 Task: Format the 'Budget Tracker' spreadsheet by applying conditional formatting to highlight values less than 10 and change the header's font style, size, and color.
Action: Mouse moved to (168, 141)
Screenshot: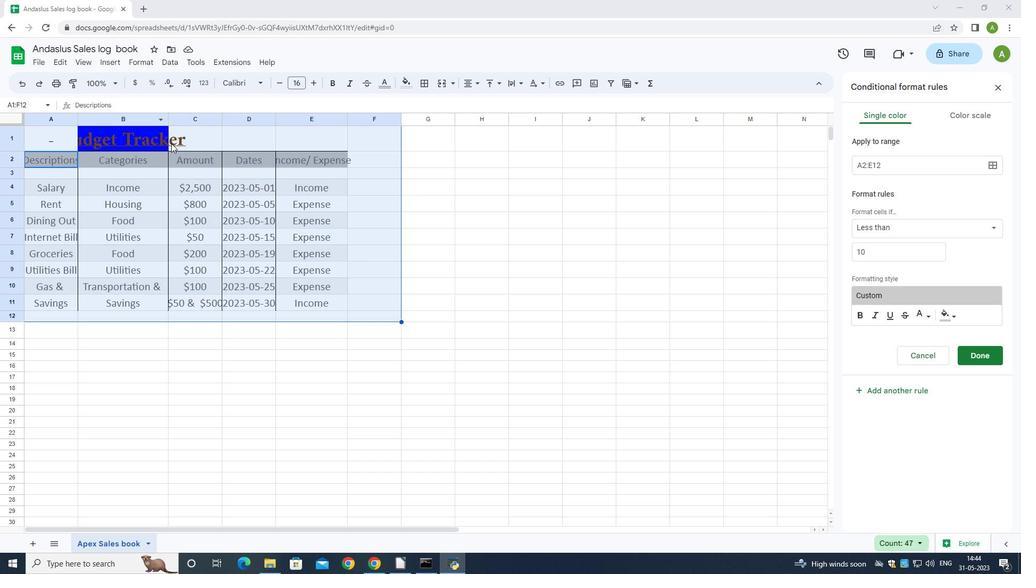 
Action: Mouse pressed left at (168, 141)
Screenshot: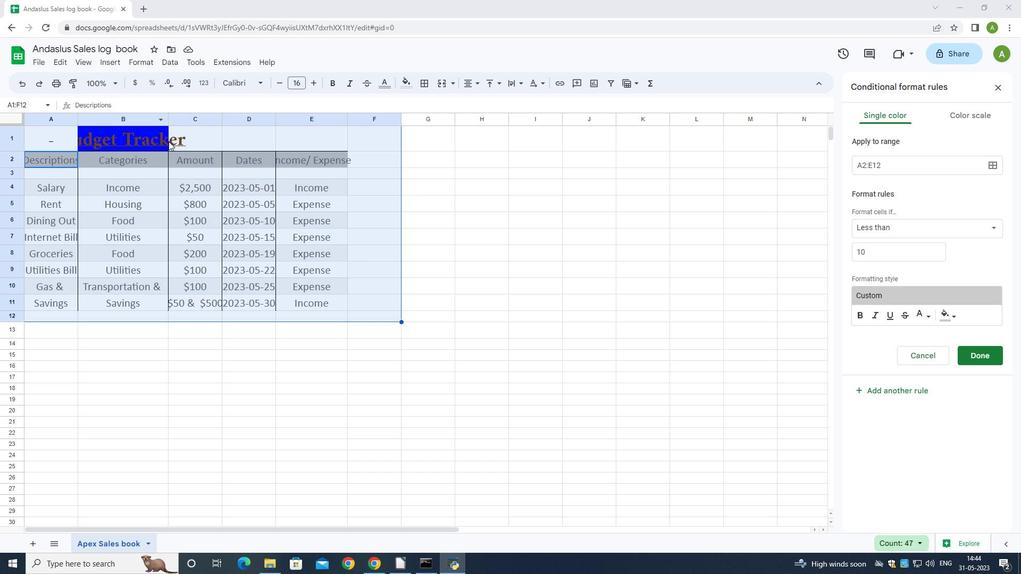 
Action: Mouse moved to (76, 120)
Screenshot: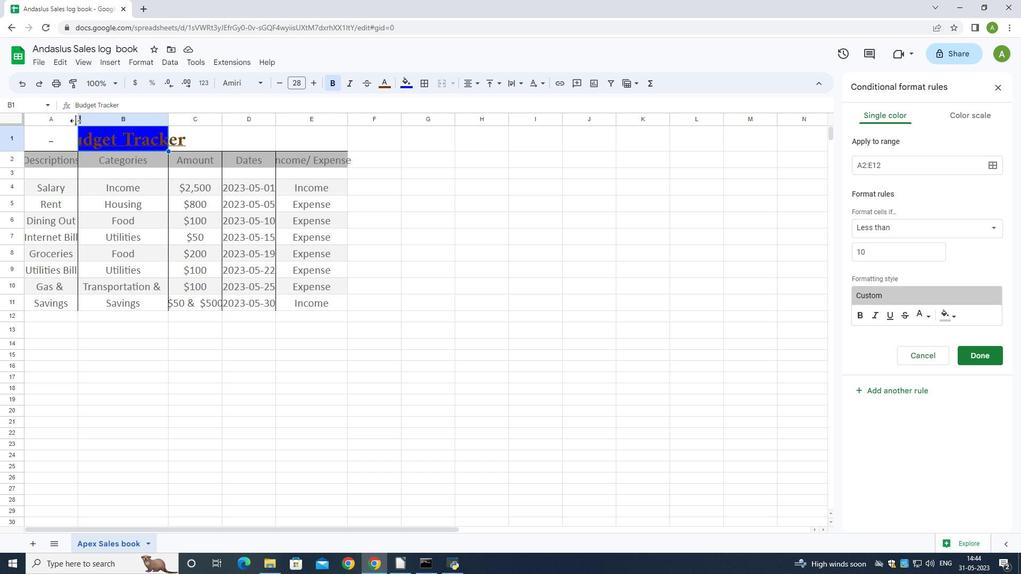 
Action: Mouse pressed left at (76, 120)
Screenshot: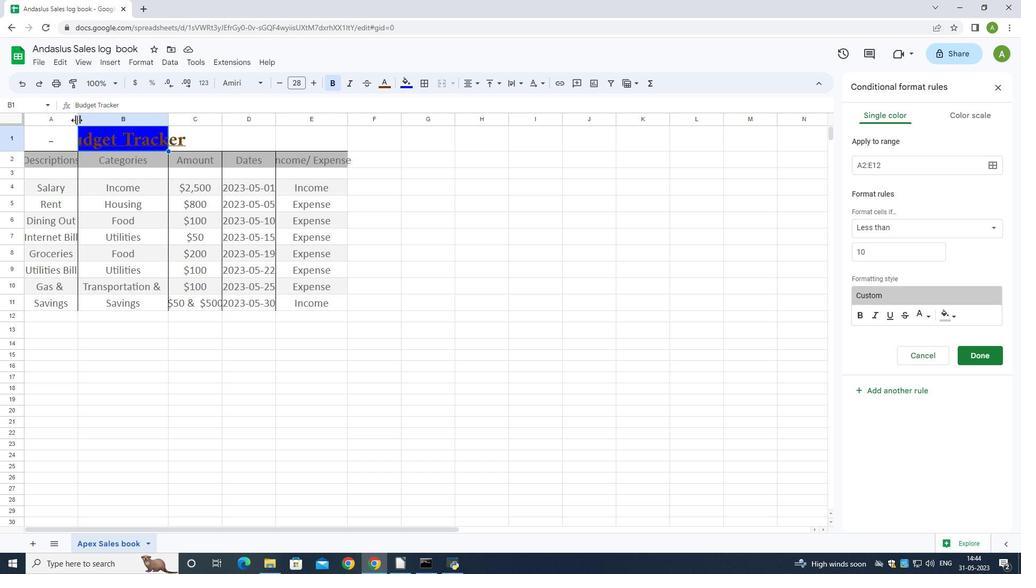 
Action: Mouse moved to (128, 112)
Screenshot: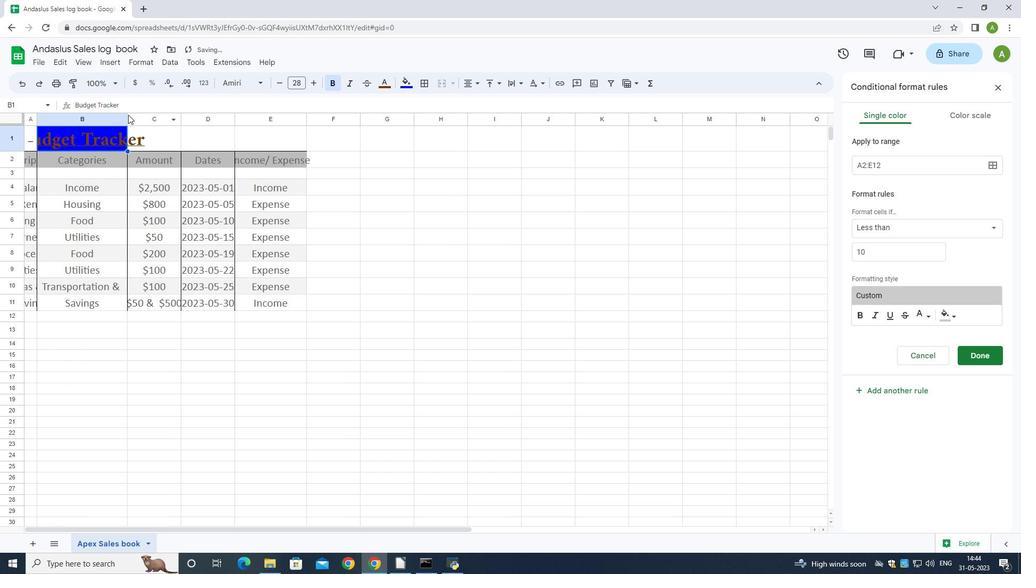 
Action: Mouse pressed left at (128, 112)
Screenshot: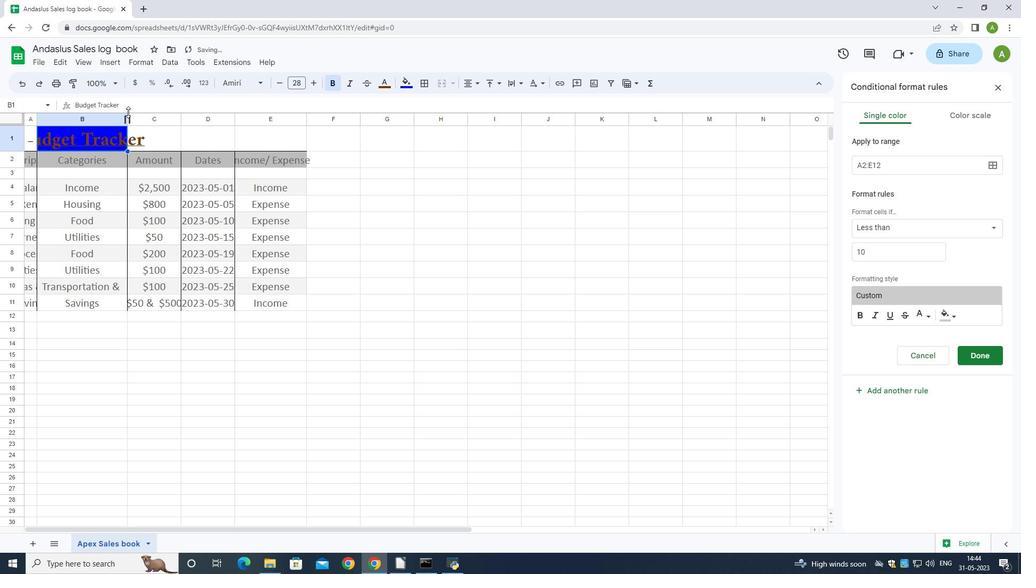 
Action: Mouse moved to (124, 126)
Screenshot: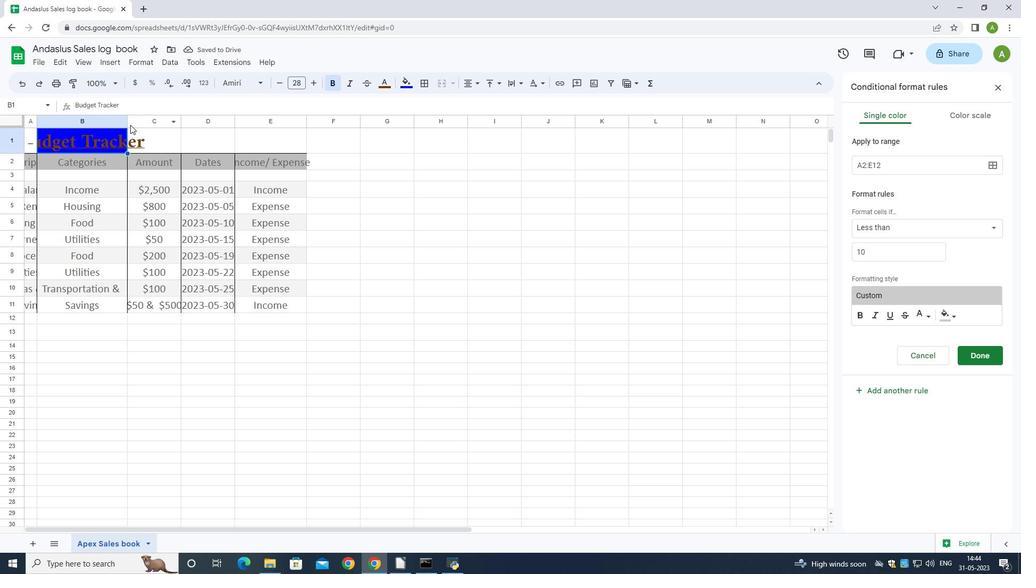 
Action: Mouse pressed left at (124, 126)
Screenshot: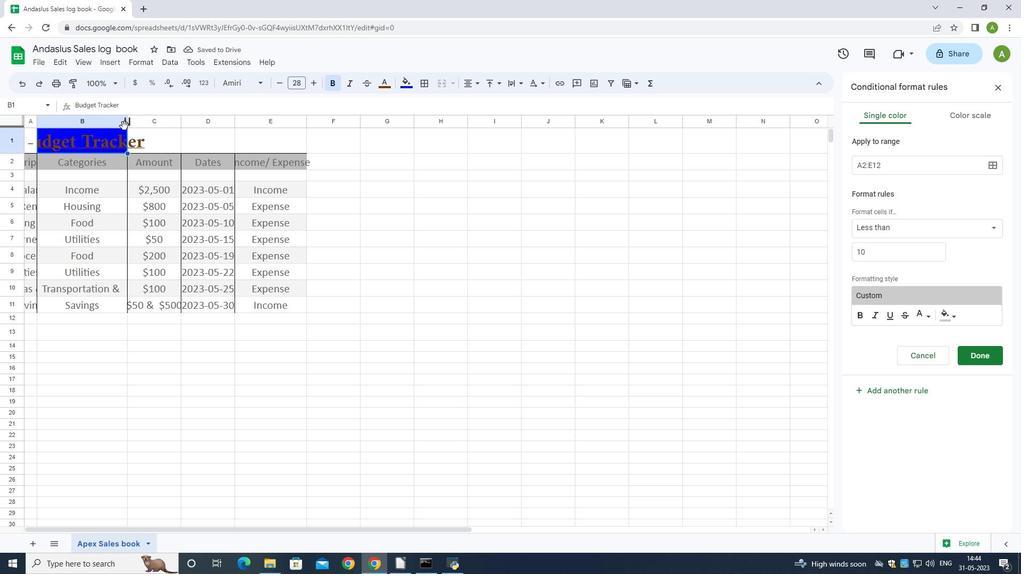 
Action: Mouse moved to (126, 128)
Screenshot: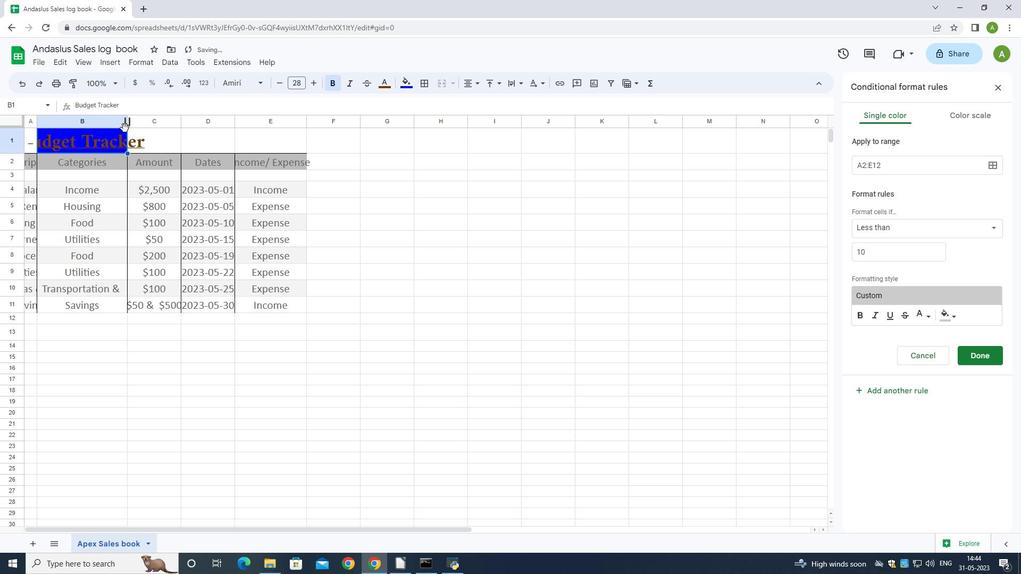 
Action: Mouse pressed left at (126, 128)
Screenshot: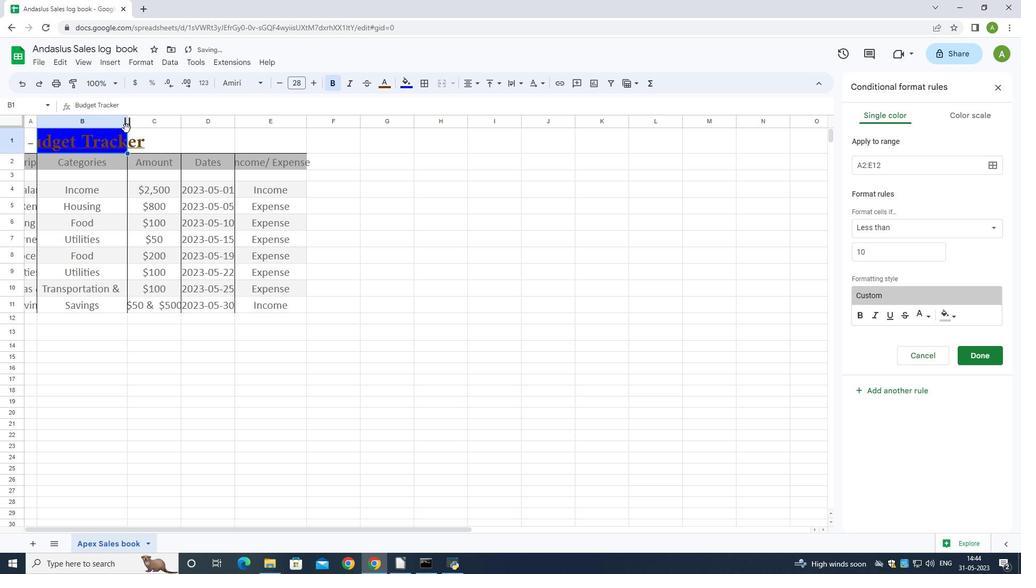 
Action: Mouse moved to (105, 136)
Screenshot: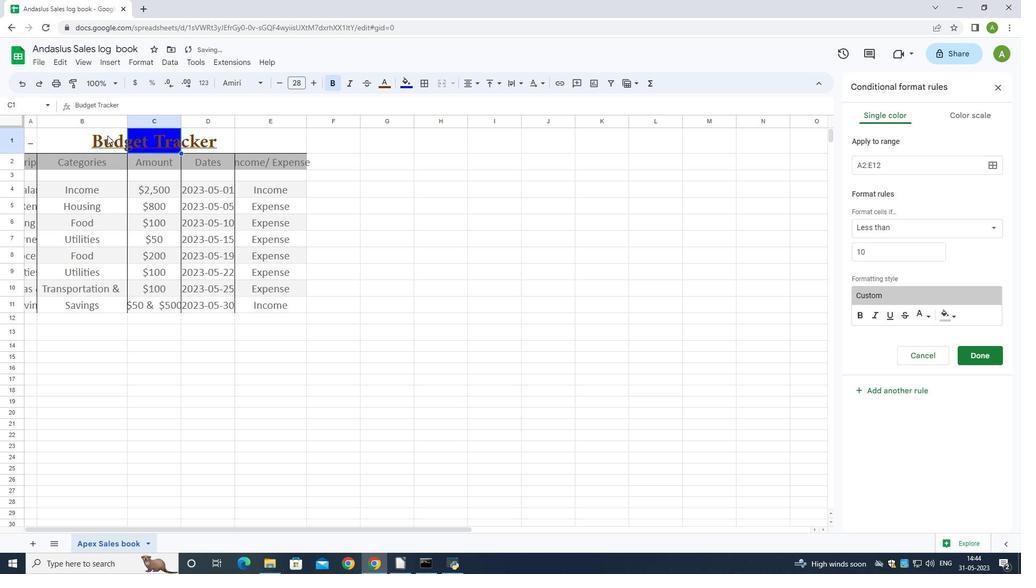 
Action: Mouse pressed left at (105, 136)
Screenshot: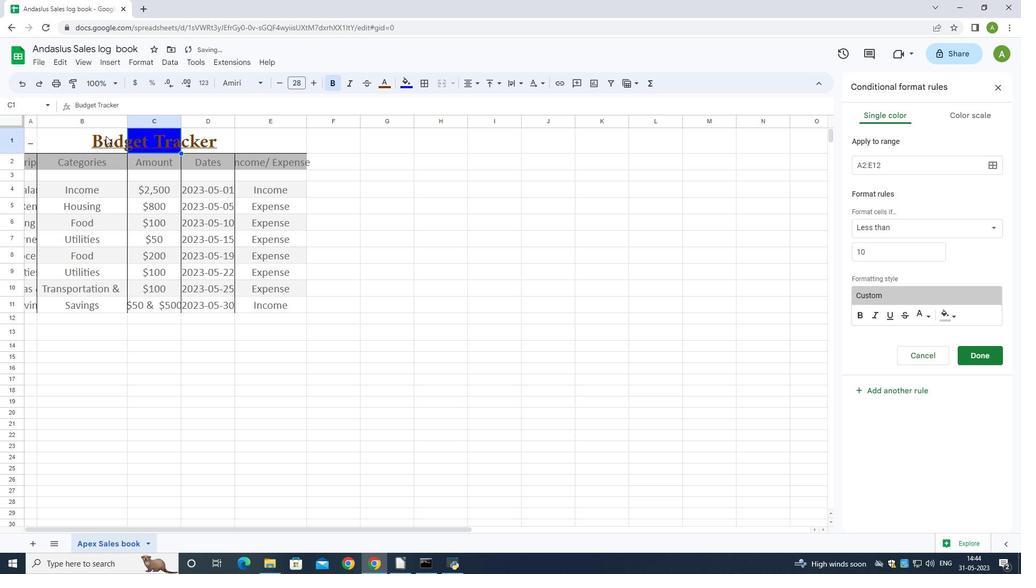 
Action: Mouse moved to (103, 138)
Screenshot: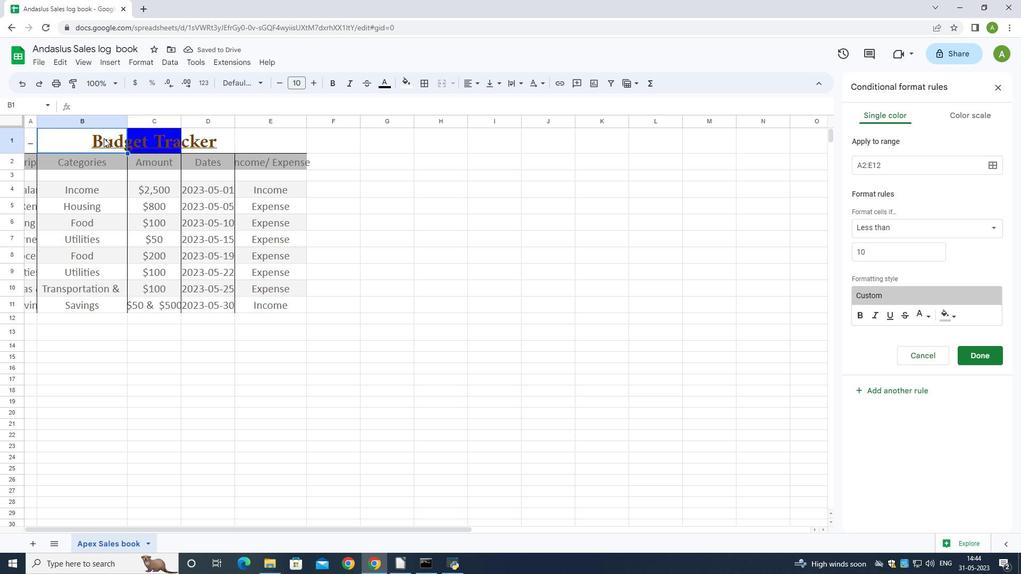 
Action: Mouse pressed left at (103, 138)
Screenshot: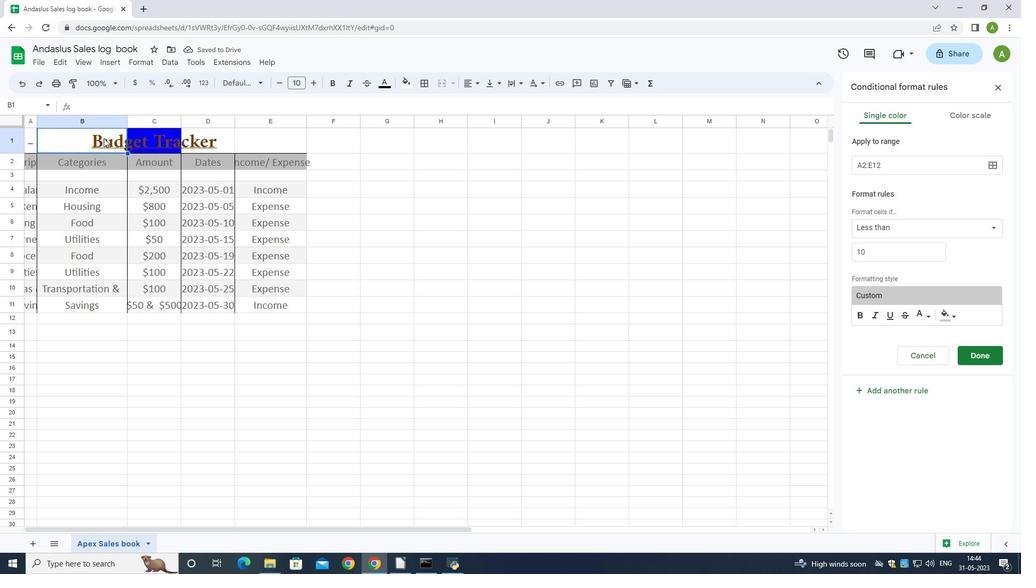 
Action: Mouse moved to (86, 138)
Screenshot: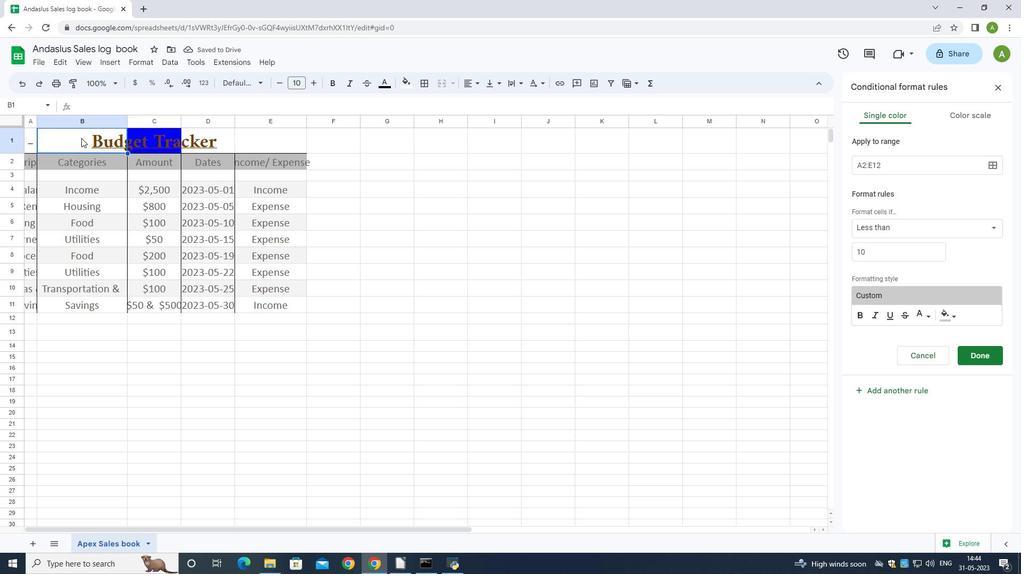 
Action: Mouse pressed left at (86, 138)
Screenshot: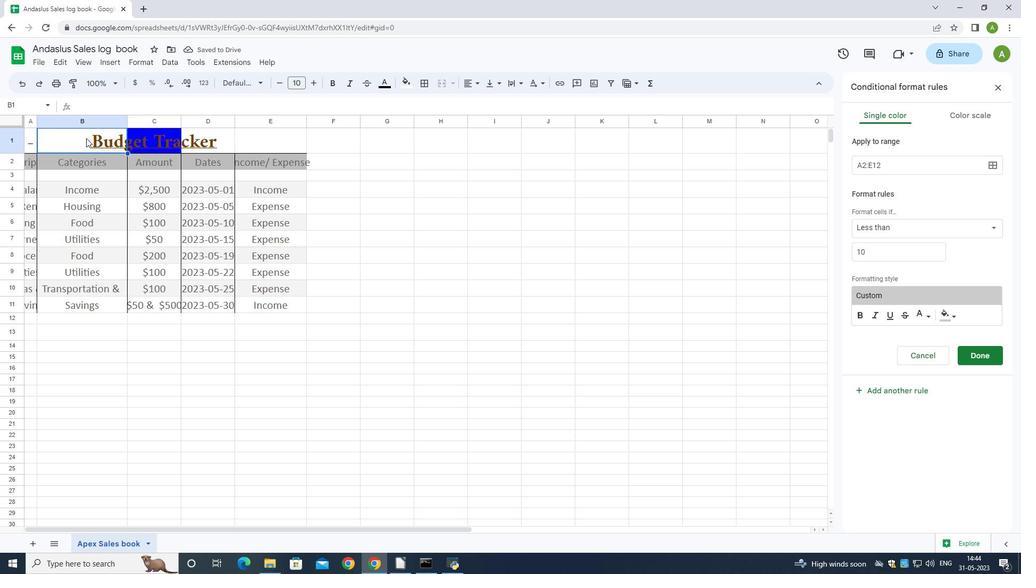 
Action: Mouse moved to (157, 136)
Screenshot: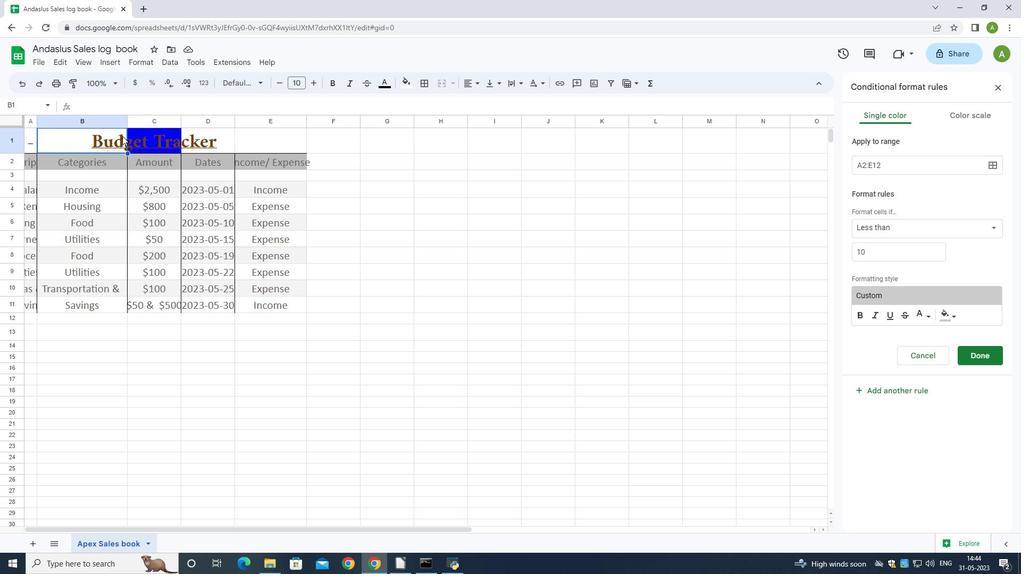 
Action: Mouse pressed left at (157, 136)
Screenshot: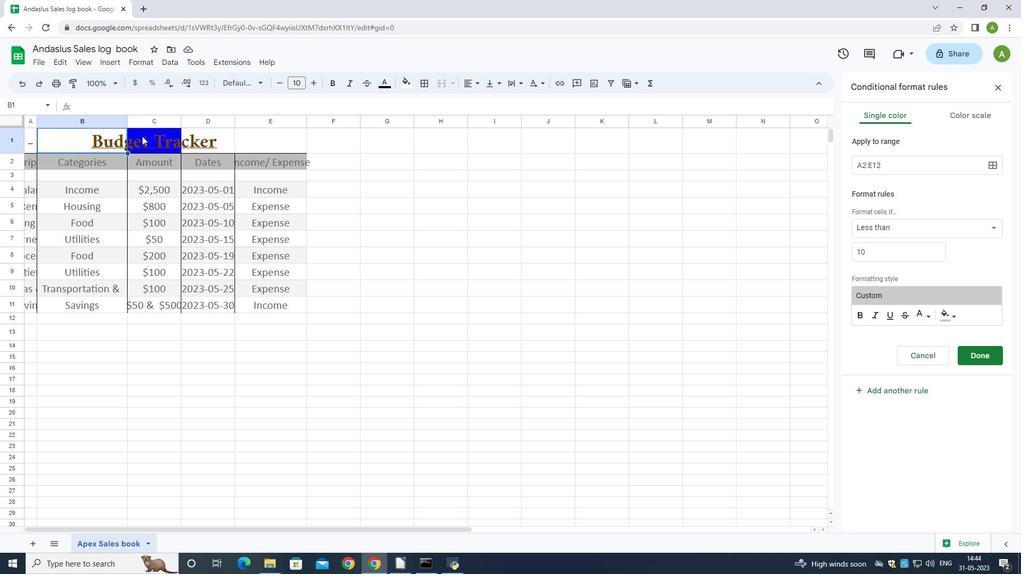 
Action: Mouse moved to (251, 83)
Screenshot: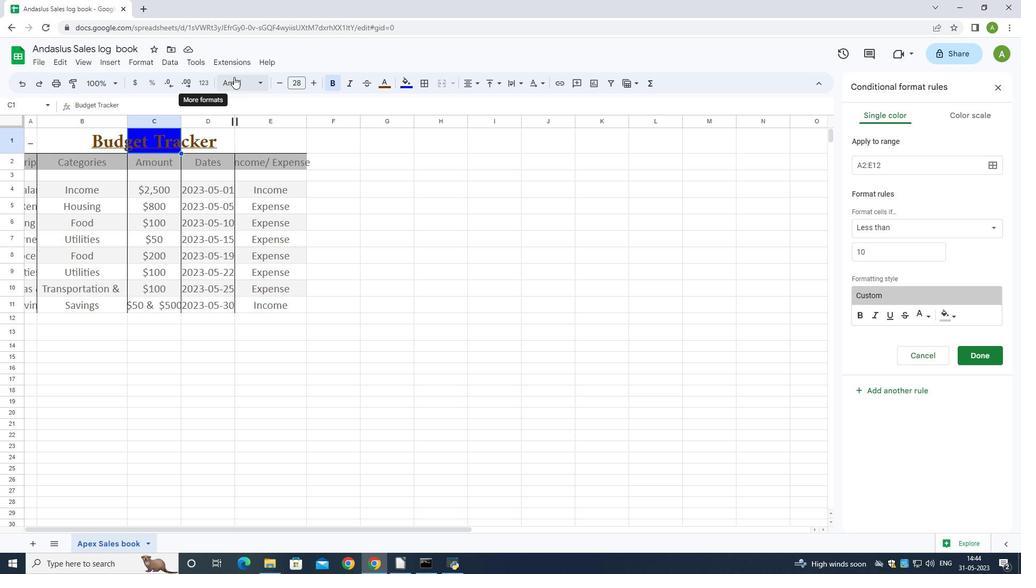 
Action: Mouse pressed left at (251, 83)
Screenshot: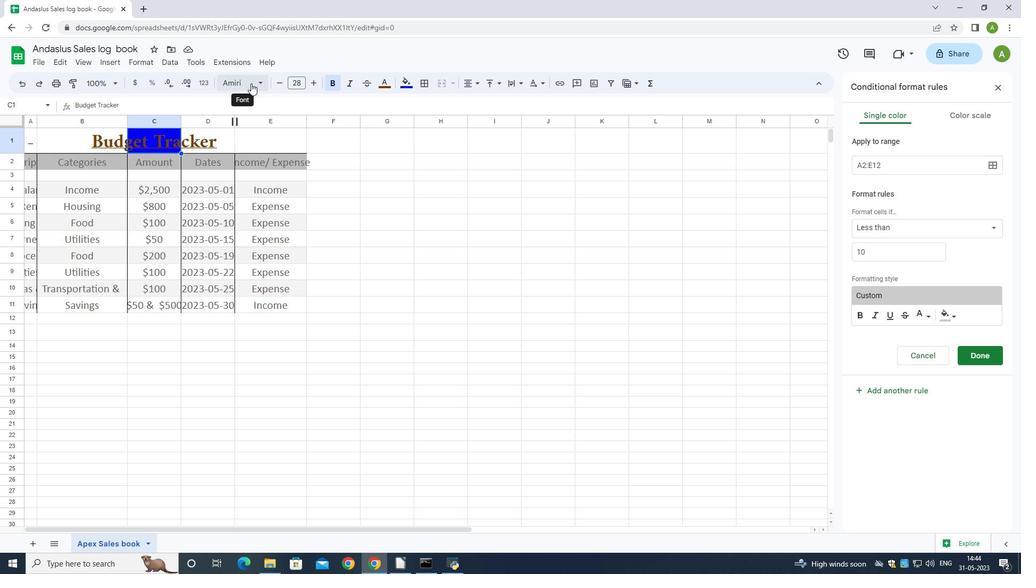 
Action: Mouse moved to (250, 102)
Screenshot: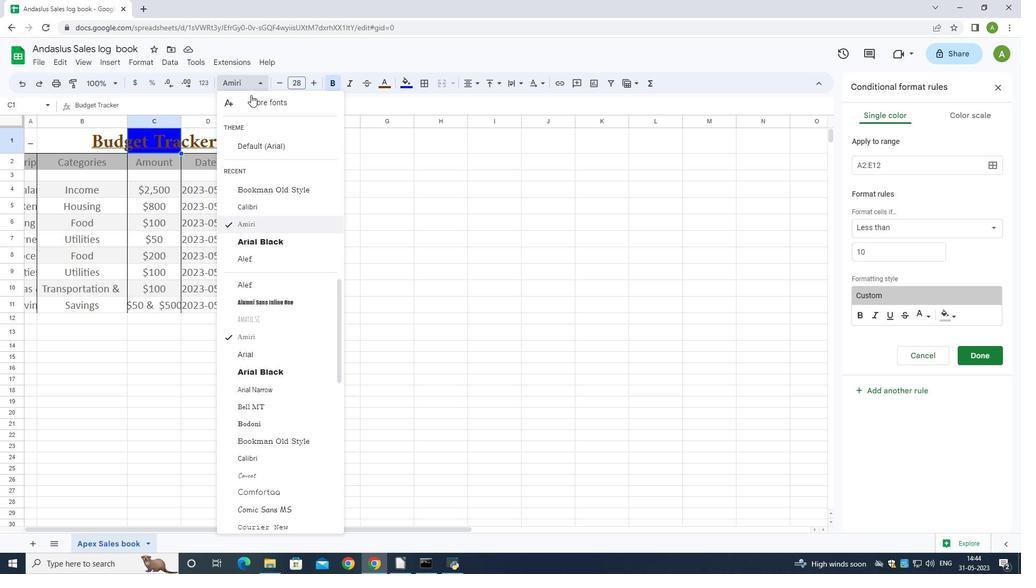 
Action: Mouse pressed left at (250, 102)
Screenshot: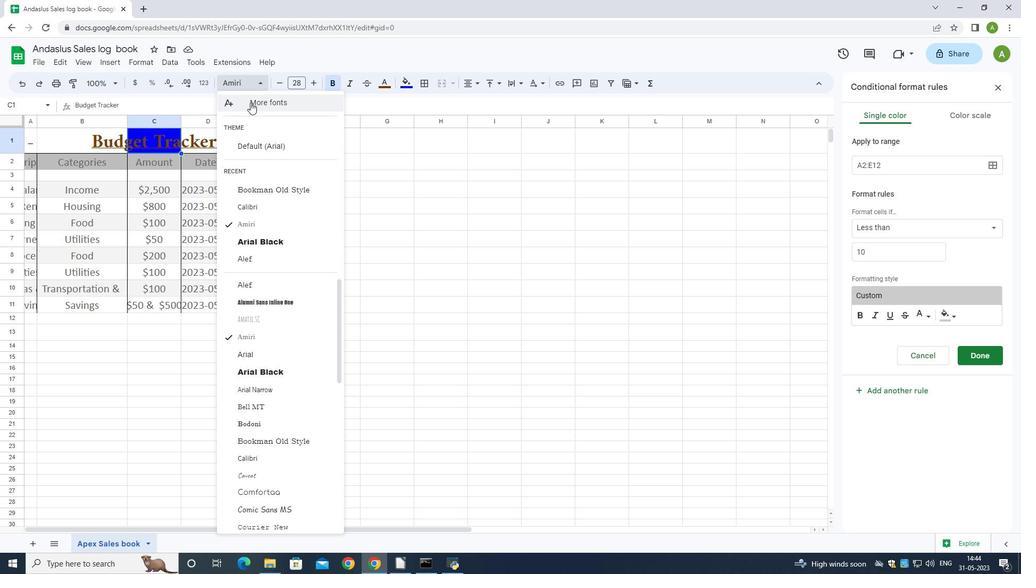 
Action: Mouse moved to (304, 453)
Screenshot: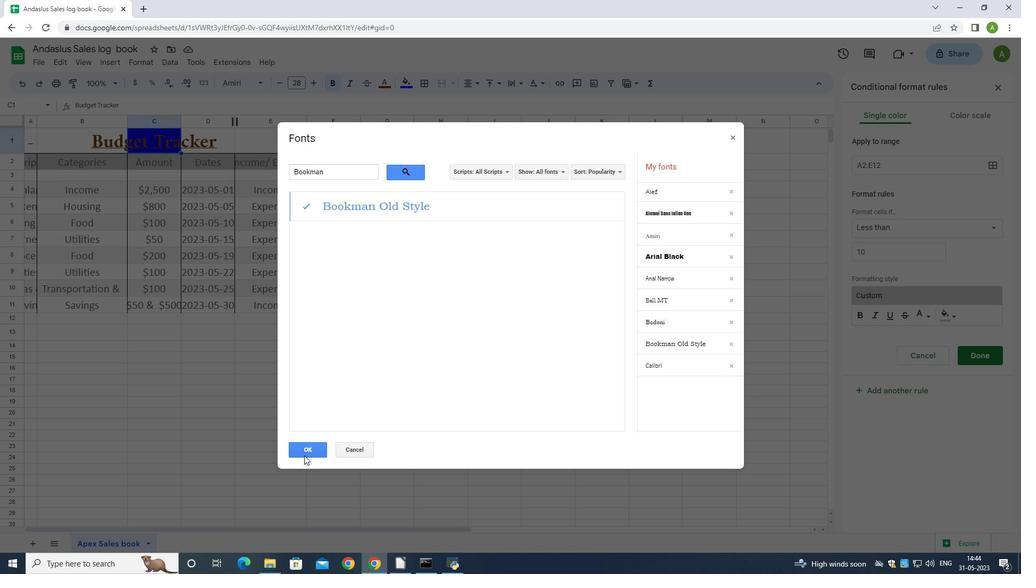 
Action: Mouse pressed left at (304, 453)
Screenshot: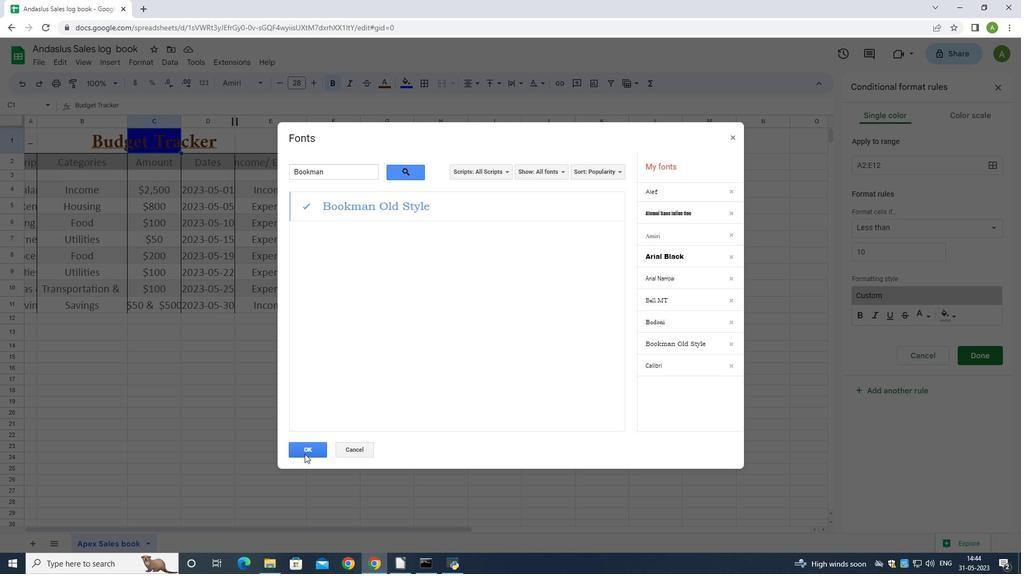 
Action: Mouse moved to (284, 84)
Screenshot: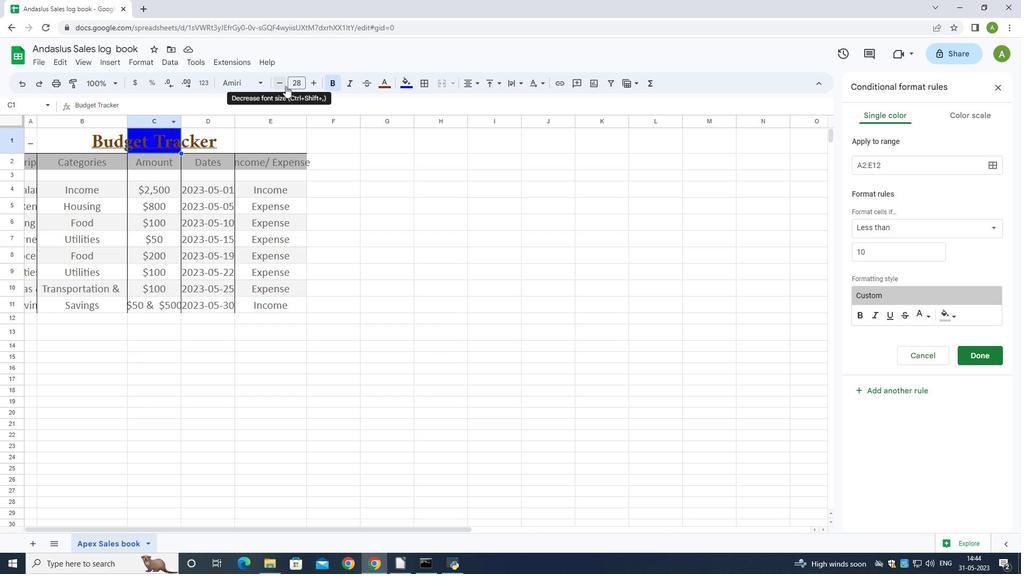 
Action: Mouse pressed left at (284, 84)
Screenshot: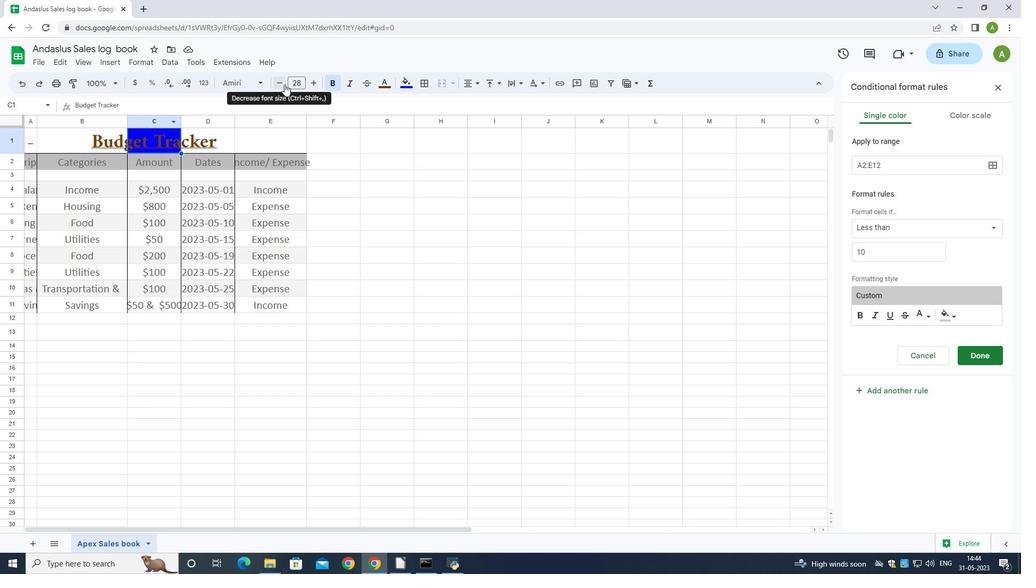 
Action: Mouse pressed left at (284, 84)
Screenshot: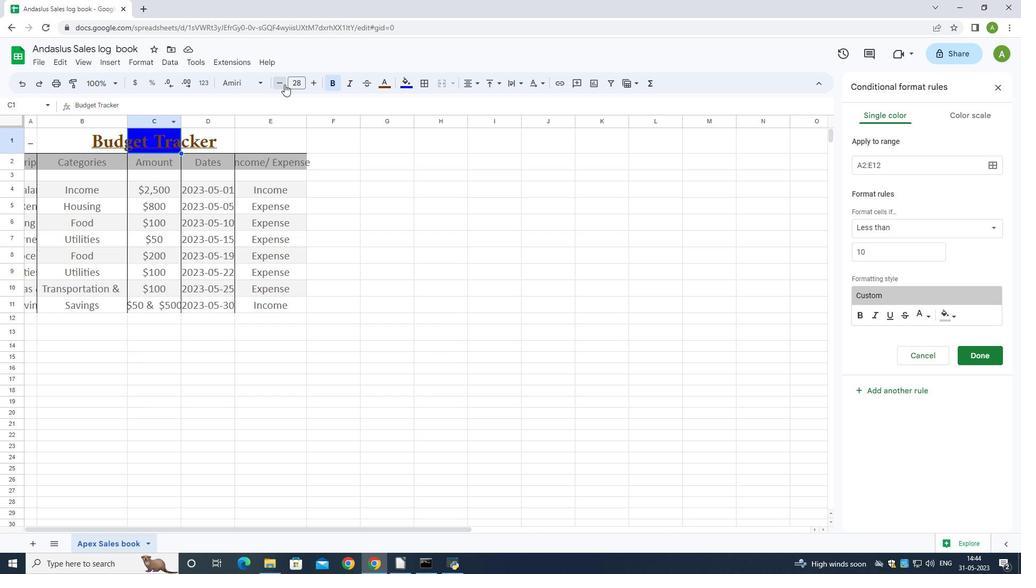 
Action: Mouse pressed left at (284, 84)
Screenshot: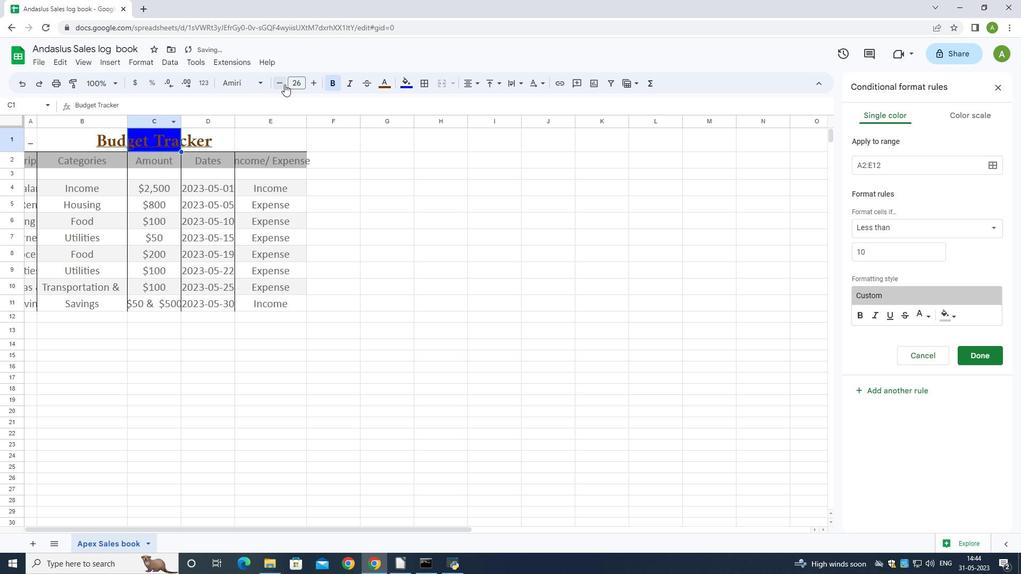 
Action: Mouse pressed left at (284, 84)
Screenshot: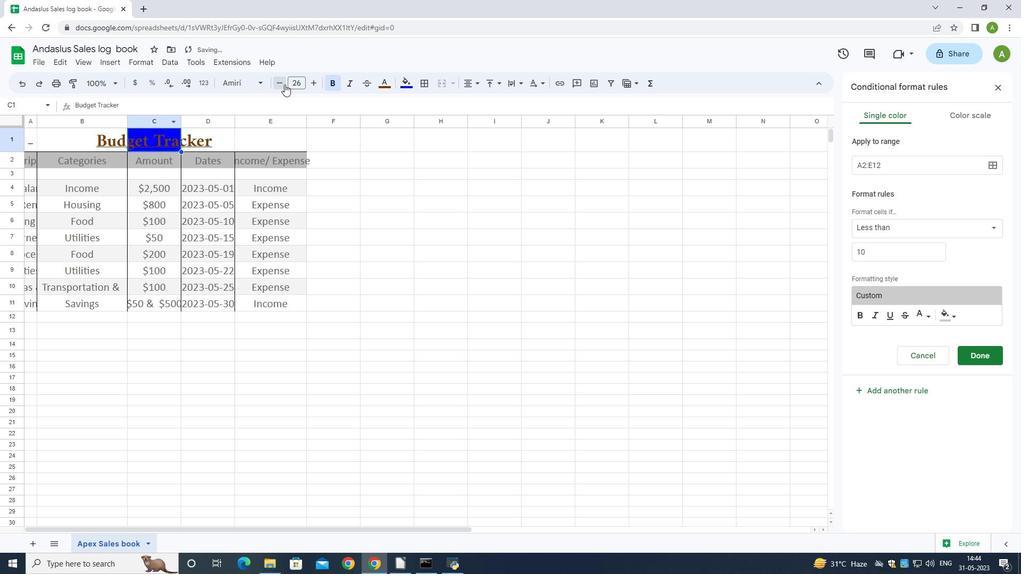 
Action: Mouse pressed left at (284, 84)
Screenshot: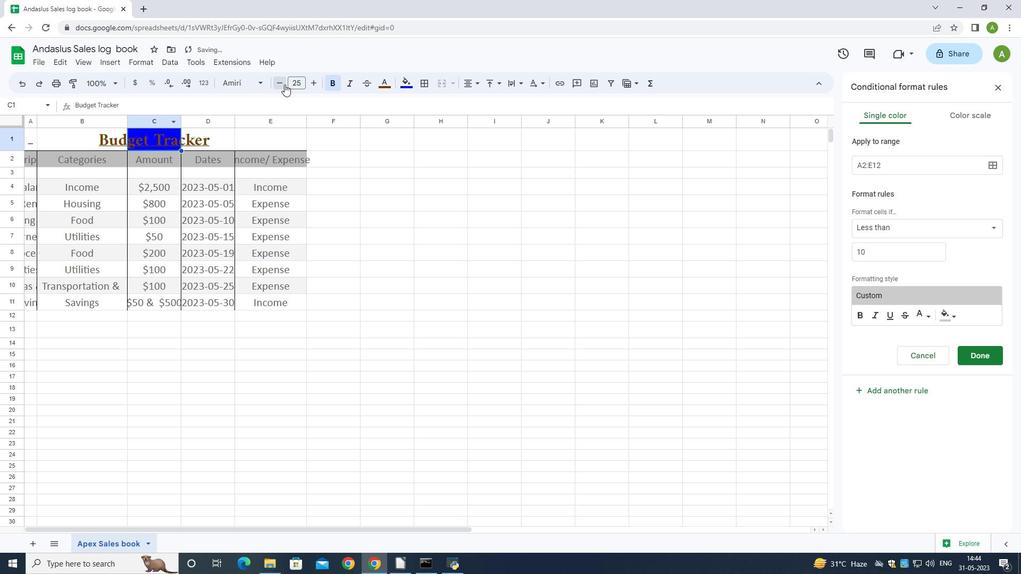 
Action: Mouse pressed left at (284, 84)
Screenshot: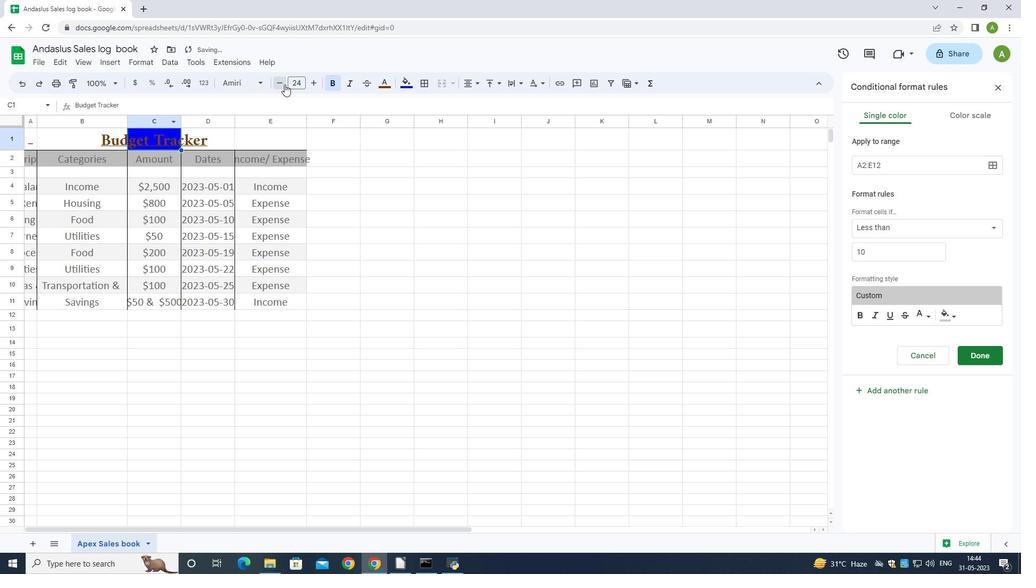 
Action: Mouse pressed left at (284, 84)
Screenshot: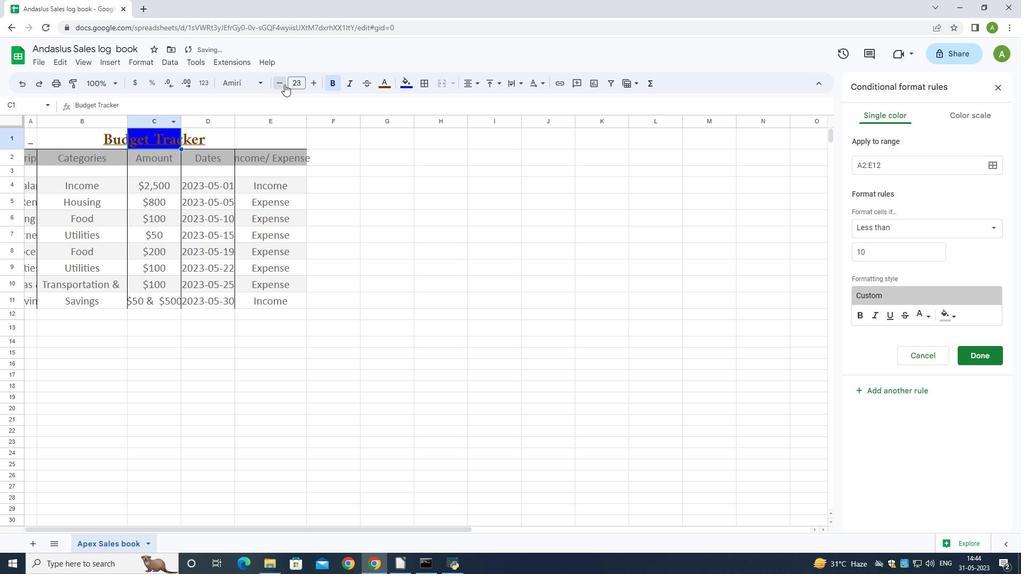 
Action: Mouse pressed left at (284, 84)
Screenshot: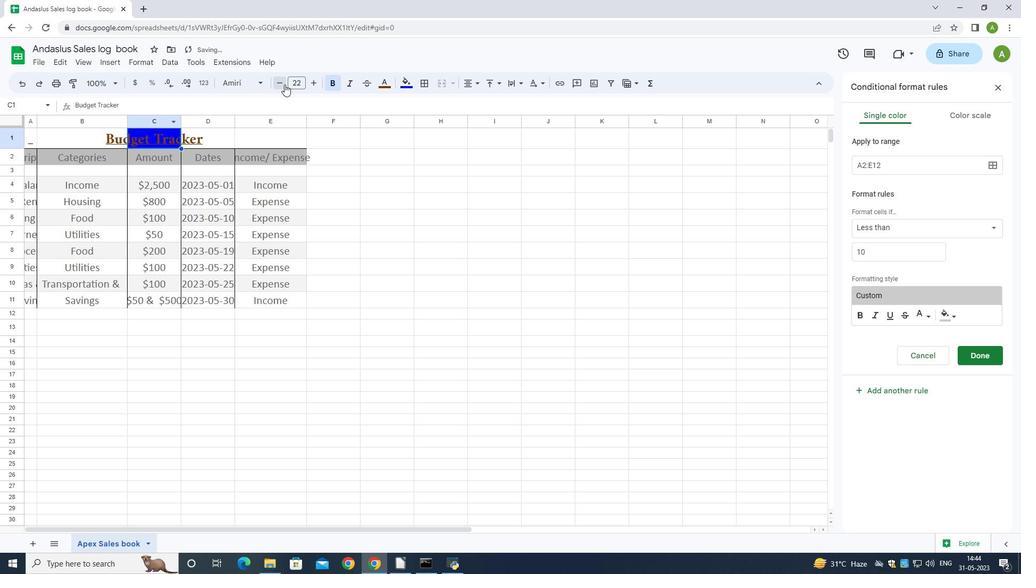 
Action: Mouse pressed left at (284, 84)
Screenshot: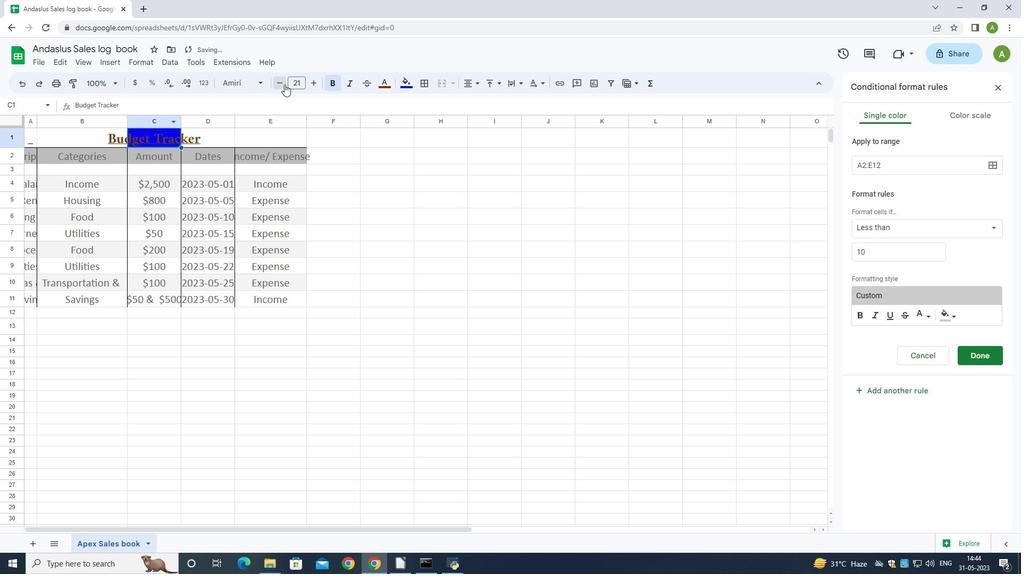
Action: Mouse pressed left at (284, 84)
Screenshot: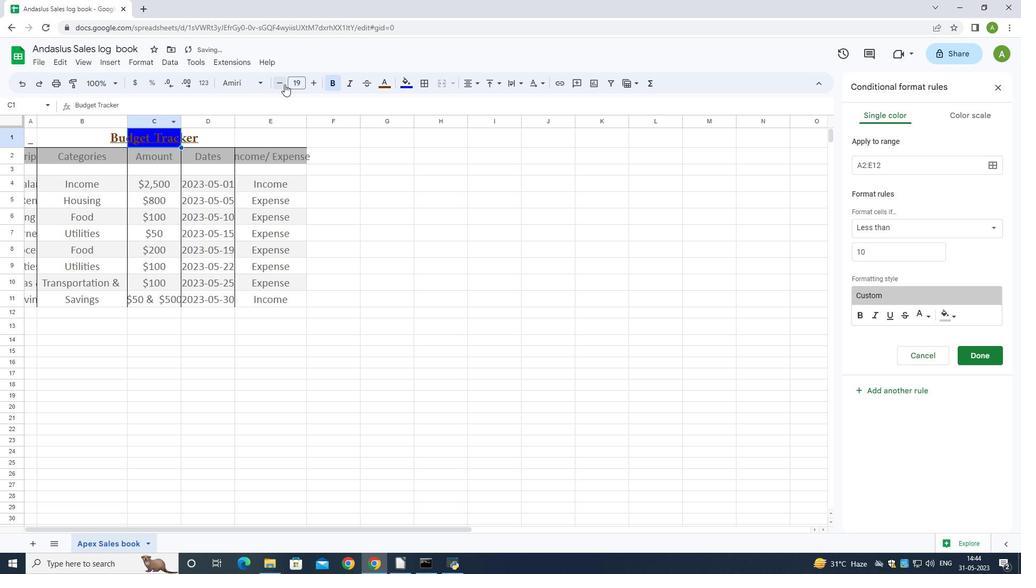 
Action: Mouse moved to (31, 156)
Screenshot: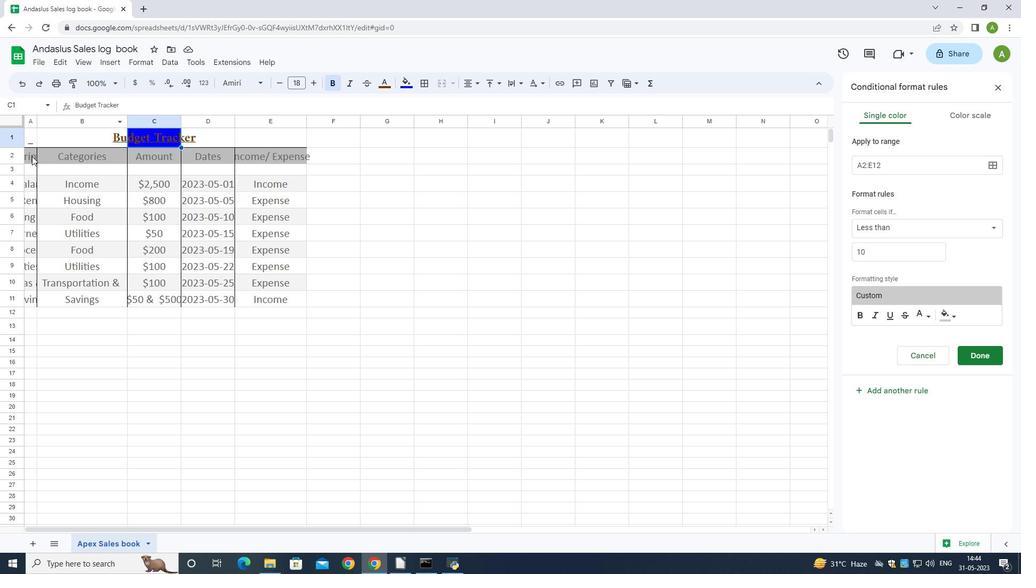 
Action: Mouse pressed left at (31, 156)
Screenshot: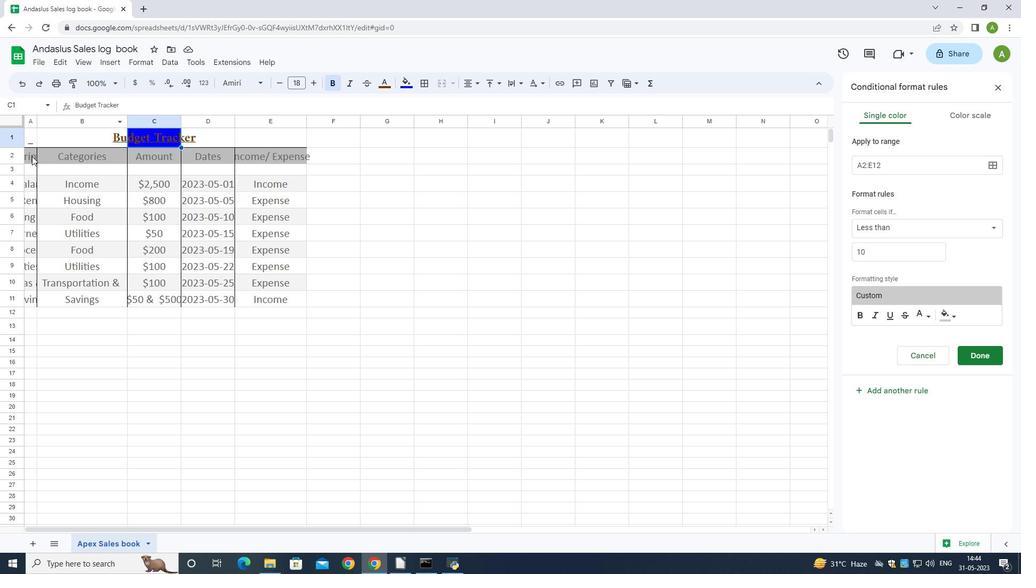 
Action: Mouse moved to (251, 80)
Screenshot: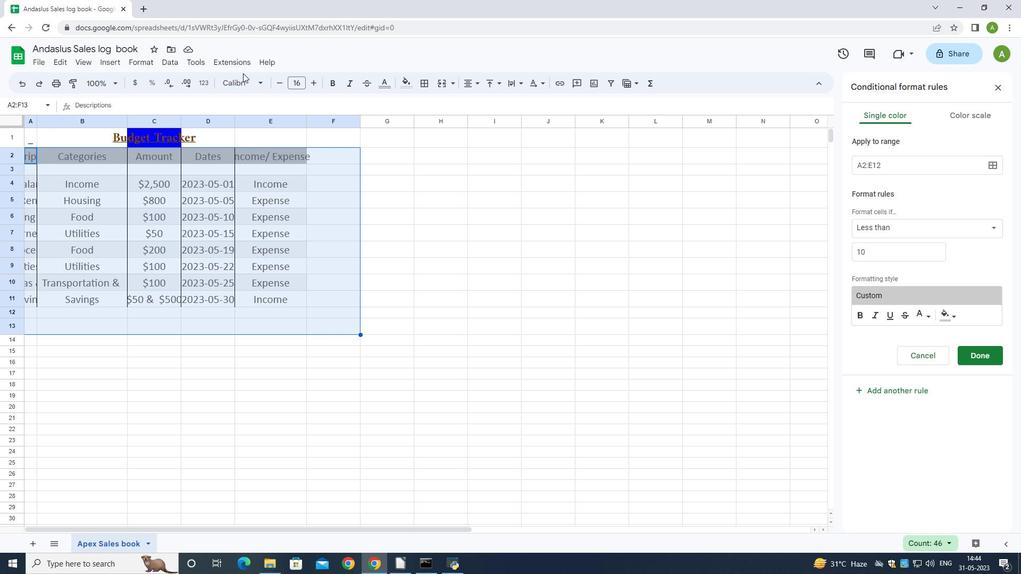 
Action: Mouse pressed left at (251, 80)
Screenshot: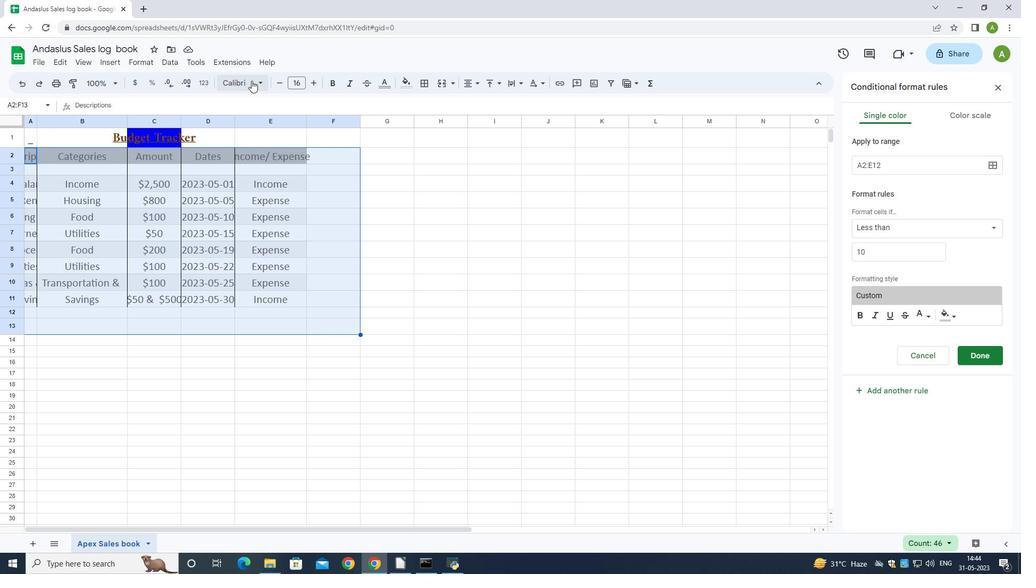 
Action: Mouse moved to (268, 211)
Screenshot: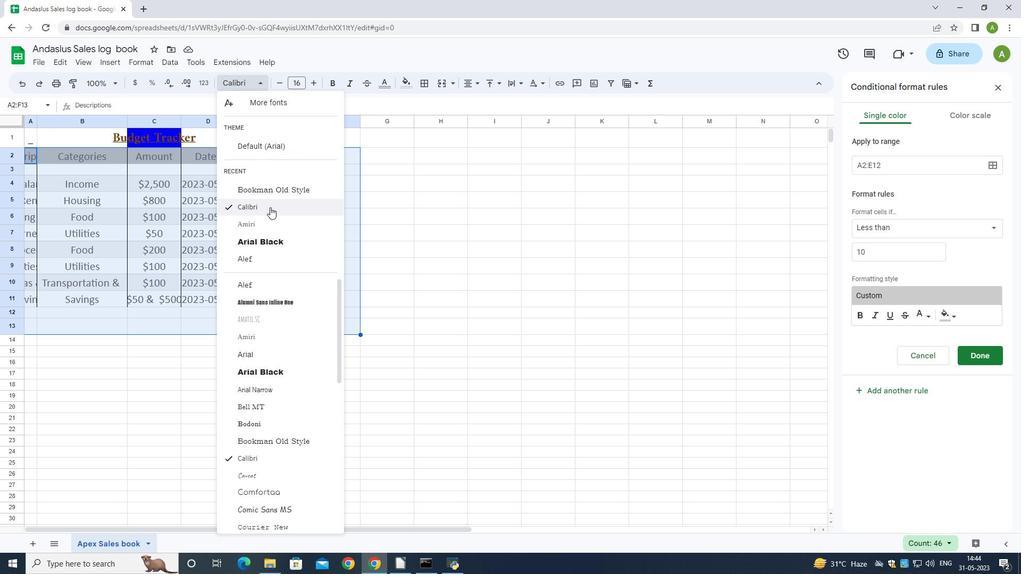 
Action: Mouse pressed left at (268, 211)
Screenshot: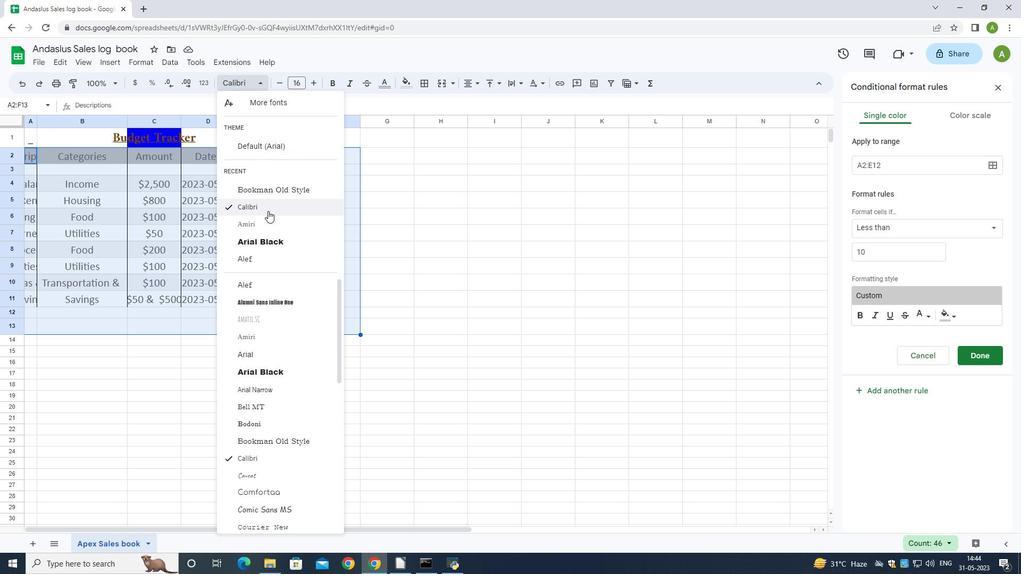 
Action: Mouse moved to (282, 82)
Screenshot: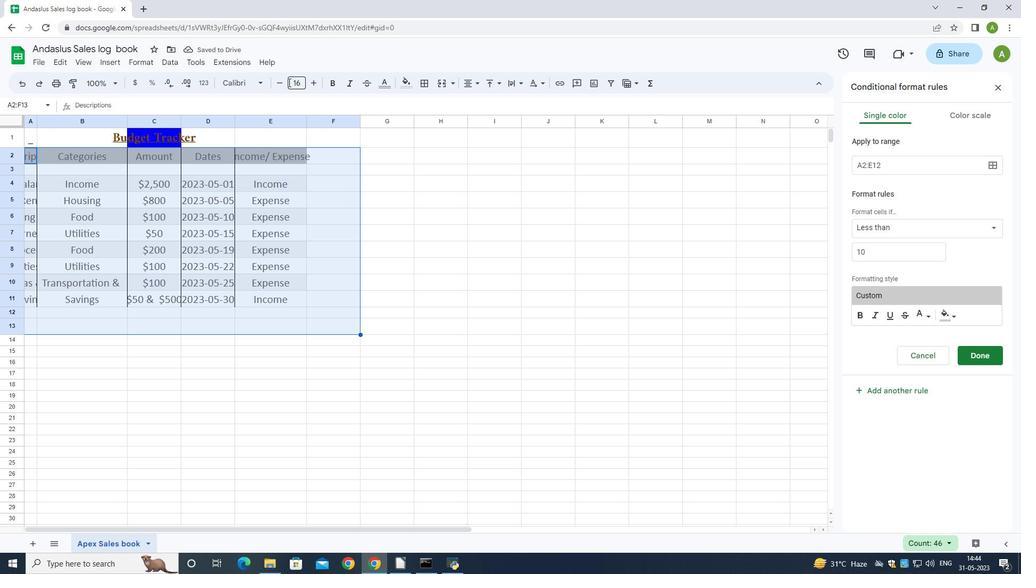 
Action: Mouse pressed left at (282, 82)
Screenshot: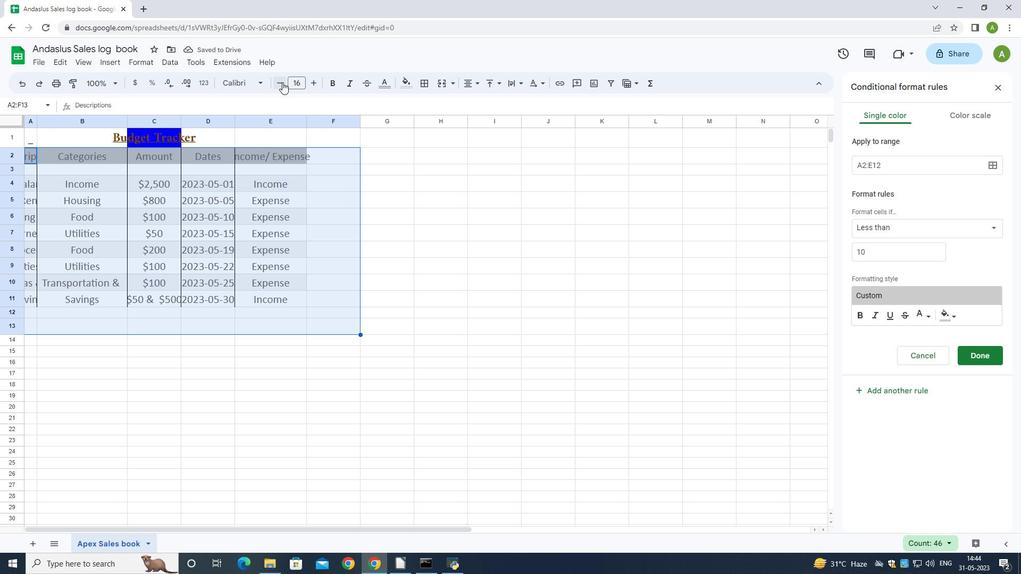
Action: Mouse pressed left at (282, 82)
Screenshot: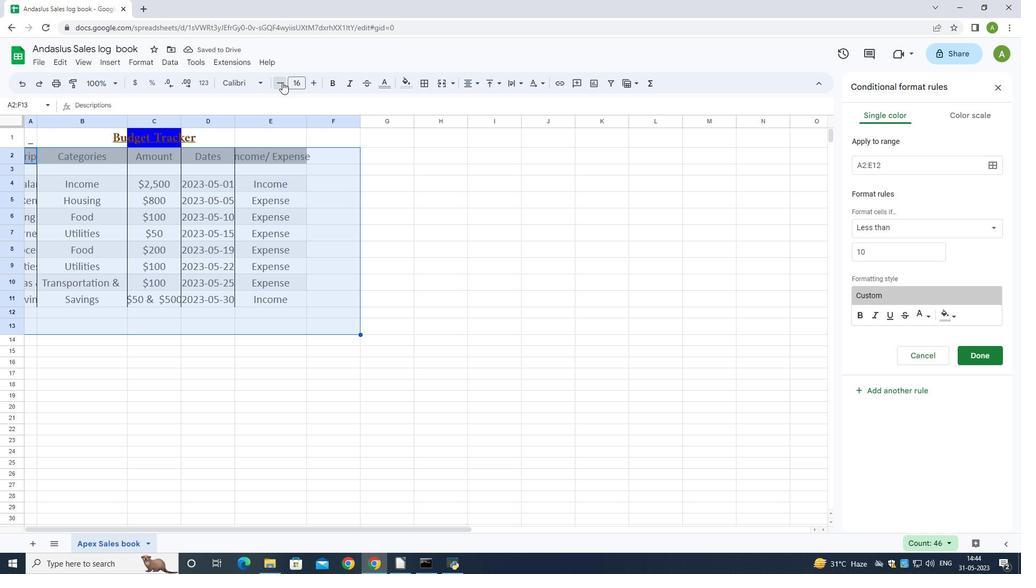 
Action: Mouse pressed left at (282, 82)
Screenshot: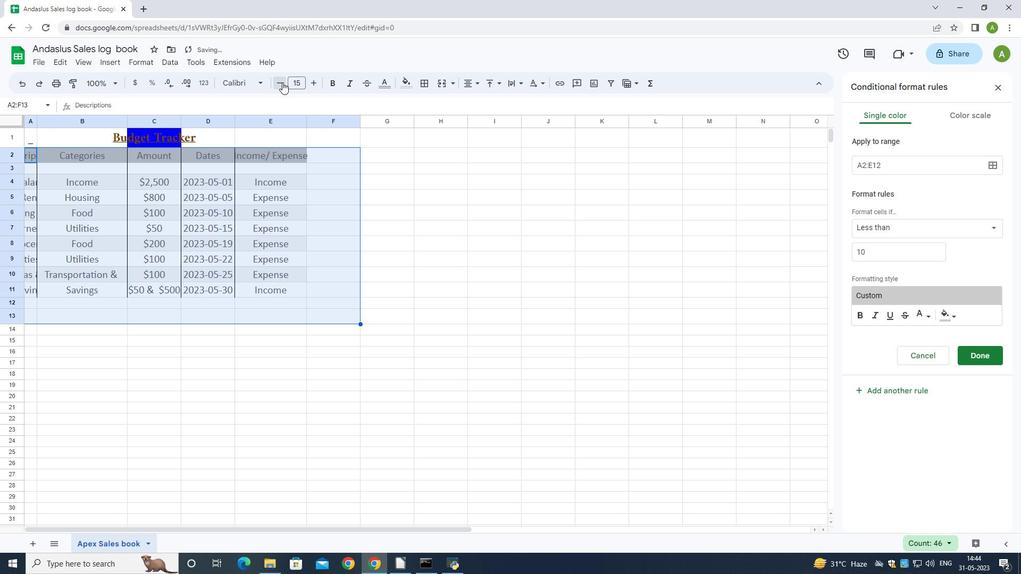 
Action: Mouse pressed left at (282, 82)
Screenshot: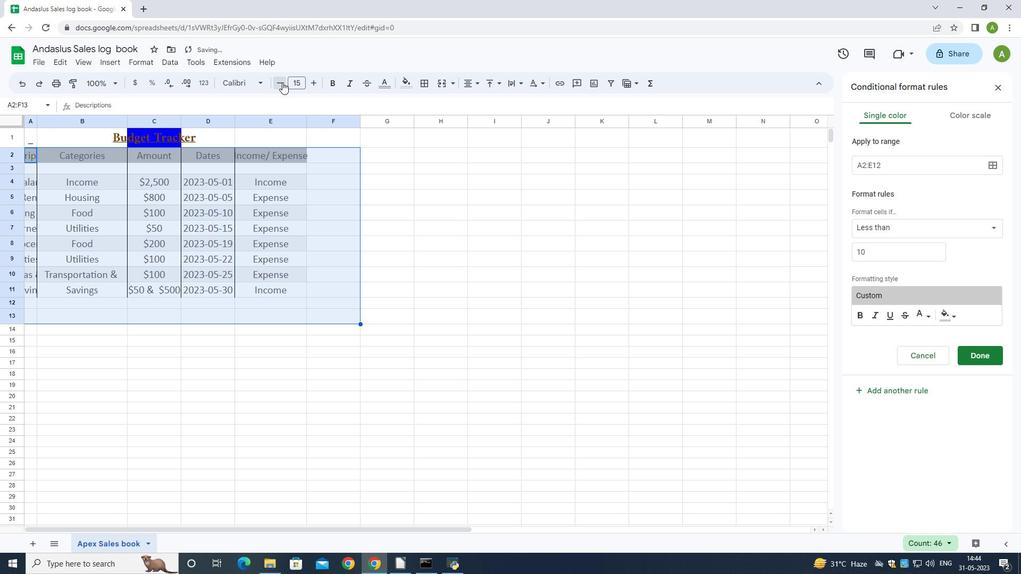 
Action: Mouse pressed left at (282, 82)
Screenshot: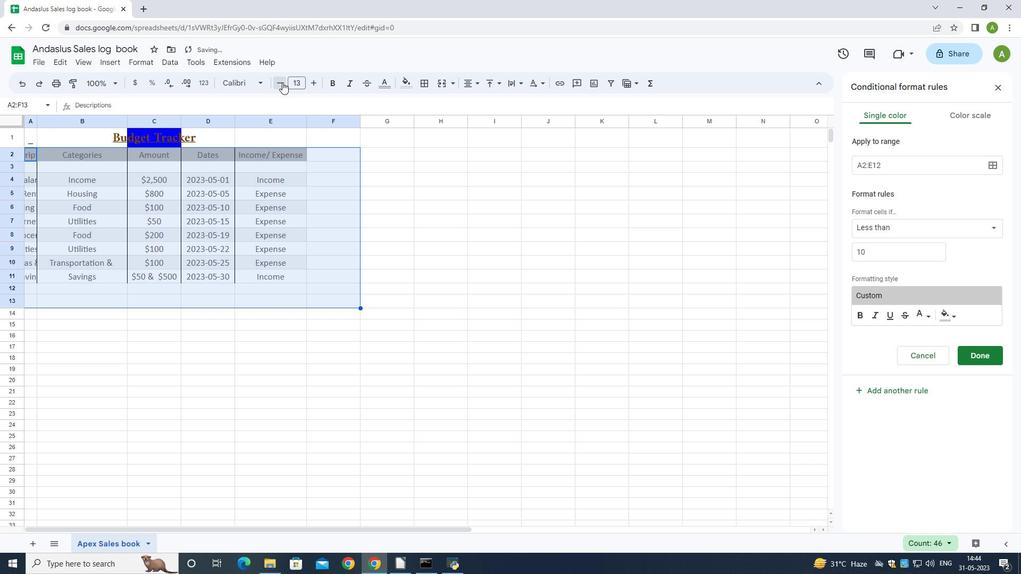 
Action: Mouse pressed left at (282, 82)
Screenshot: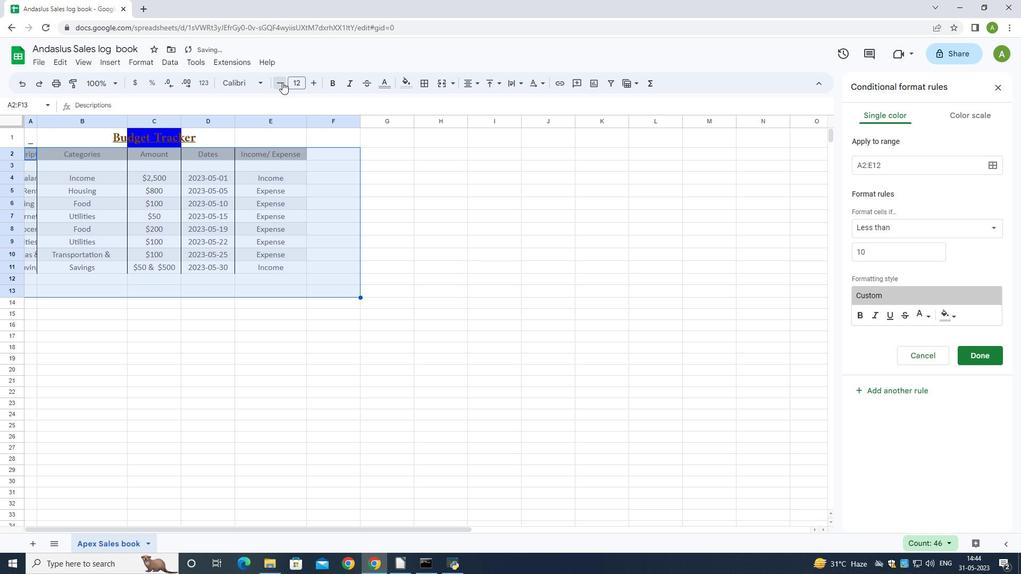 
Action: Mouse pressed left at (282, 82)
Screenshot: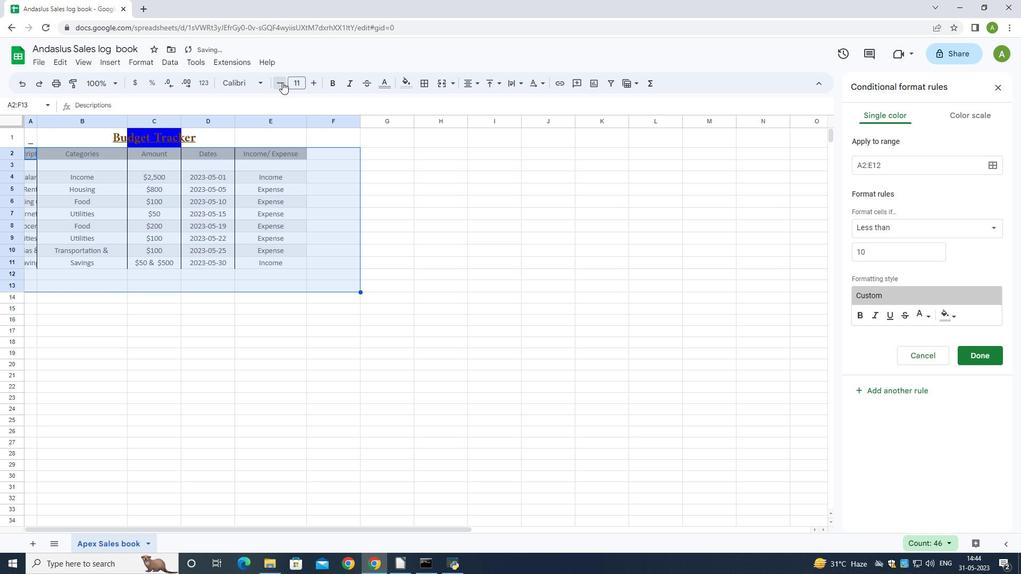 
Action: Mouse moved to (49, 134)
Screenshot: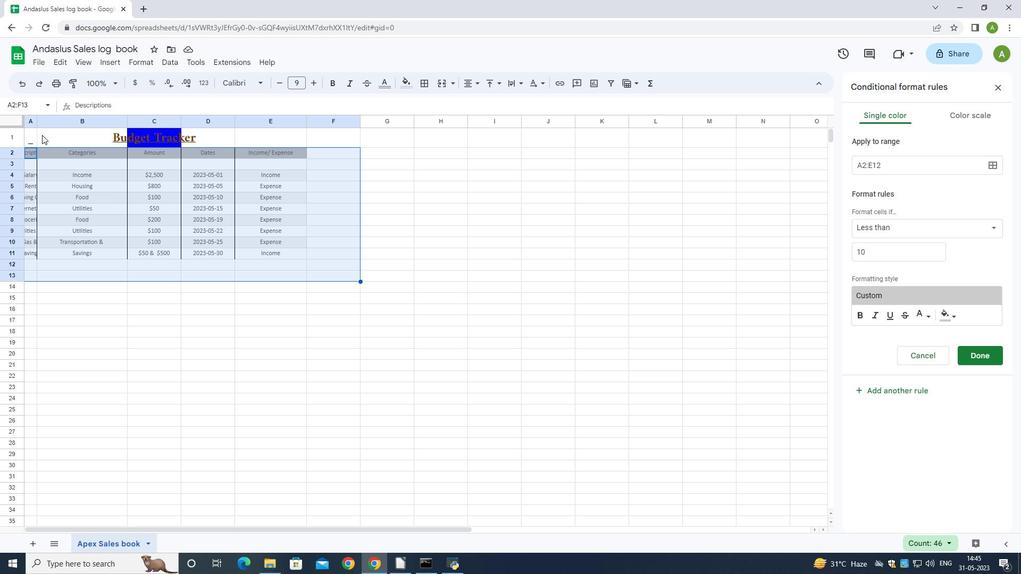 
Action: Mouse pressed left at (49, 134)
Screenshot: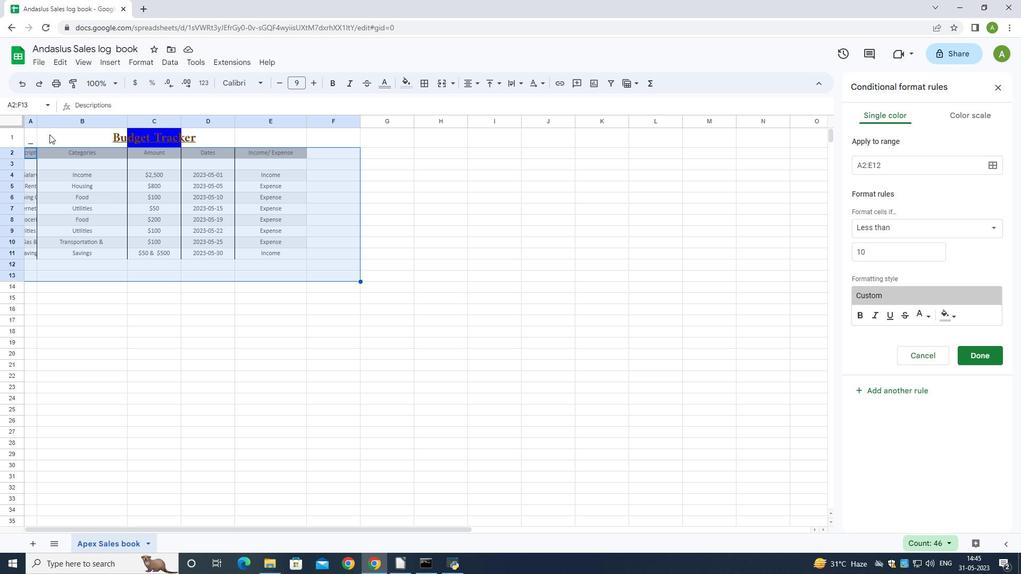 
Action: Mouse moved to (463, 83)
Screenshot: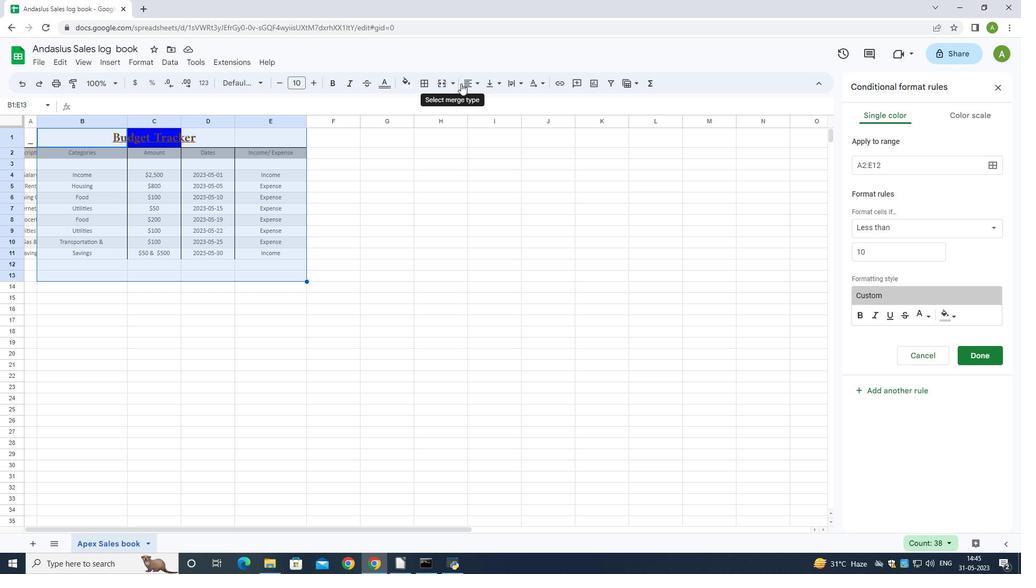 
Action: Mouse pressed left at (463, 83)
Screenshot: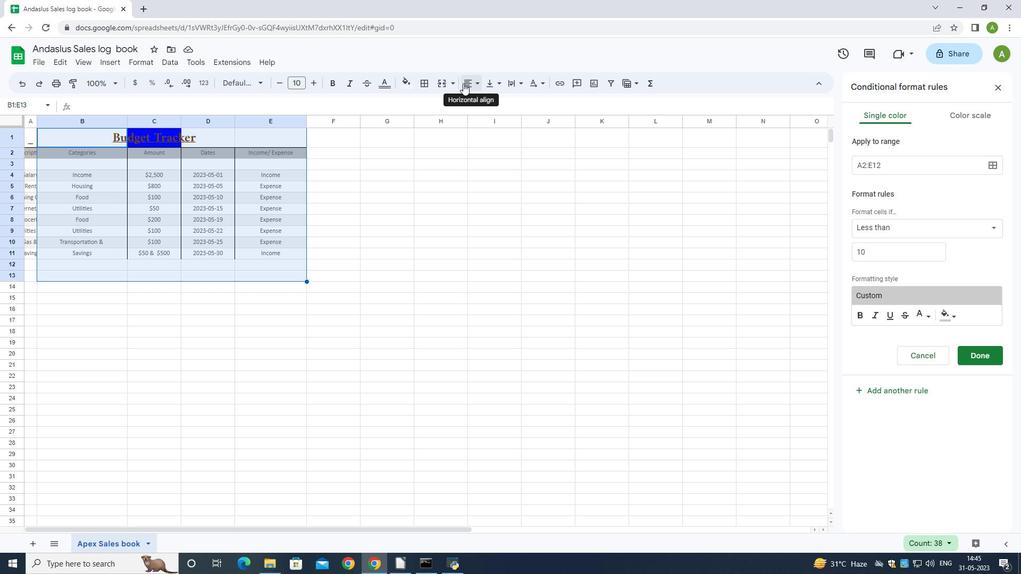 
Action: Mouse moved to (489, 108)
Screenshot: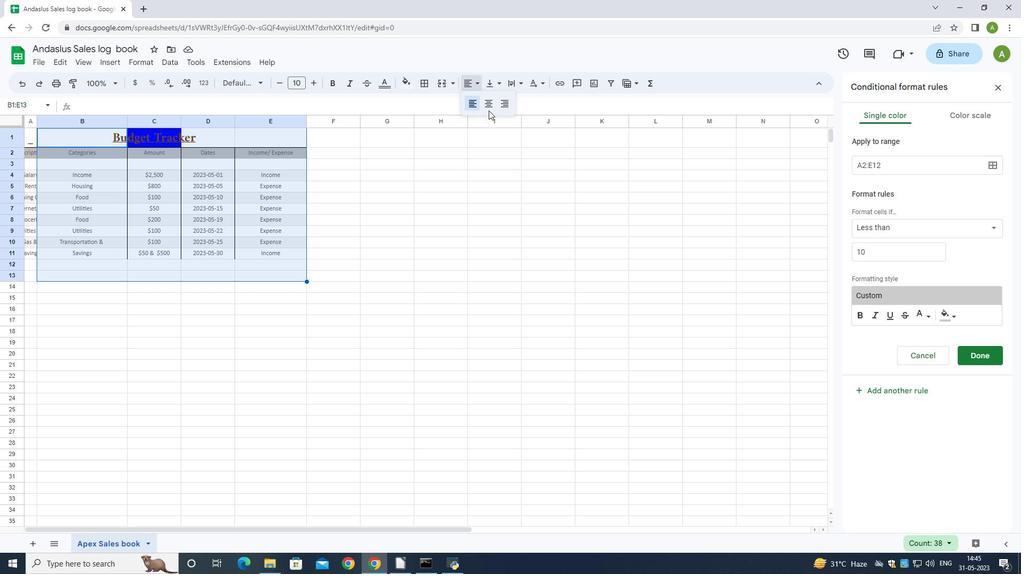 
Action: Mouse pressed left at (489, 108)
Screenshot: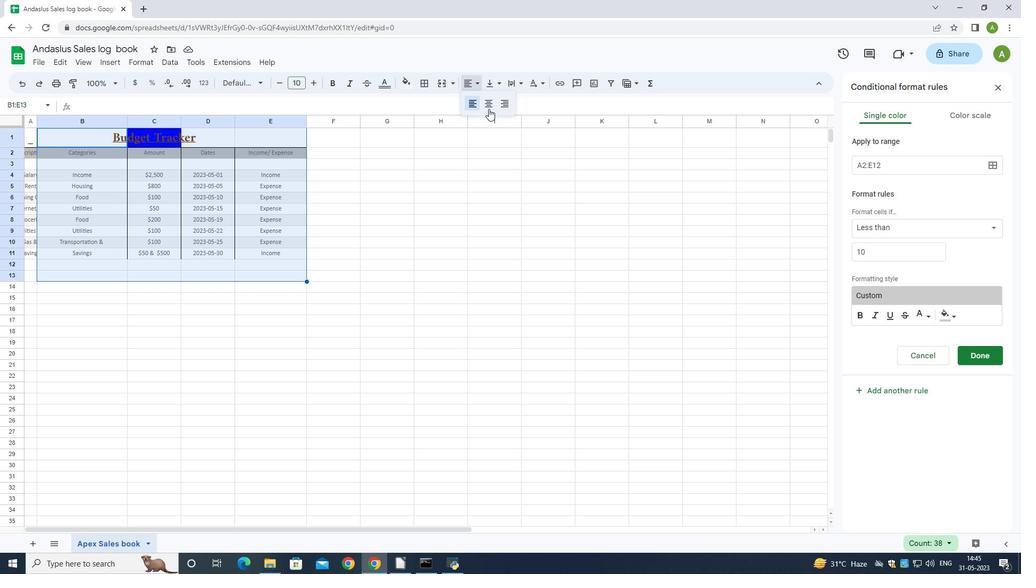 
Action: Mouse moved to (22, 137)
Screenshot: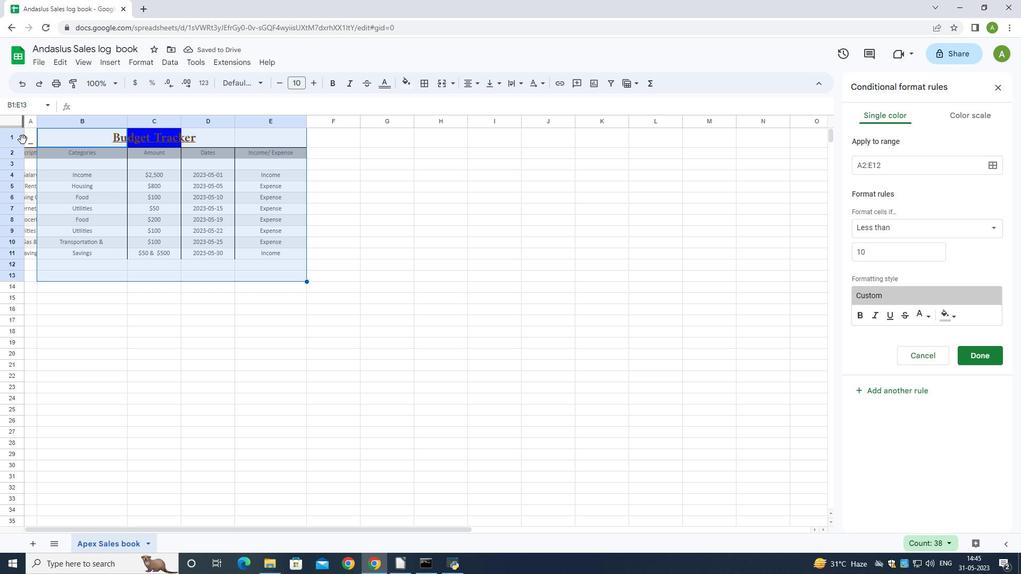 
Action: Mouse pressed left at (22, 137)
Screenshot: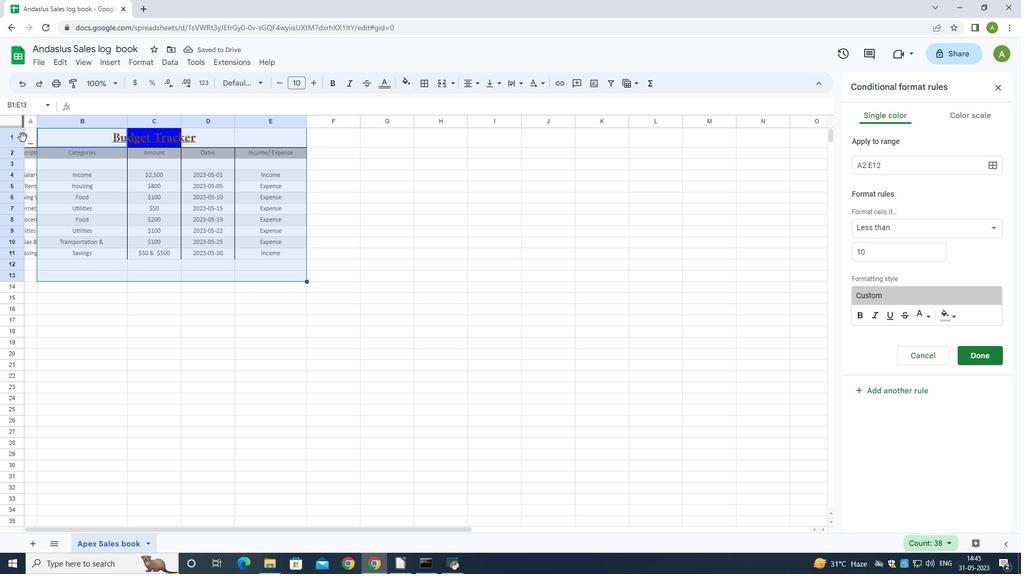 
Action: Mouse moved to (25, 129)
Screenshot: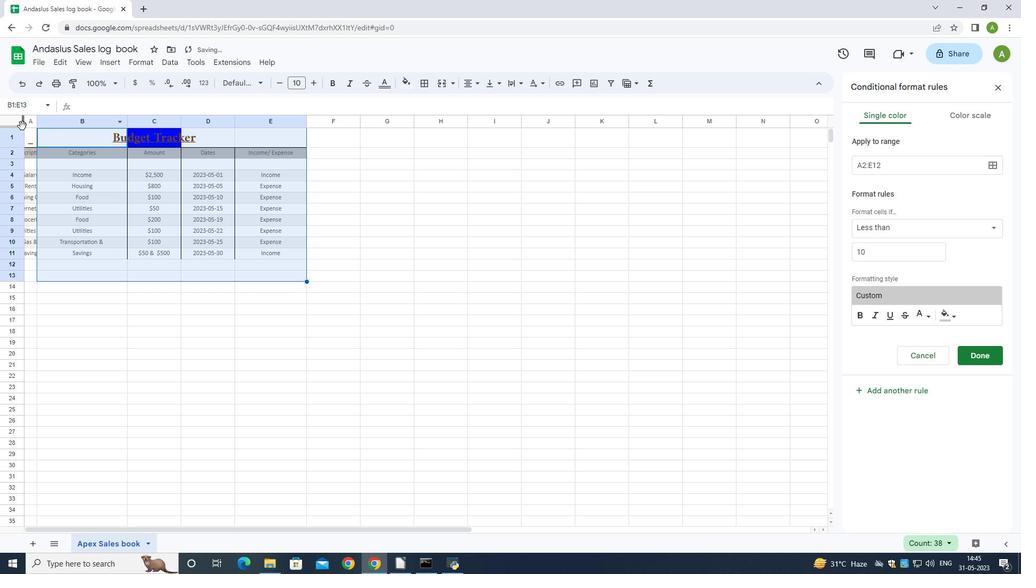 
Action: Mouse pressed left at (25, 129)
Screenshot: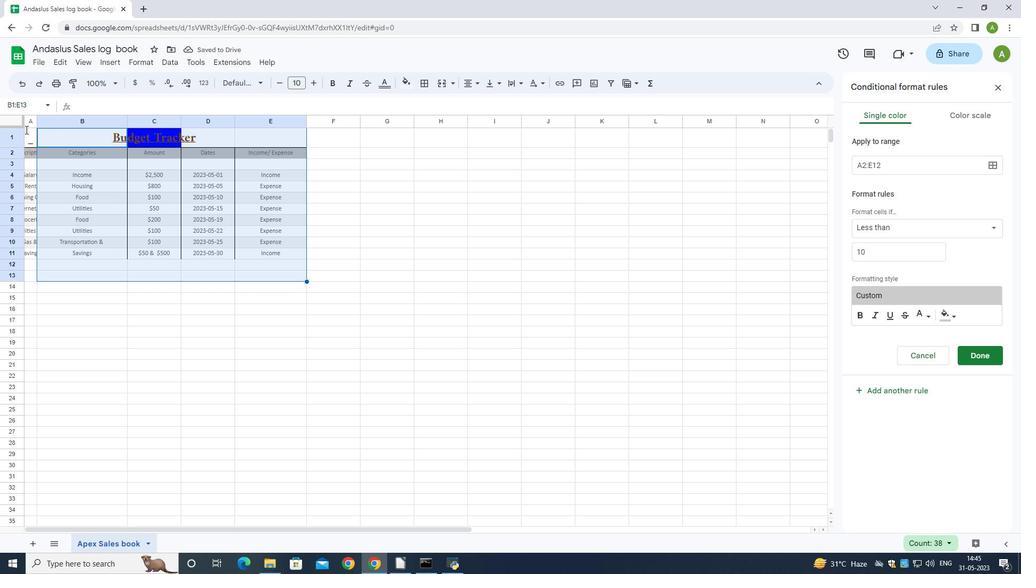 
Action: Mouse moved to (27, 136)
Screenshot: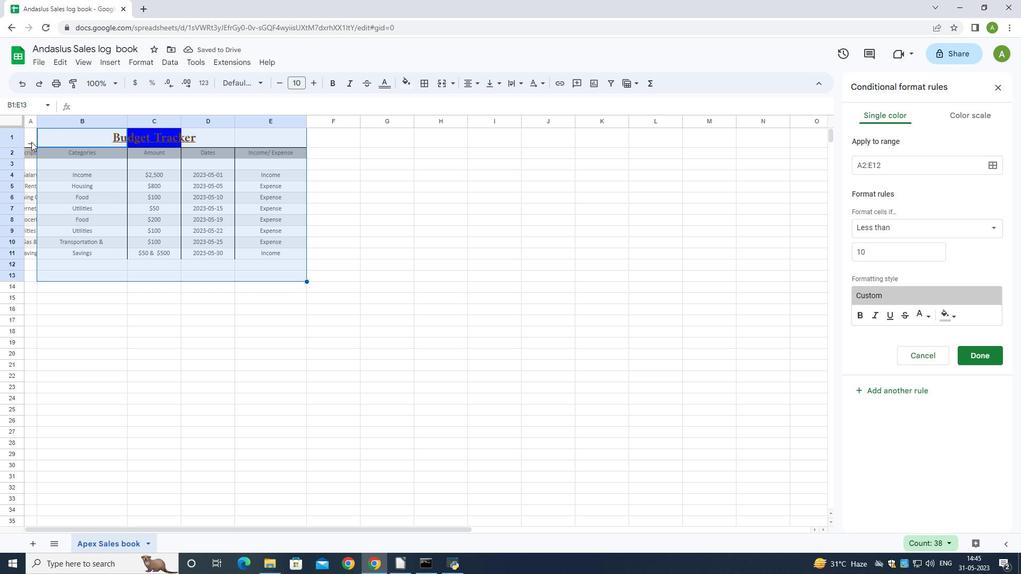 
Action: Mouse pressed left at (27, 136)
Screenshot: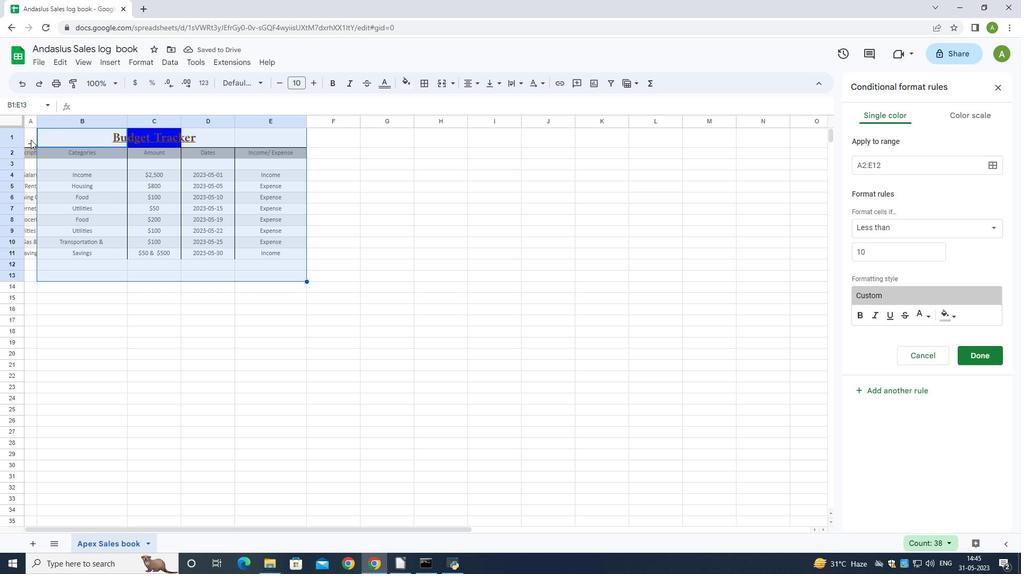 
Action: Mouse pressed left at (27, 136)
Screenshot: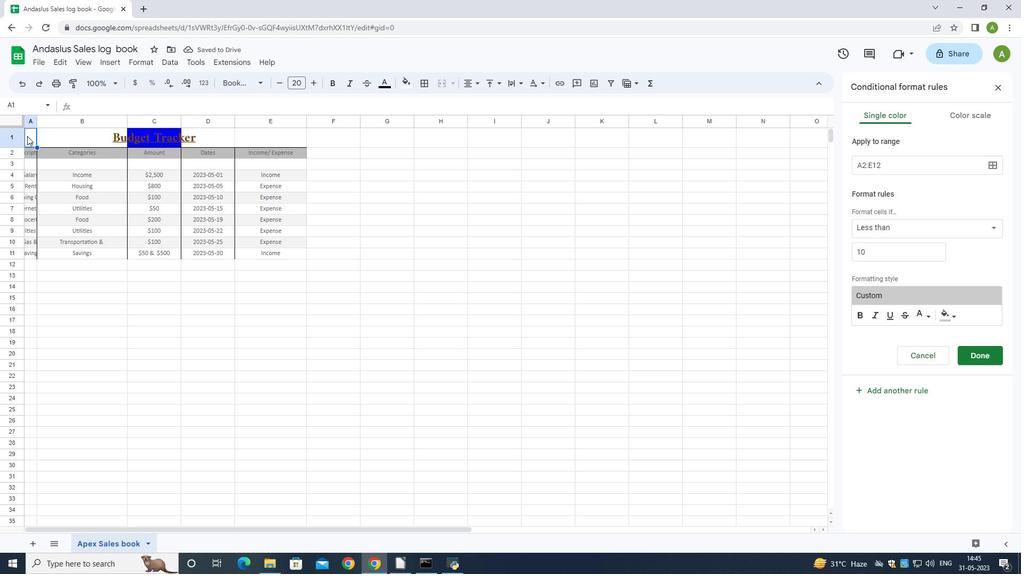 
Action: Mouse moved to (464, 79)
Screenshot: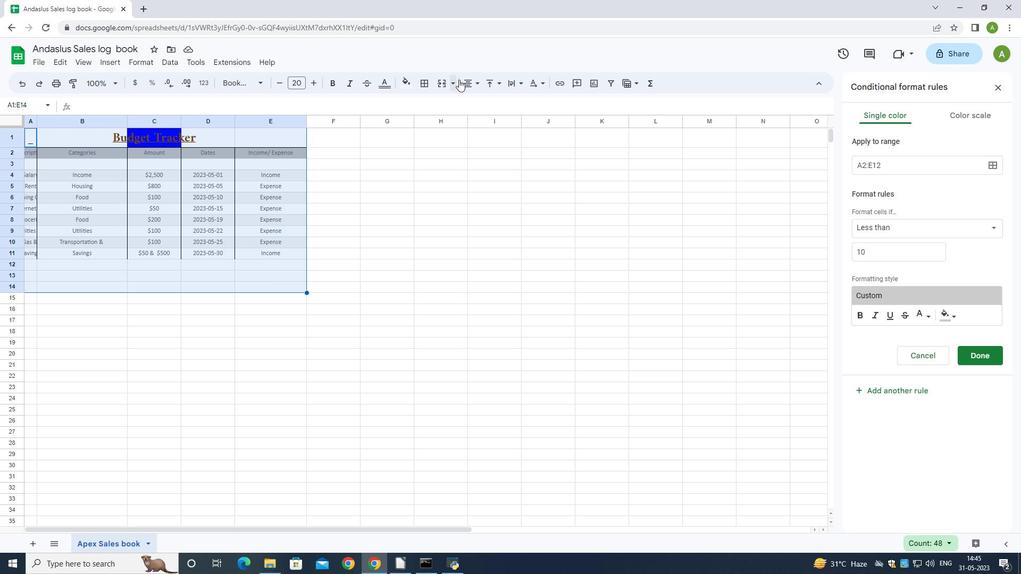 
Action: Mouse pressed left at (464, 79)
Screenshot: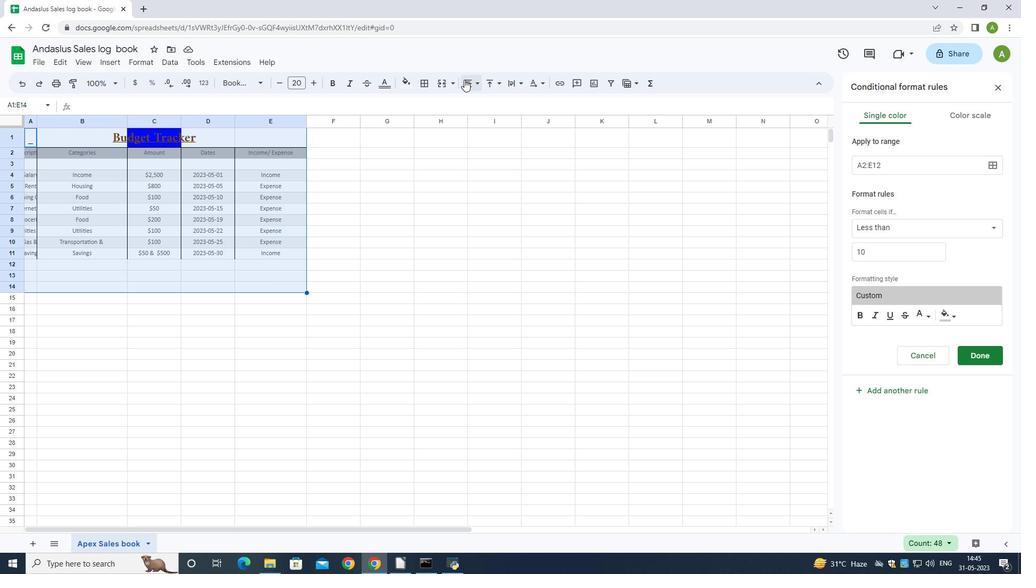 
Action: Mouse moved to (491, 110)
Screenshot: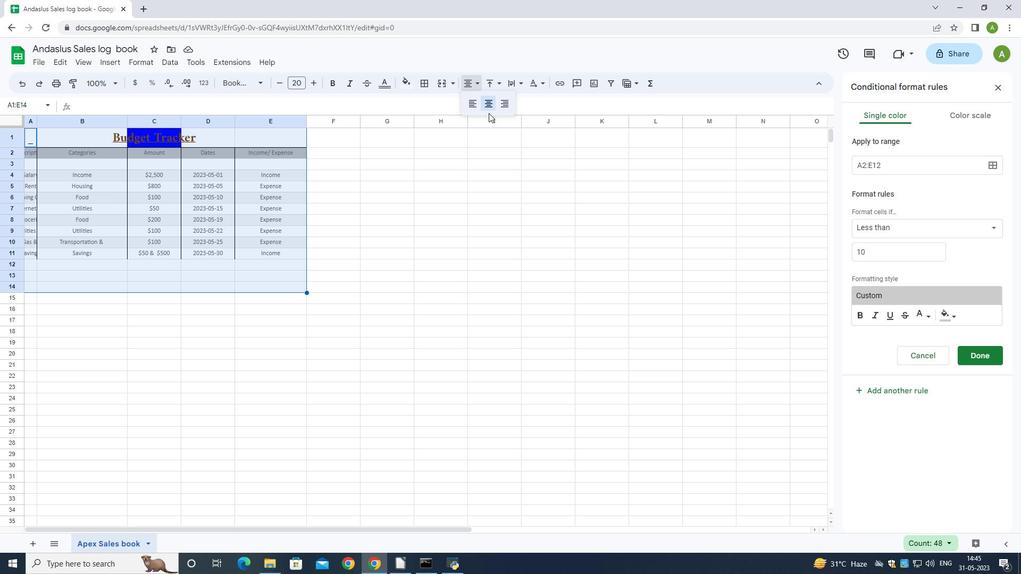 
Action: Mouse pressed left at (491, 110)
Screenshot: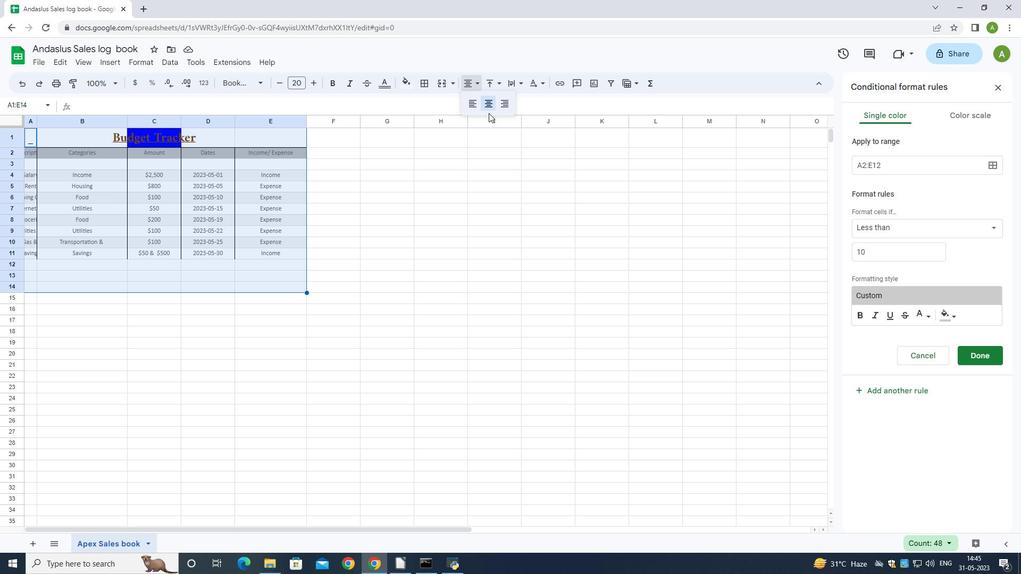 
Action: Mouse moved to (383, 83)
Screenshot: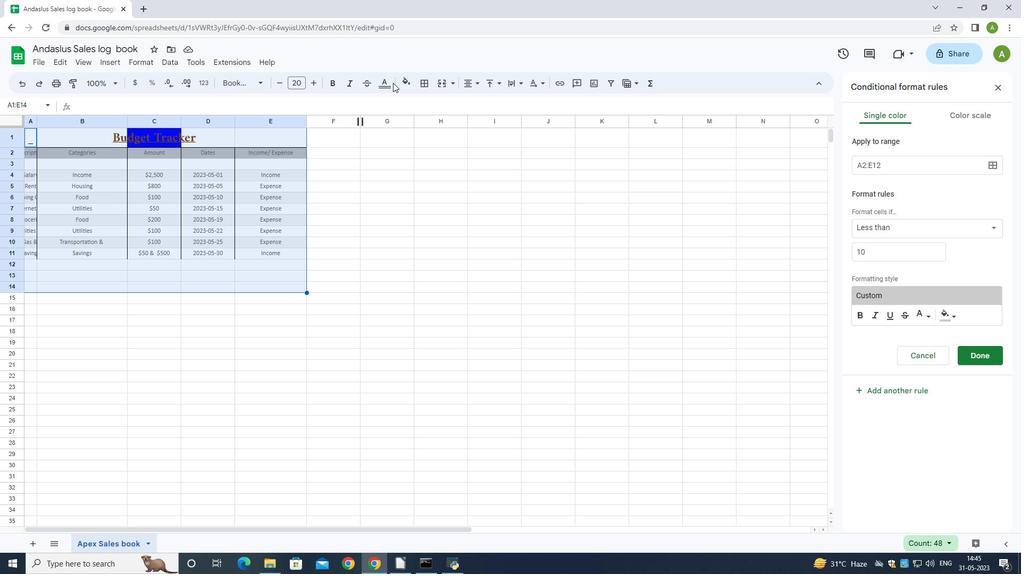 
Action: Mouse pressed left at (383, 83)
Screenshot: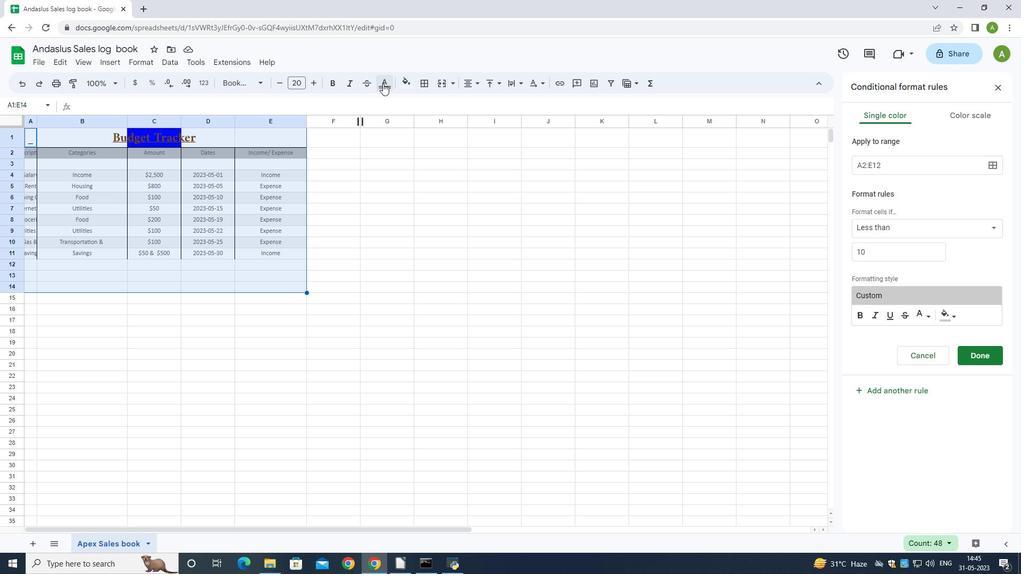 
Action: Mouse moved to (171, 134)
Screenshot: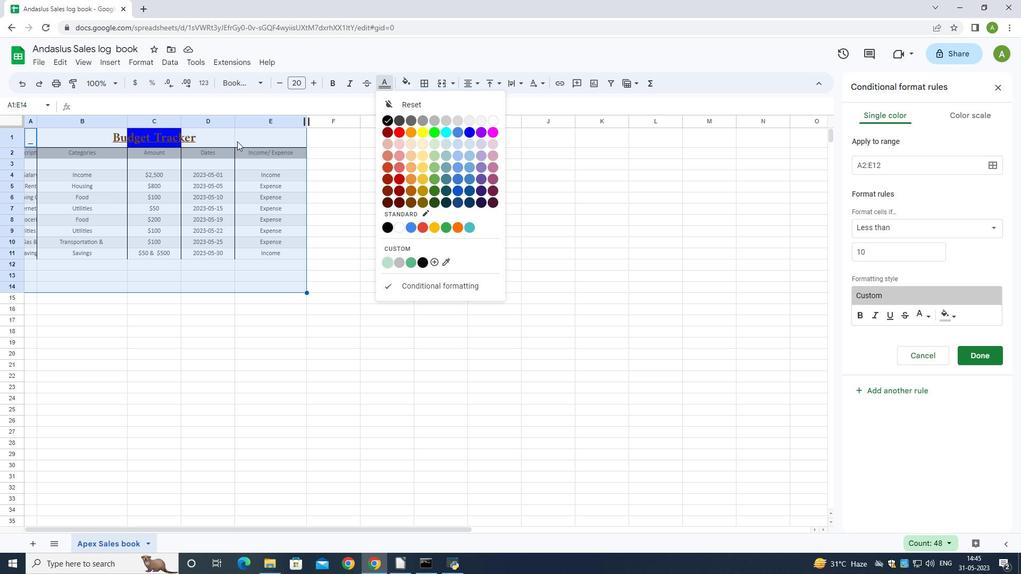 
Action: Mouse pressed left at (171, 134)
Screenshot: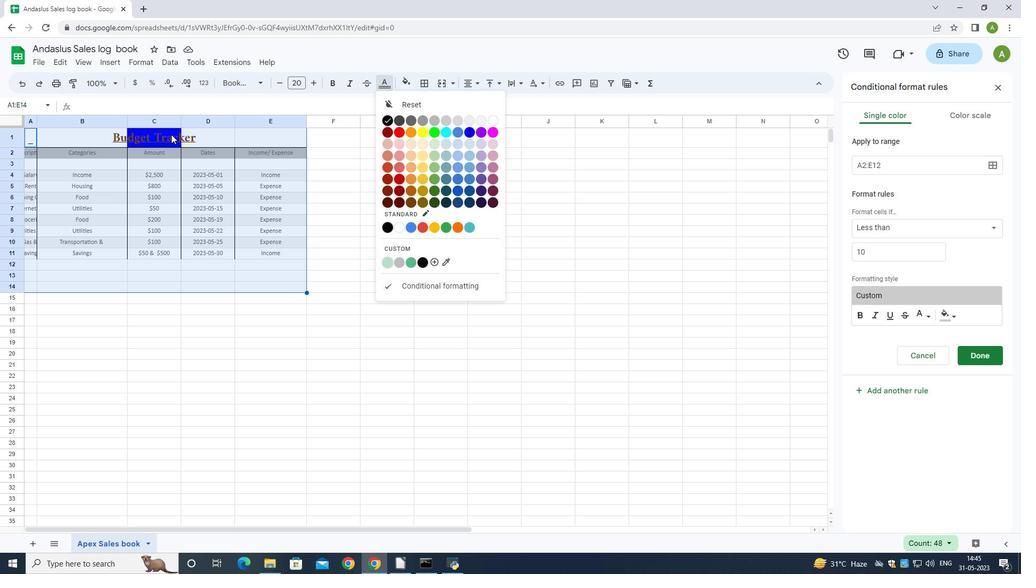 
Action: Mouse moved to (410, 86)
Screenshot: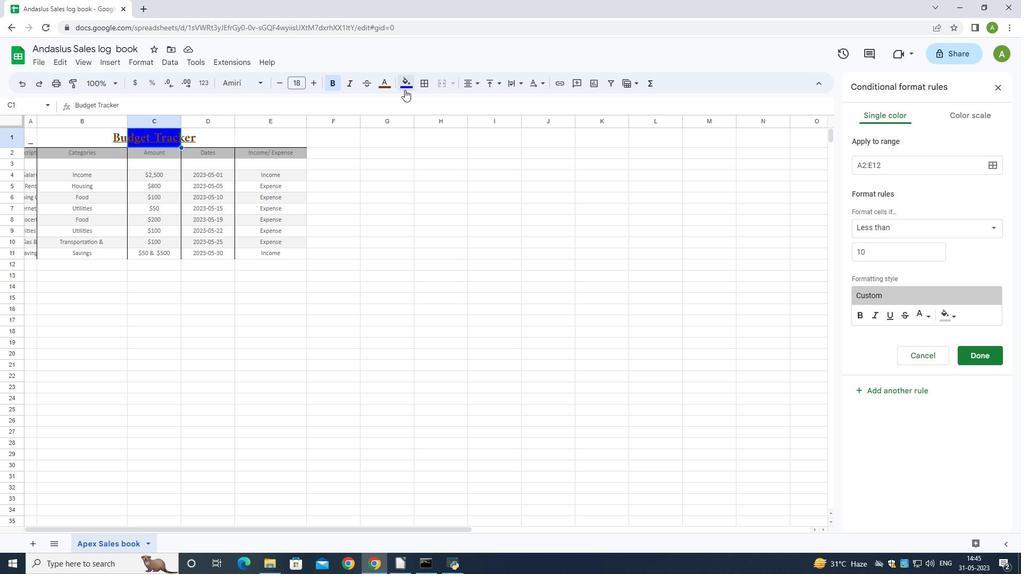 
Action: Mouse pressed left at (410, 86)
Screenshot: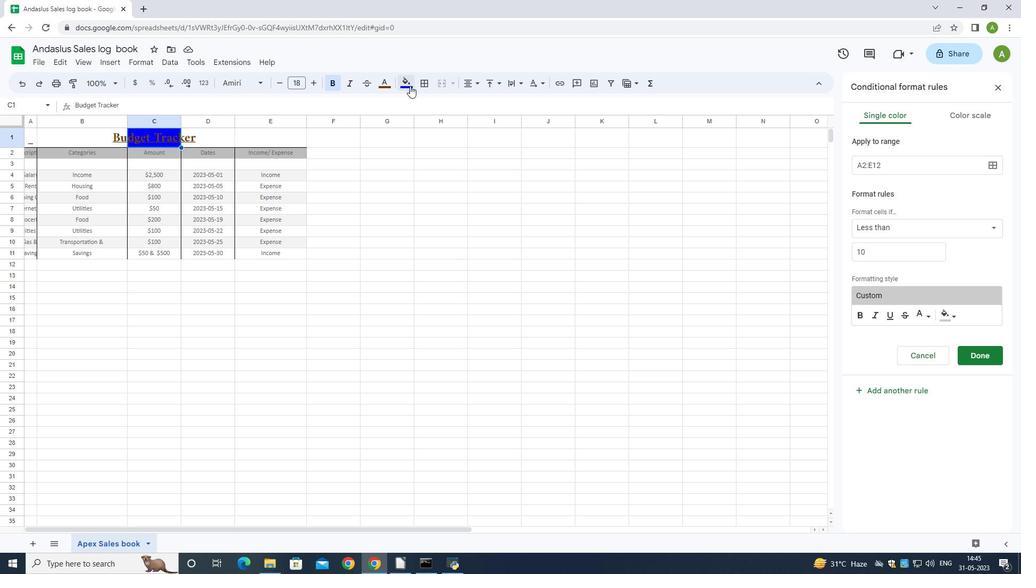 
Action: Mouse moved to (420, 131)
Screenshot: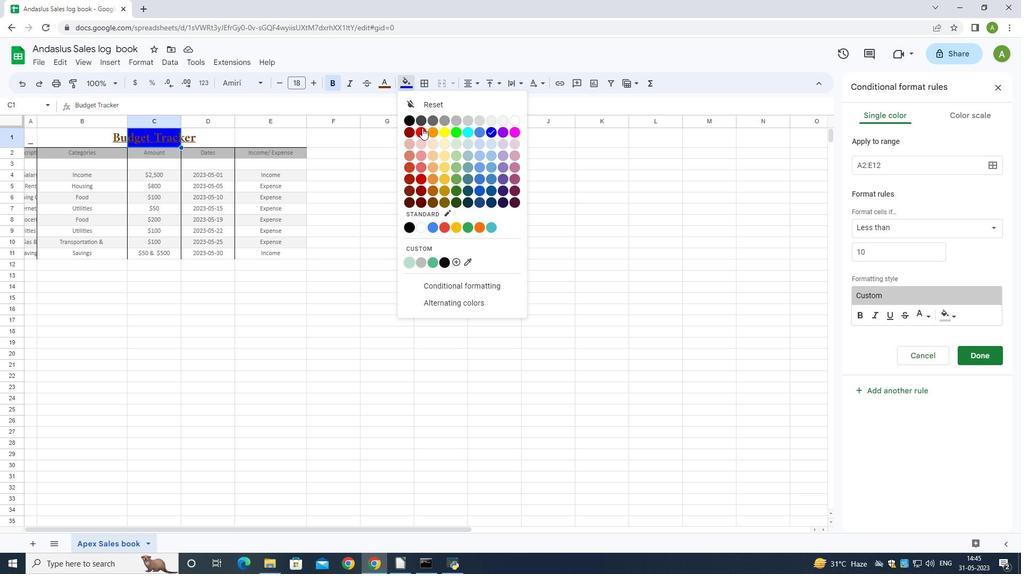 
Action: Mouse pressed left at (420, 131)
Screenshot: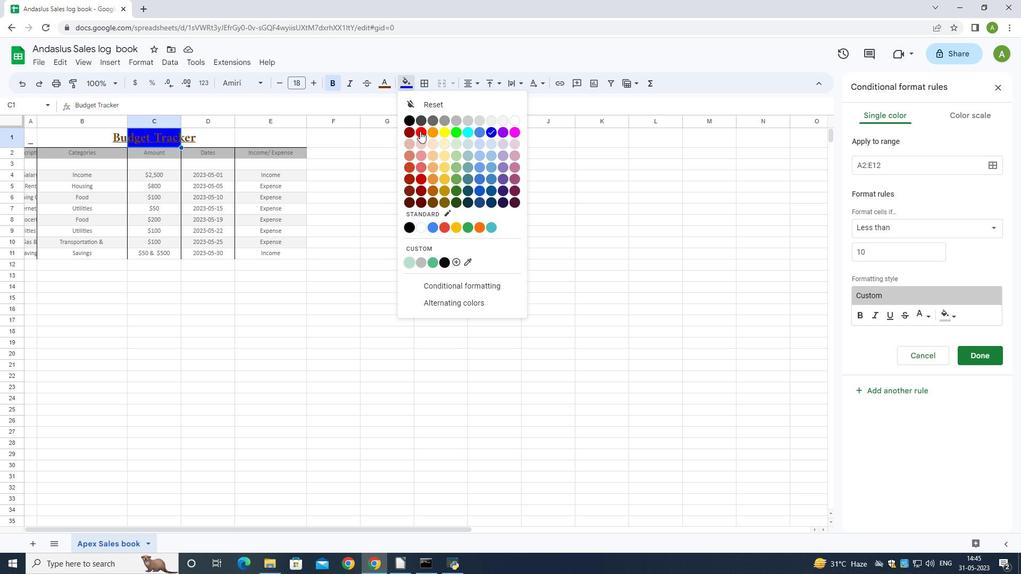 
Action: Mouse moved to (116, 133)
Screenshot: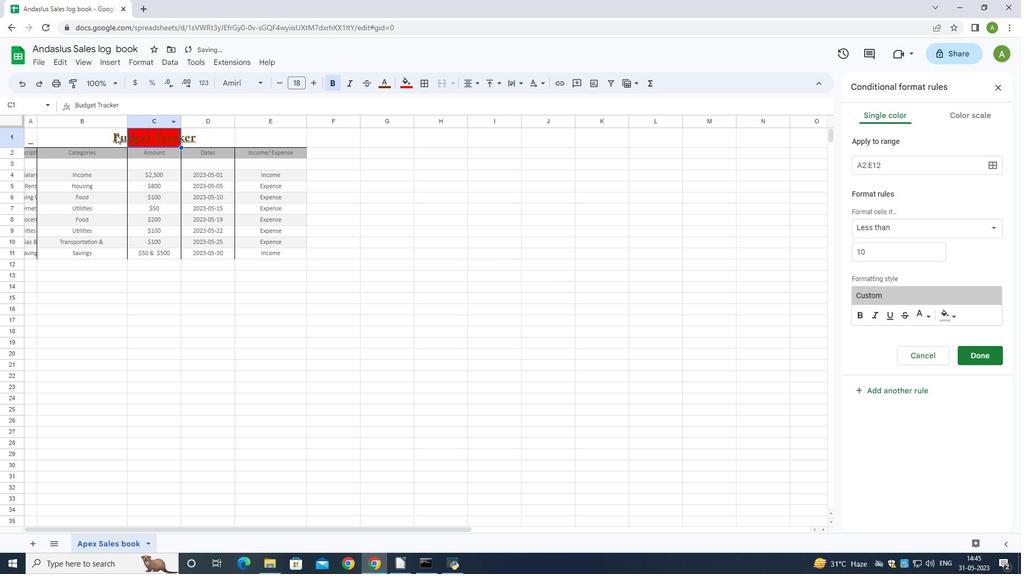 
Action: Mouse pressed left at (116, 133)
Screenshot: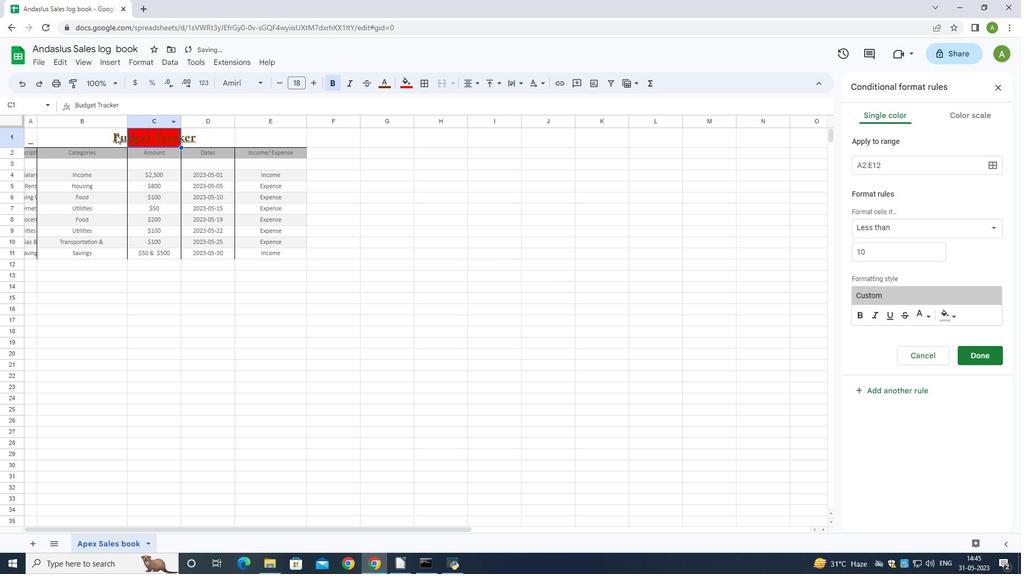 
Action: Mouse moved to (113, 133)
Screenshot: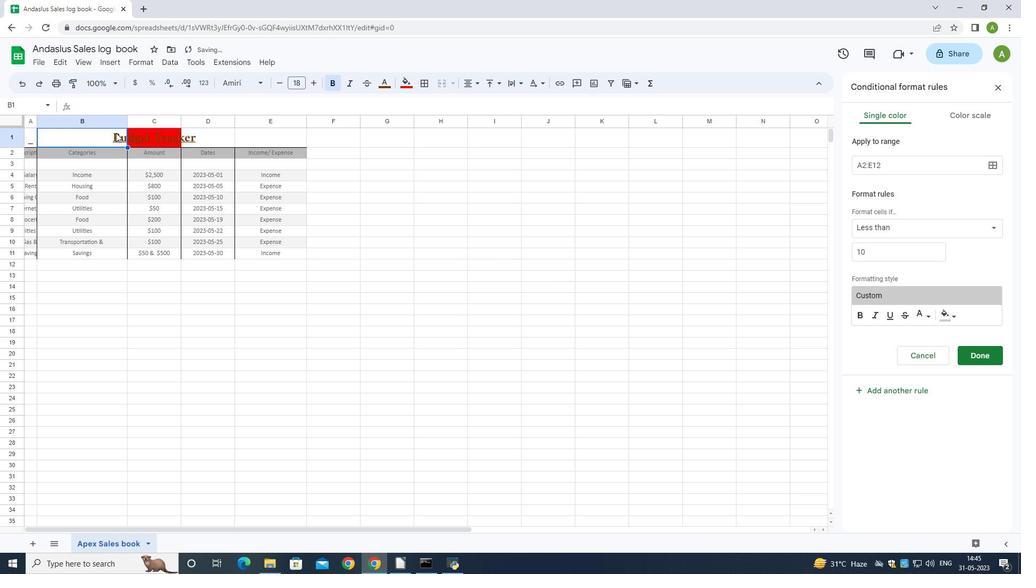 
Action: Mouse pressed left at (113, 133)
Screenshot: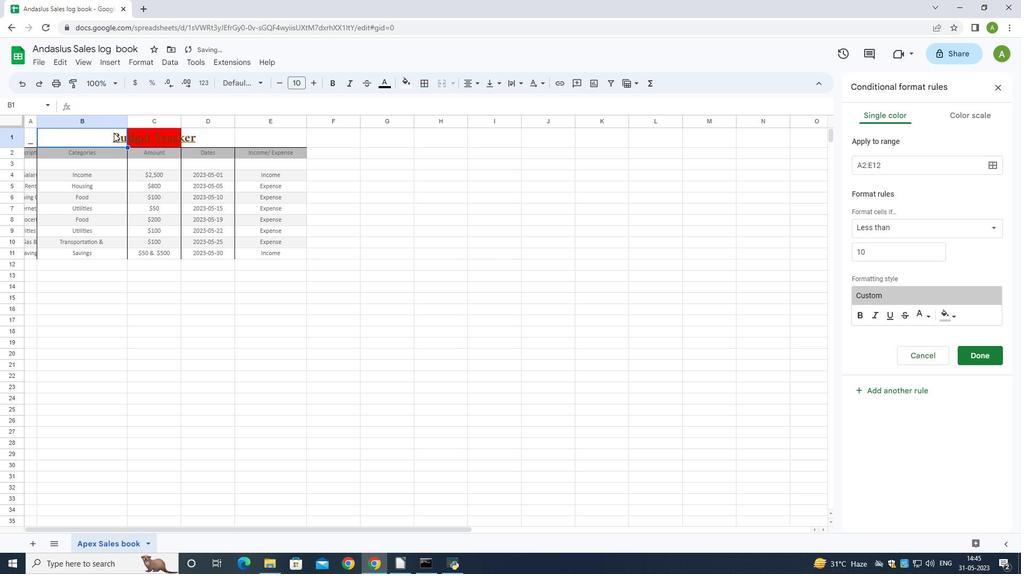 
Action: Mouse moved to (407, 84)
Screenshot: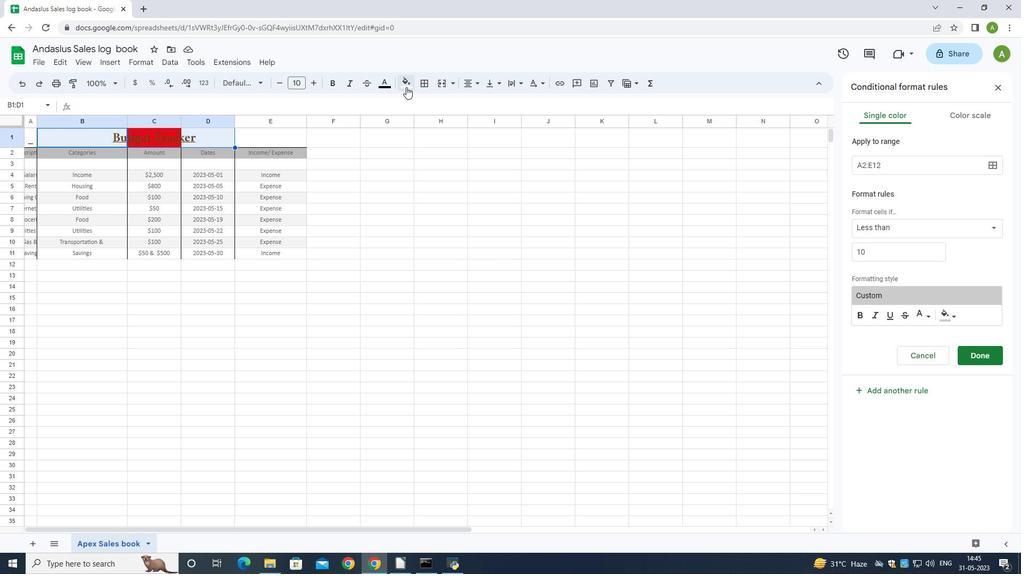 
Action: Mouse pressed left at (407, 84)
Screenshot: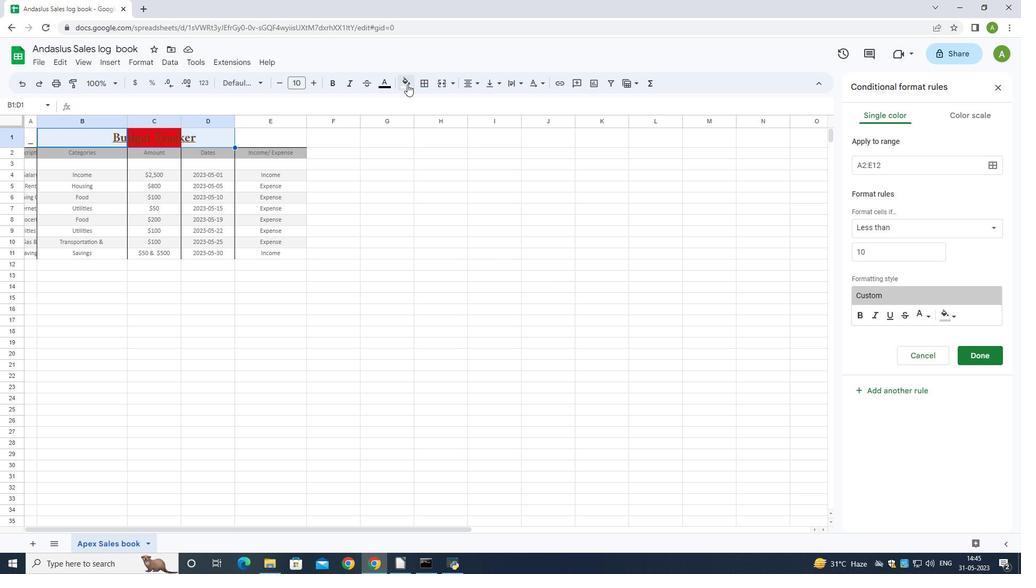 
Action: Mouse moved to (424, 133)
Screenshot: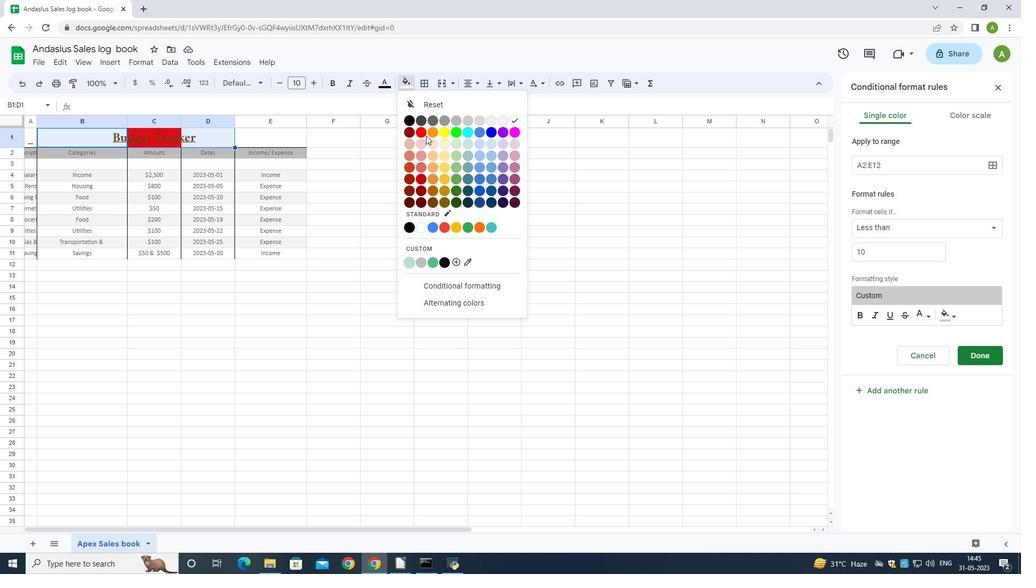 
Action: Mouse pressed left at (424, 133)
Screenshot: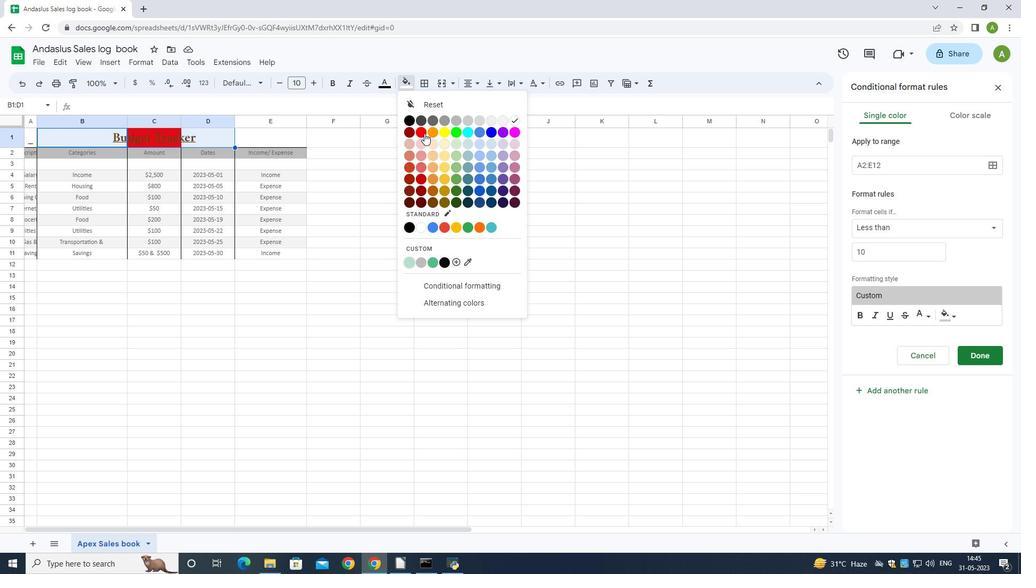 
Action: Mouse moved to (122, 130)
Screenshot: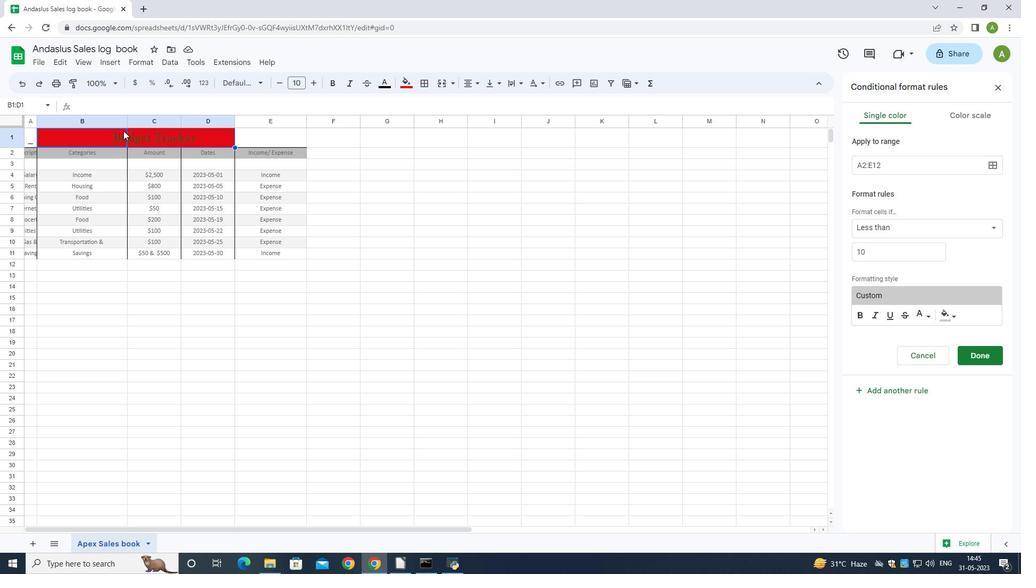 
Action: Mouse pressed left at (122, 130)
Screenshot: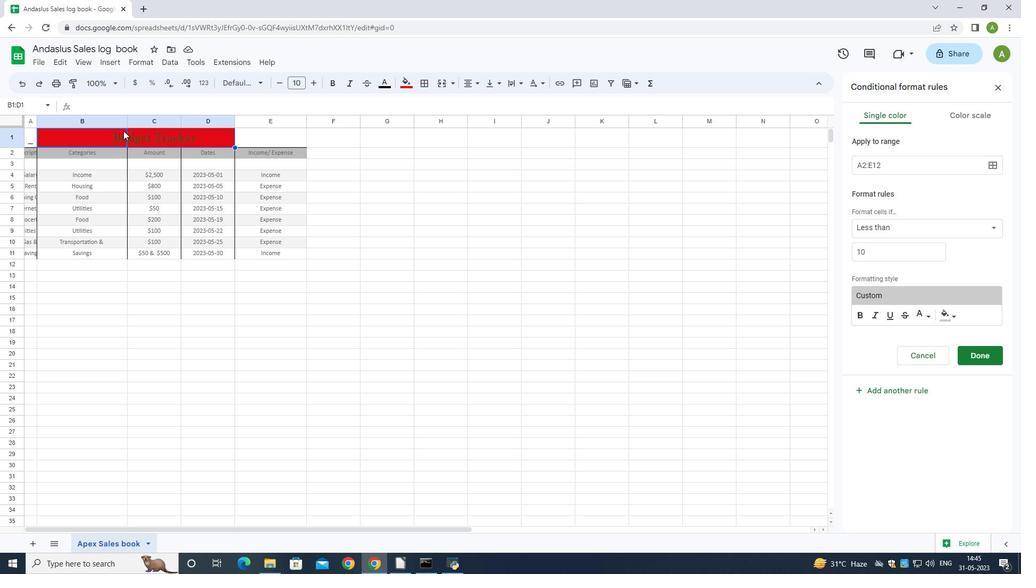 
Action: Mouse moved to (104, 138)
Screenshot: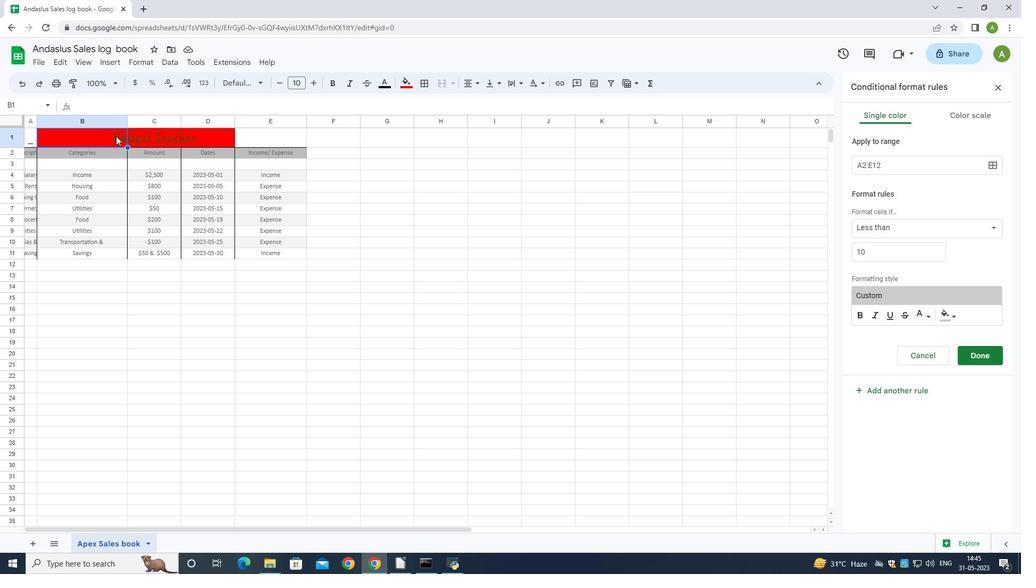 
Action: Mouse pressed left at (104, 138)
Screenshot: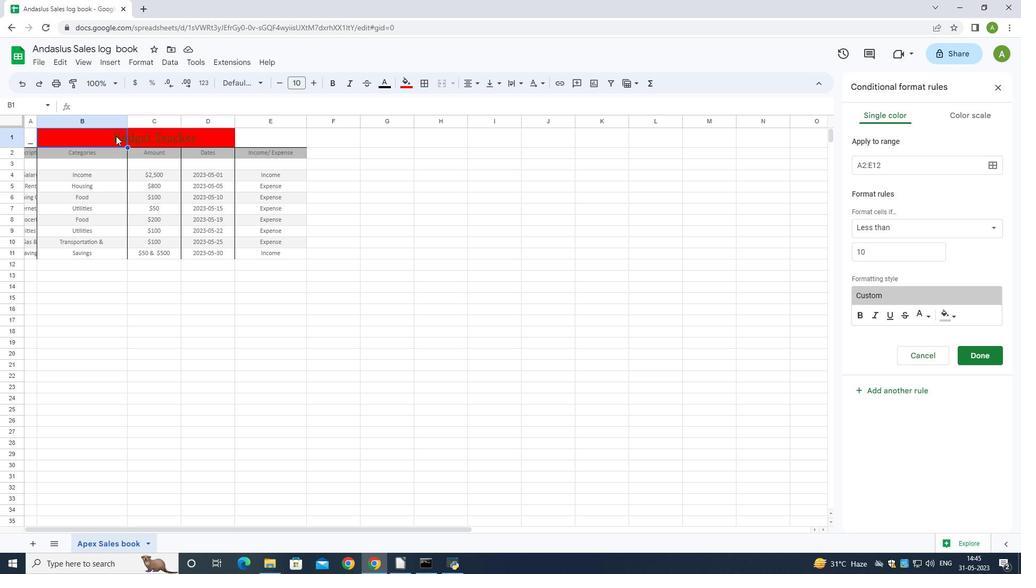 
Action: Mouse moved to (104, 136)
Screenshot: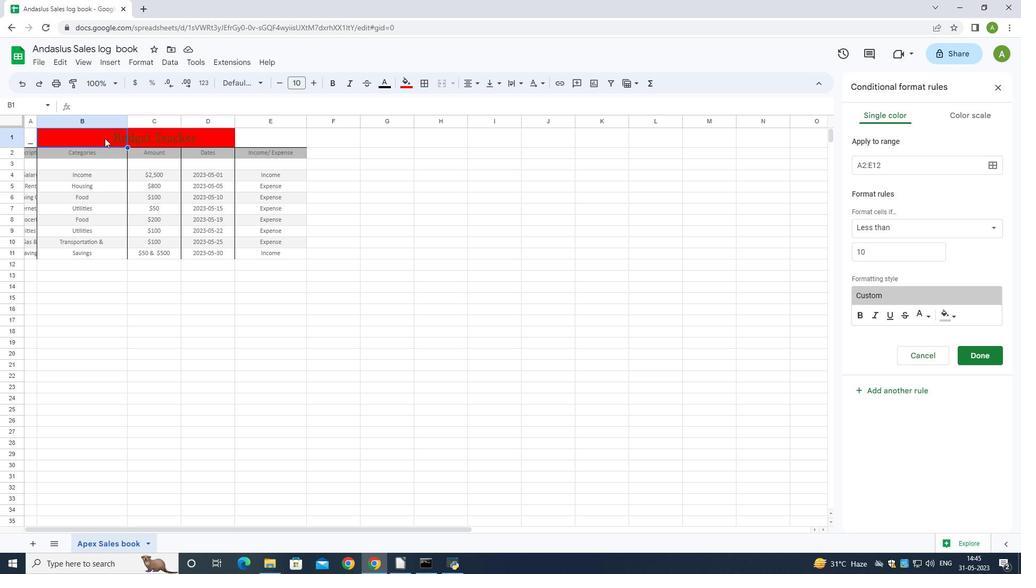 
Action: Mouse pressed left at (104, 136)
Screenshot: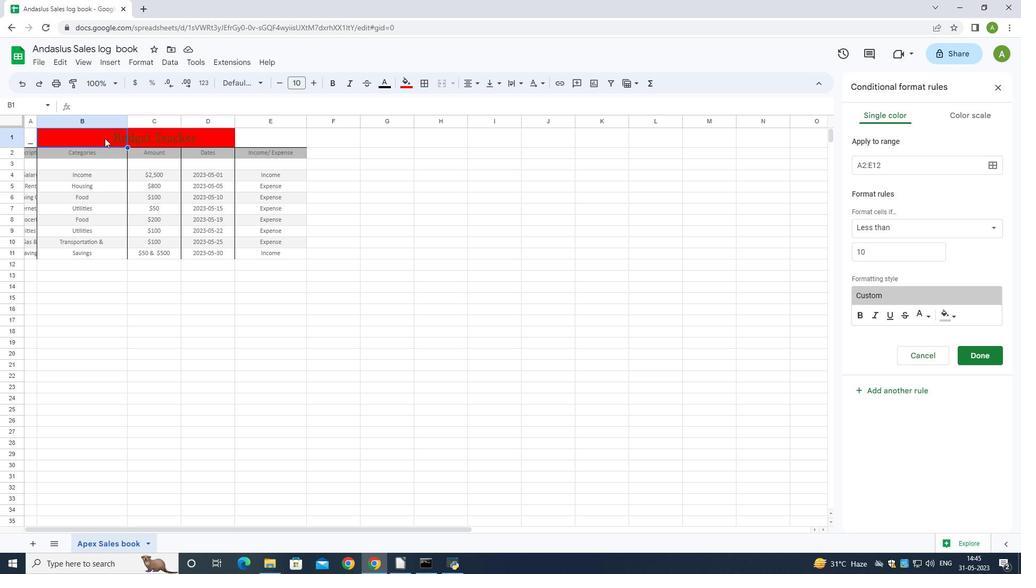 
Action: Mouse moved to (108, 134)
Screenshot: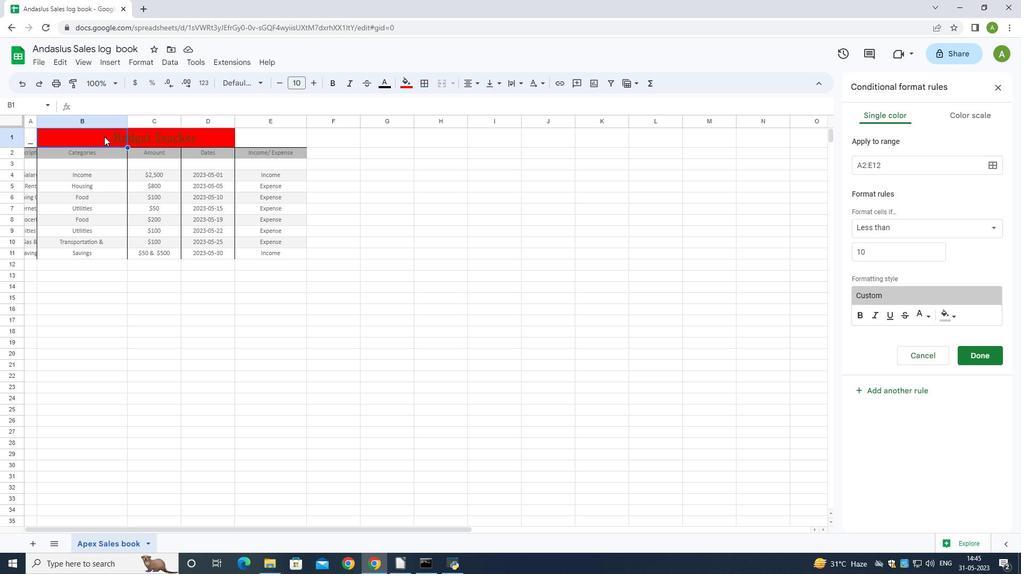 
Action: Mouse pressed left at (108, 134)
Screenshot: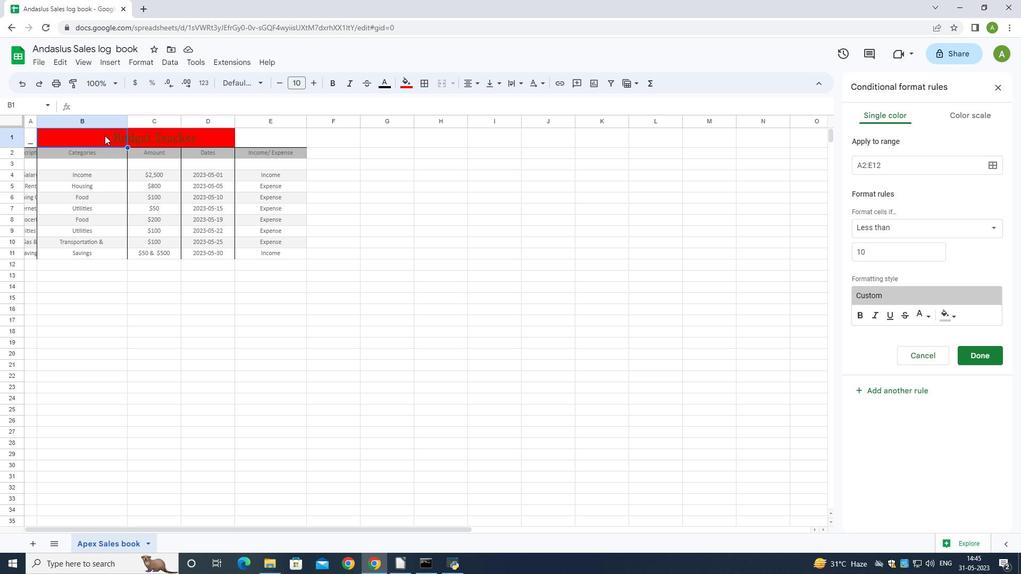 
Action: Mouse moved to (127, 120)
Screenshot: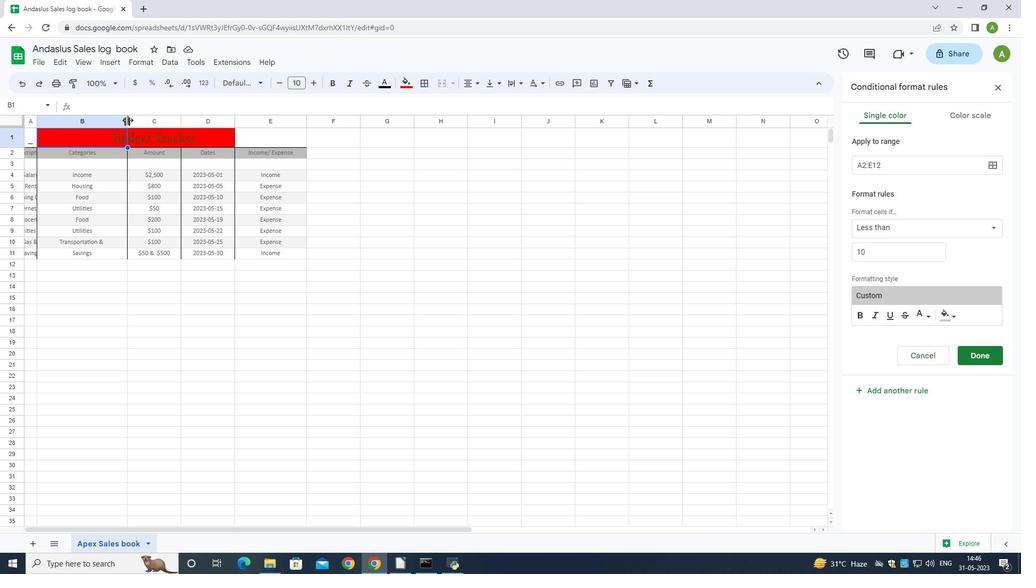 
Action: Mouse pressed left at (127, 120)
Screenshot: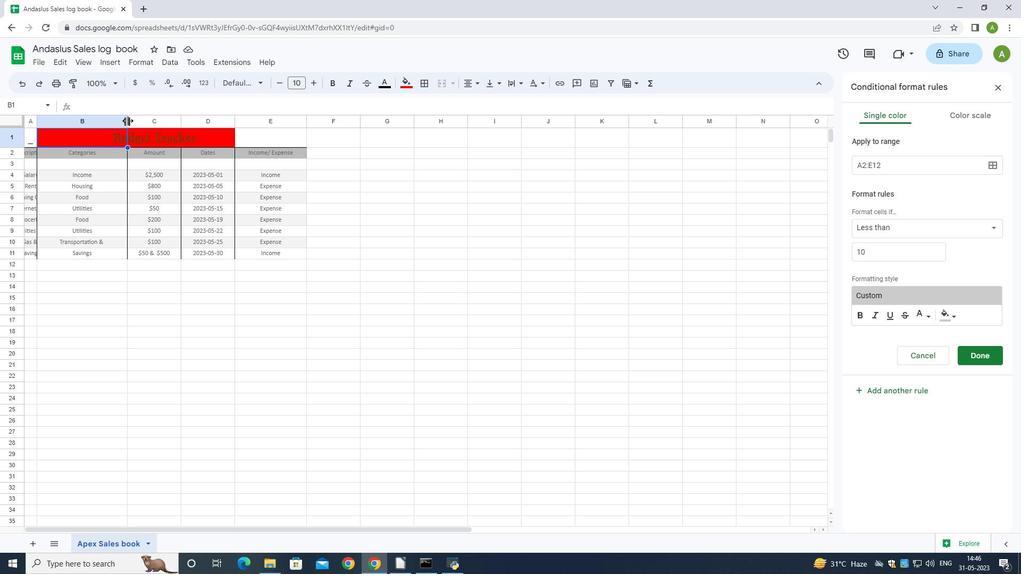 
Action: Mouse moved to (155, 114)
Screenshot: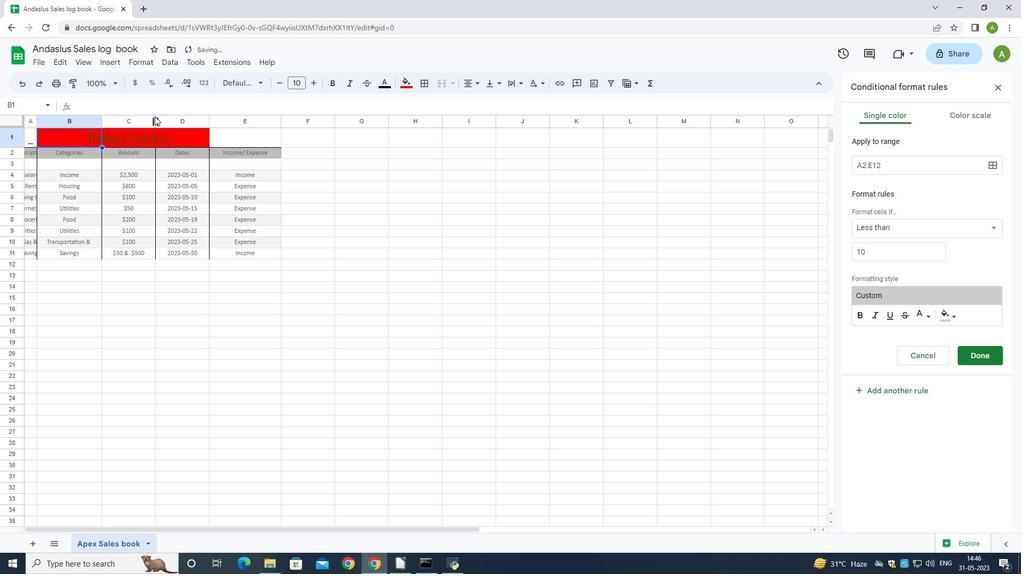 
Action: Mouse pressed left at (155, 114)
Screenshot: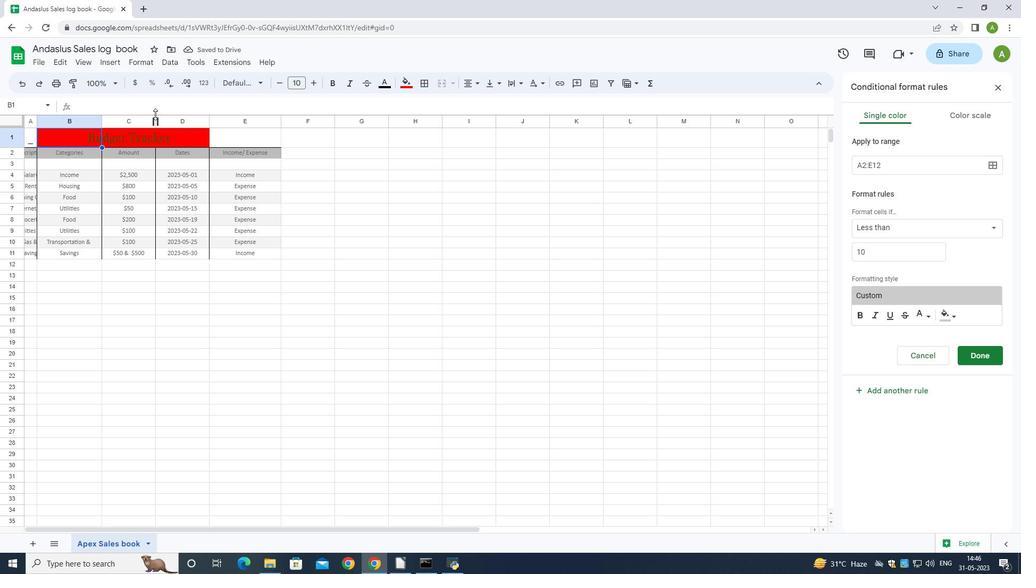 
Action: Mouse moved to (153, 122)
Screenshot: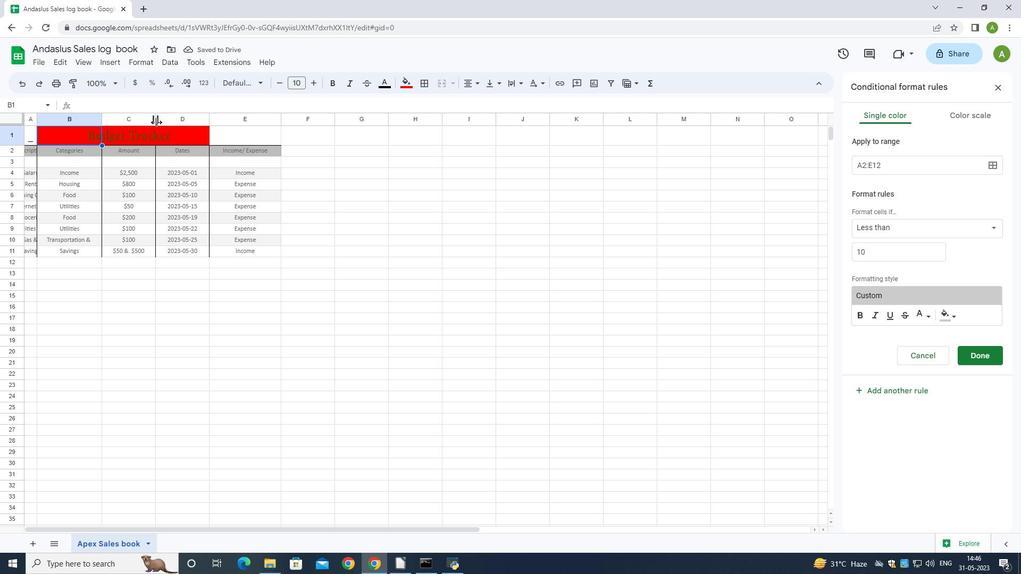 
Action: Mouse pressed left at (153, 122)
Screenshot: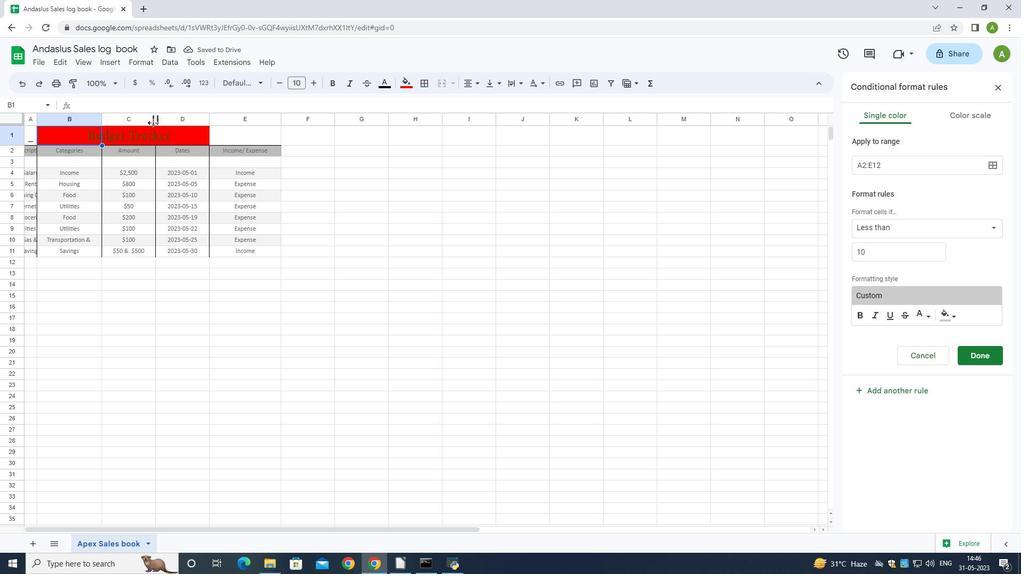 
Action: Mouse moved to (37, 121)
Screenshot: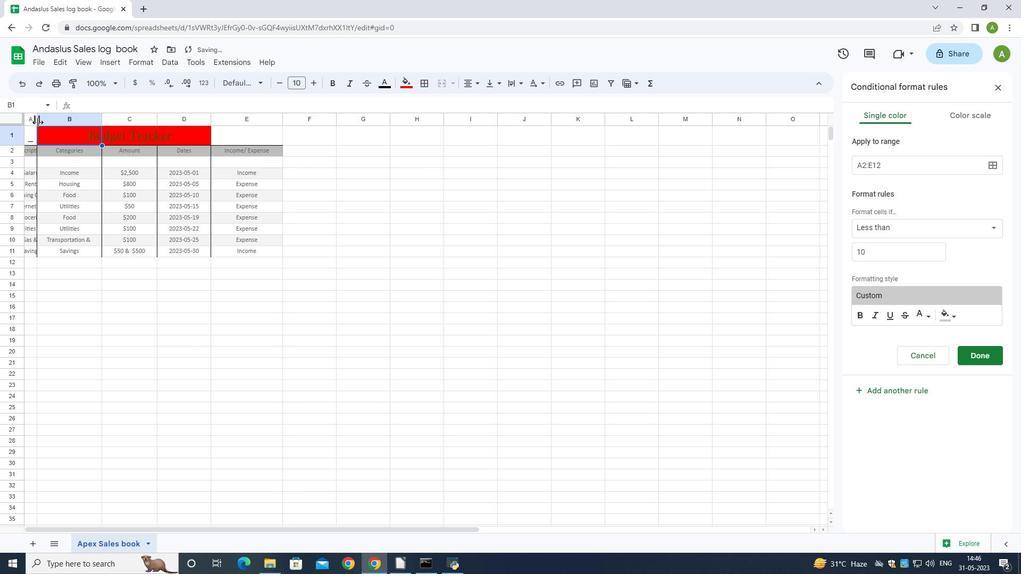 
Action: Mouse pressed left at (37, 121)
Screenshot: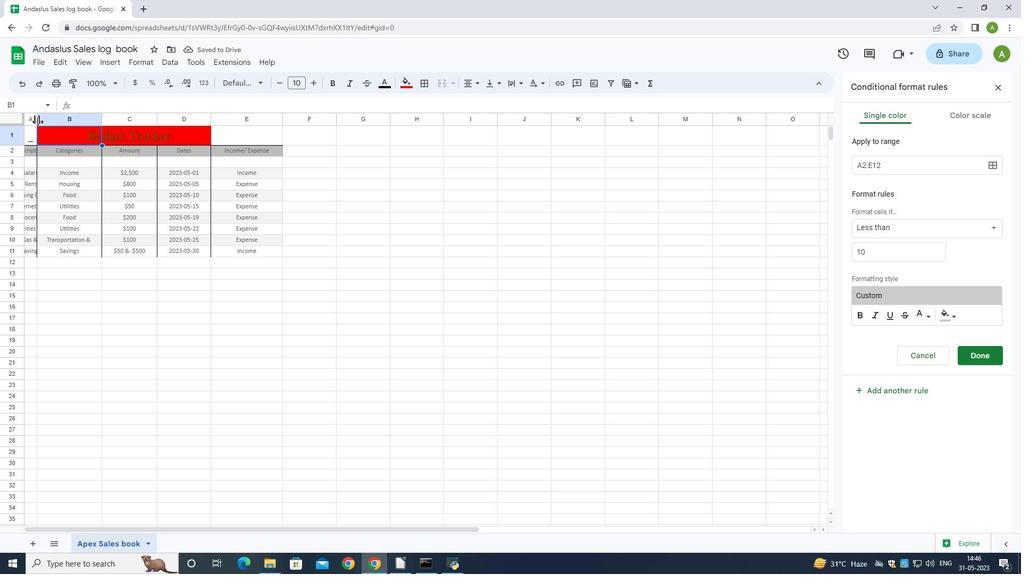 
Action: Mouse moved to (56, 120)
Screenshot: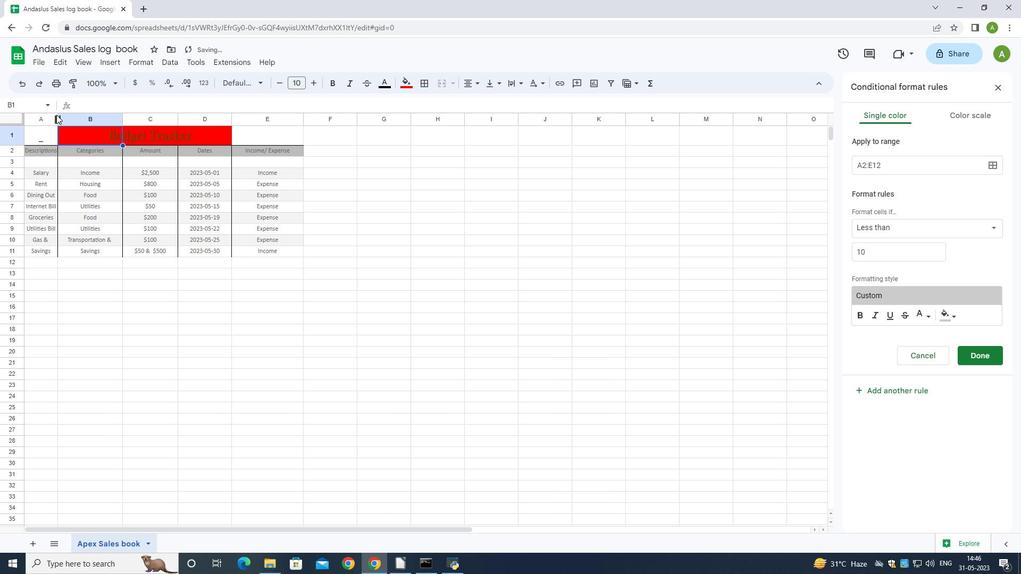 
Action: Mouse pressed left at (56, 120)
Screenshot: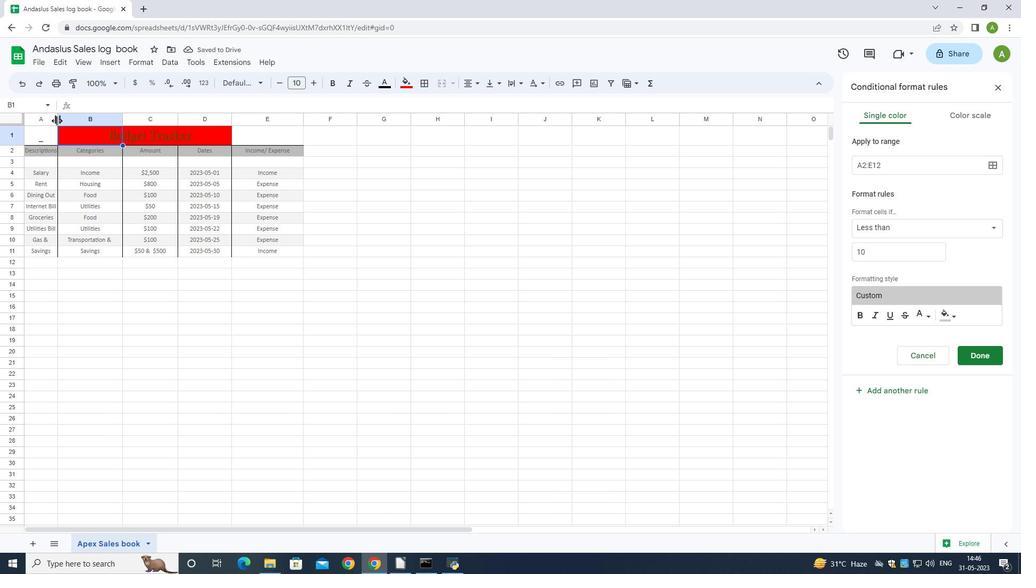 
Action: Mouse moved to (80, 211)
Screenshot: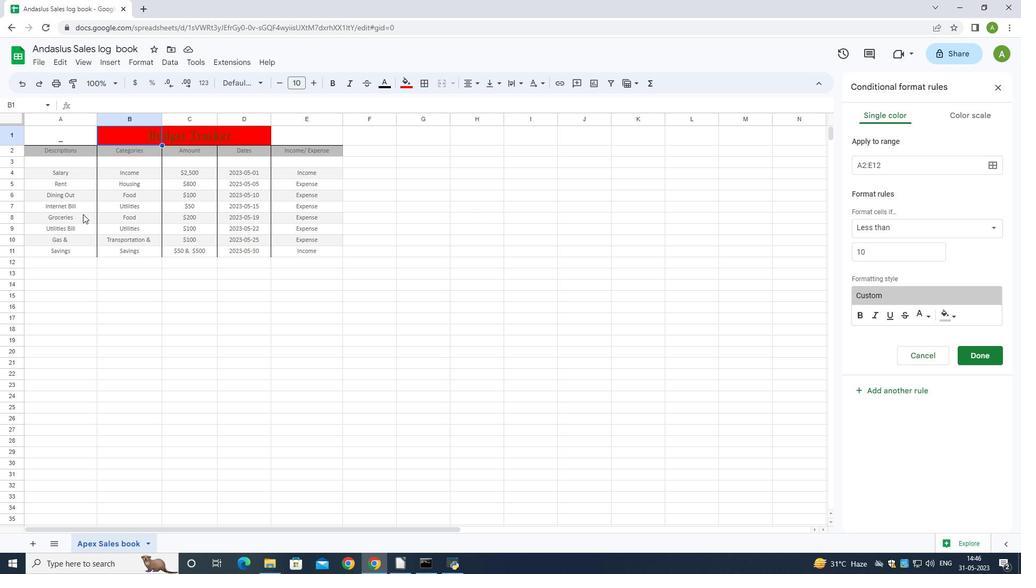 
Action: Mouse pressed left at (80, 211)
Screenshot: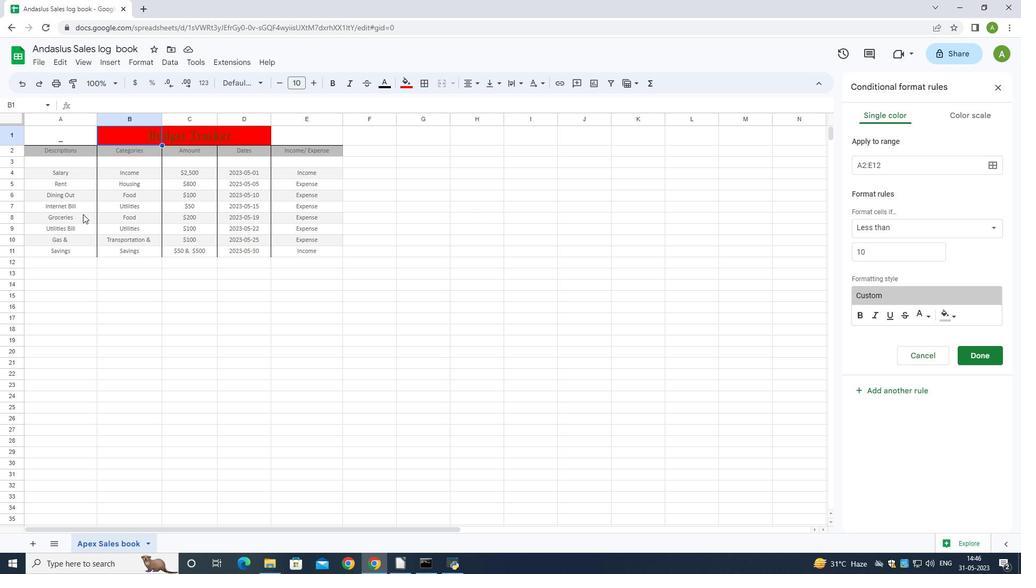 
Action: Mouse moved to (36, 145)
Screenshot: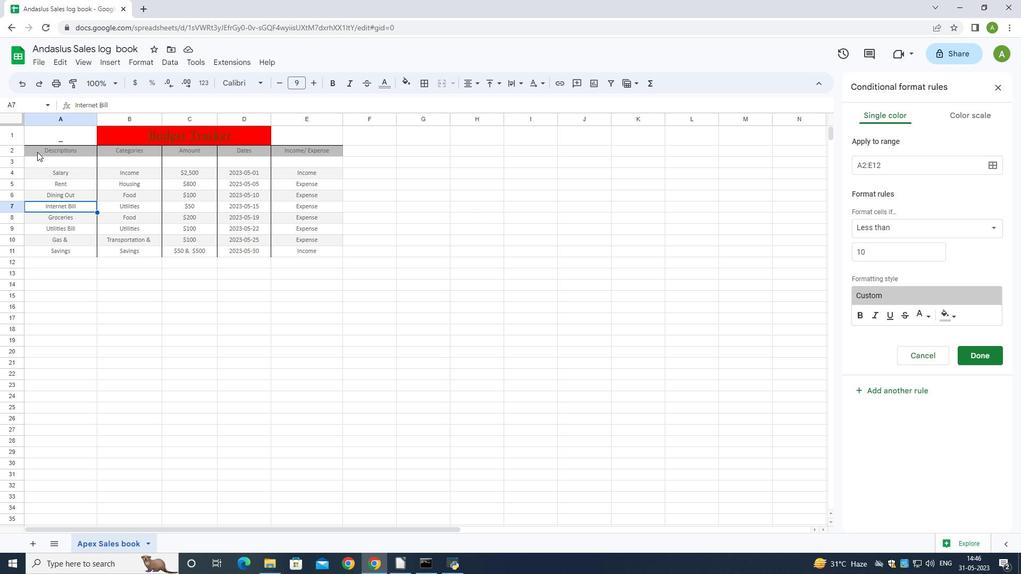 
Action: Mouse pressed left at (36, 145)
Screenshot: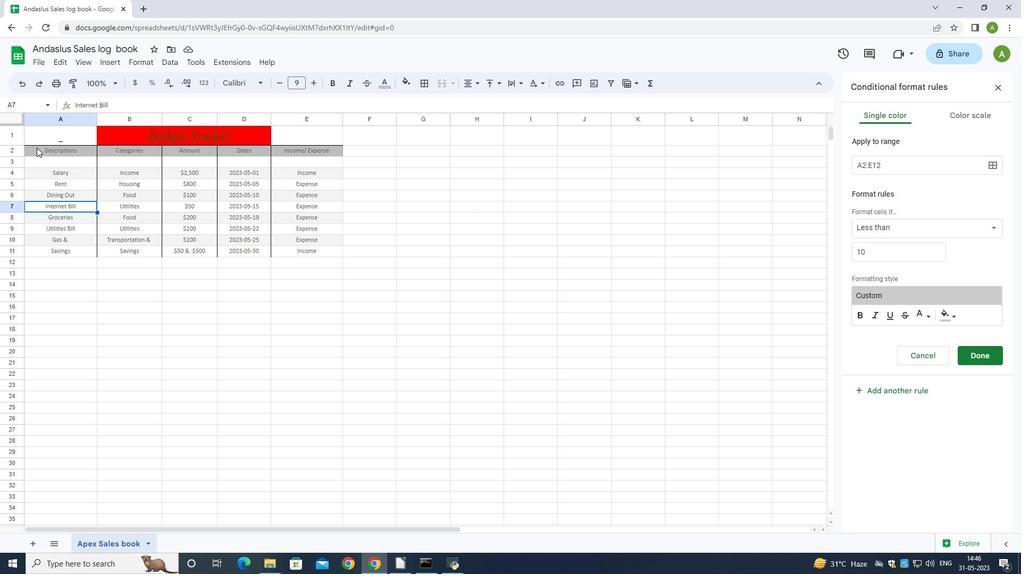 
Action: Mouse moved to (38, 152)
Screenshot: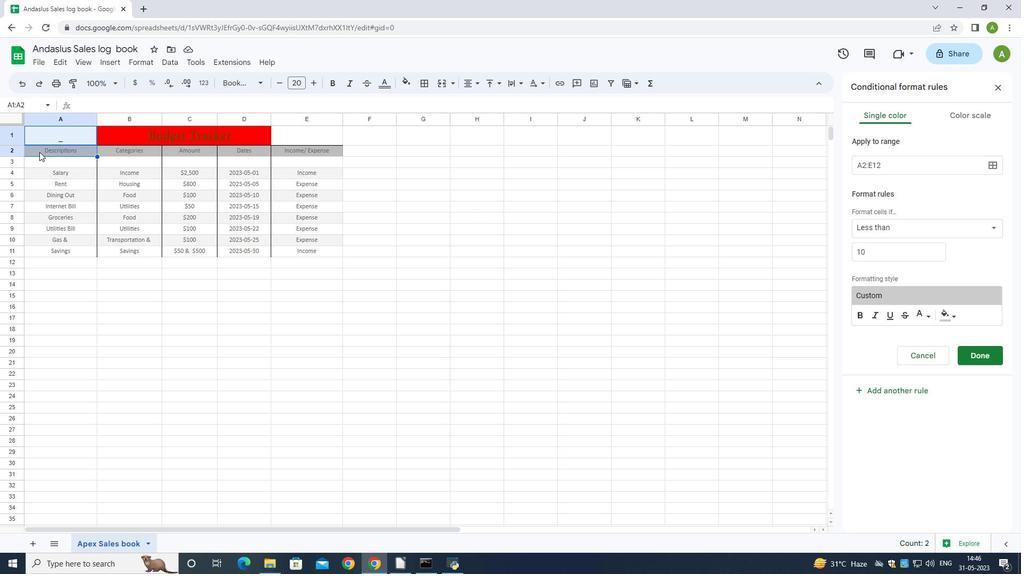 
Action: Mouse pressed left at (38, 152)
Screenshot: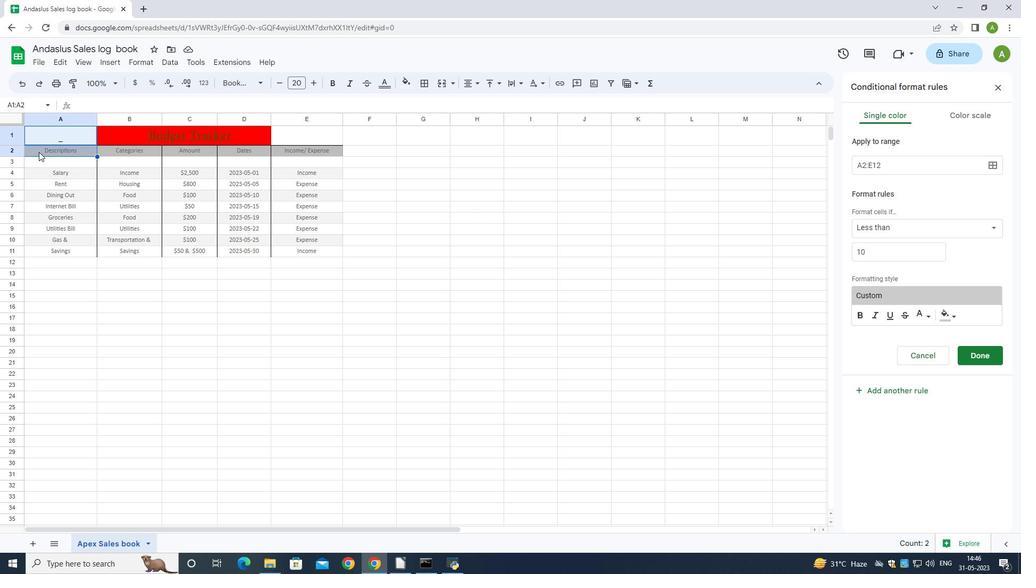 
Action: Mouse moved to (41, 148)
Screenshot: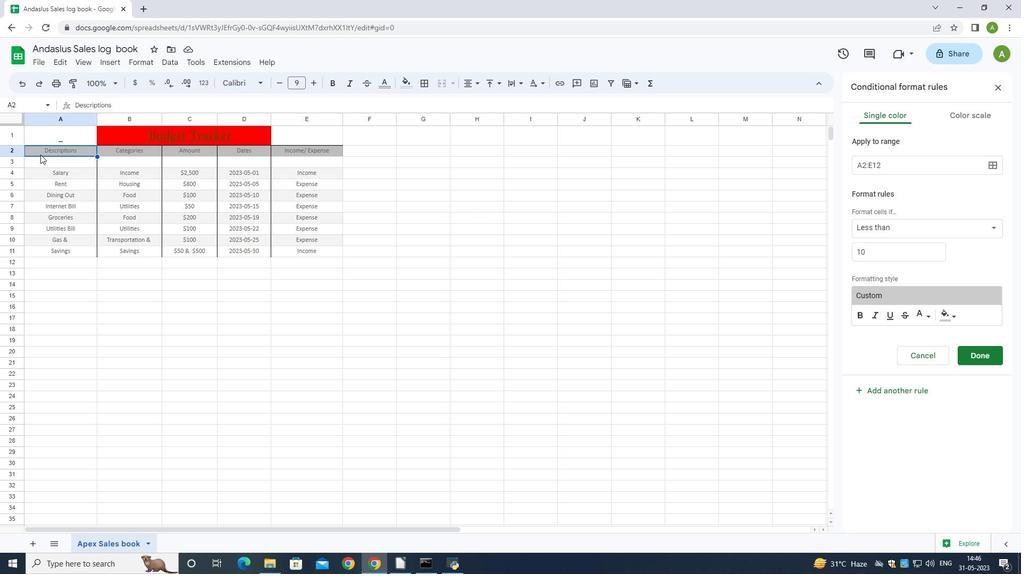 
Action: Mouse pressed left at (41, 148)
Screenshot: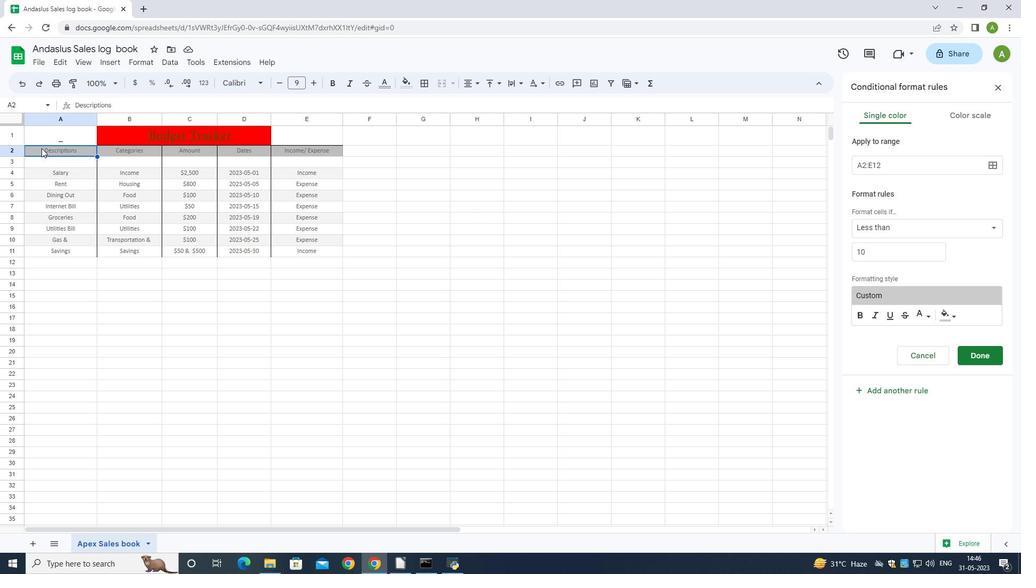 
Action: Mouse moved to (406, 85)
Screenshot: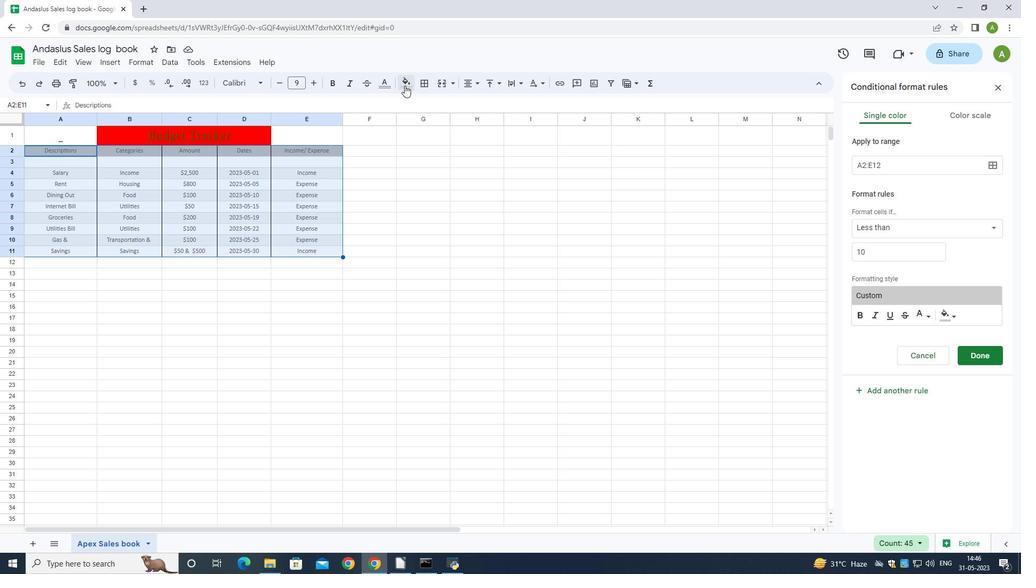 
Action: Mouse pressed left at (406, 85)
Screenshot: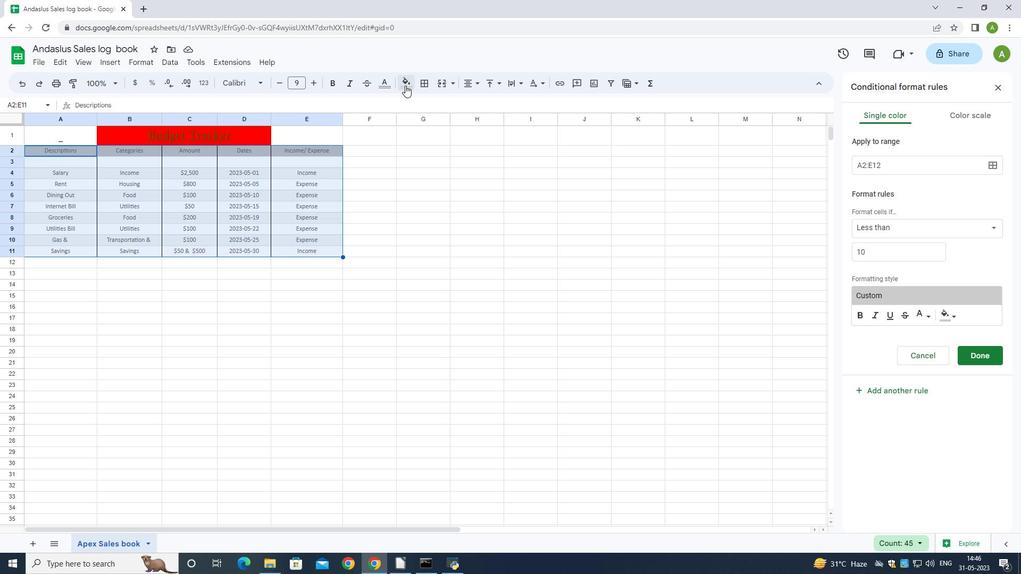 
Action: Mouse moved to (478, 122)
Screenshot: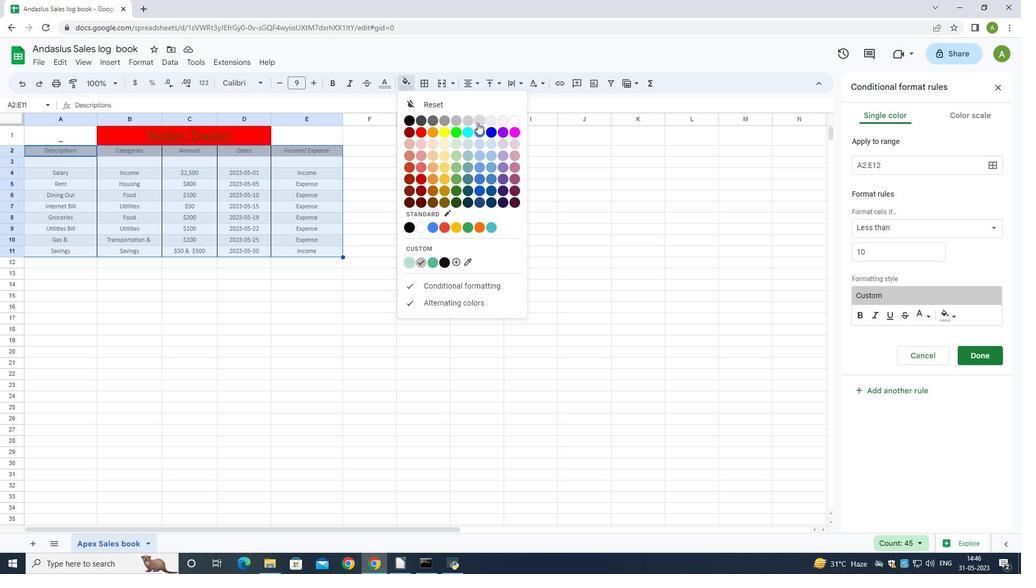 
Action: Mouse pressed left at (478, 122)
Screenshot: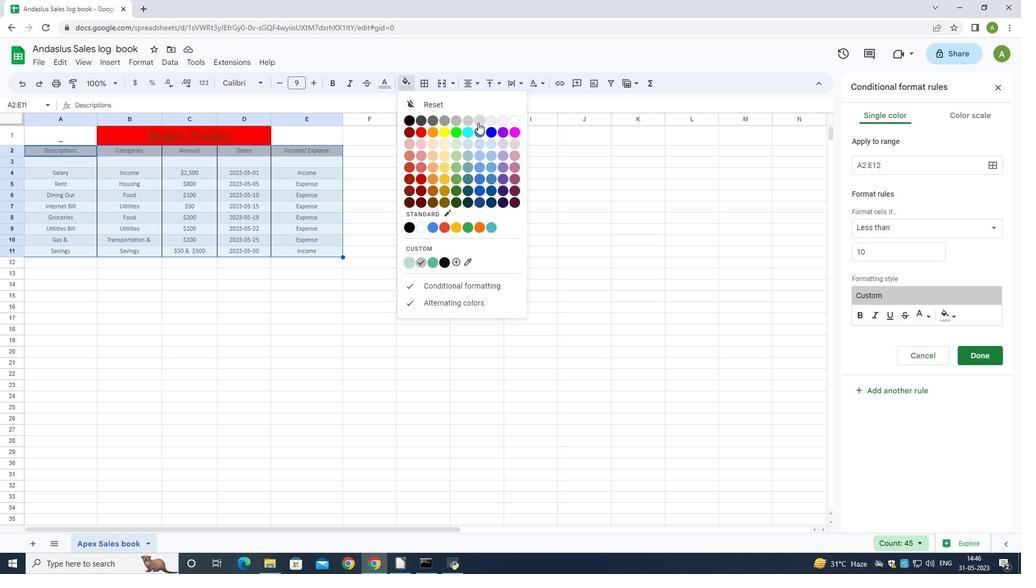
Action: Mouse moved to (63, 189)
Screenshot: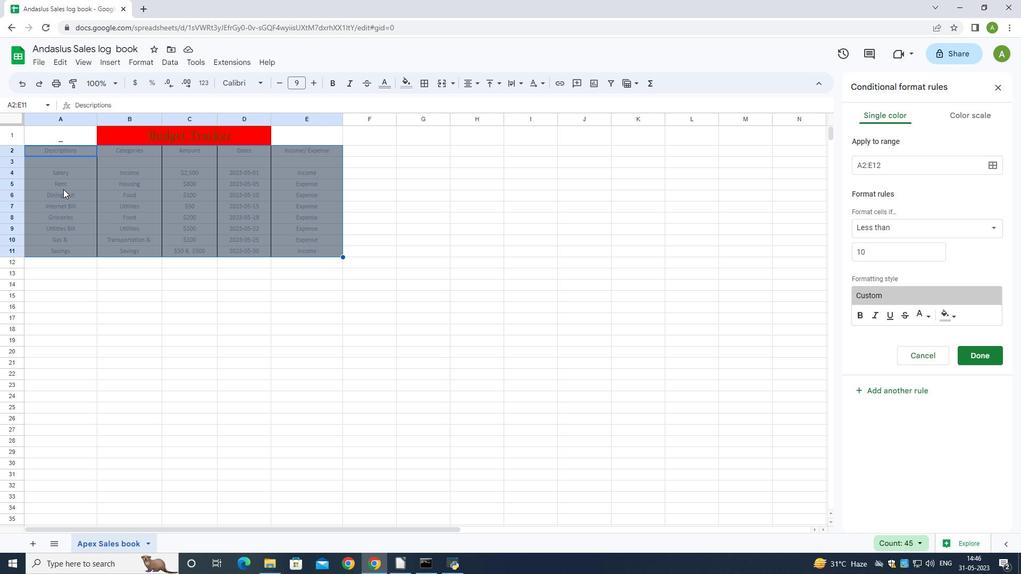 
Action: Mouse pressed left at (63, 189)
Screenshot: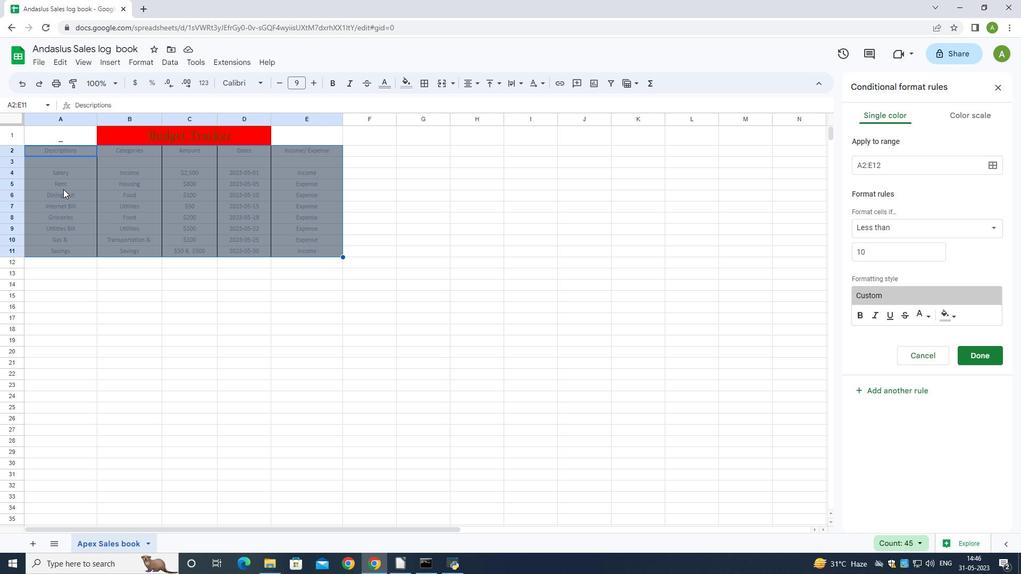 
Action: Mouse moved to (428, 86)
Screenshot: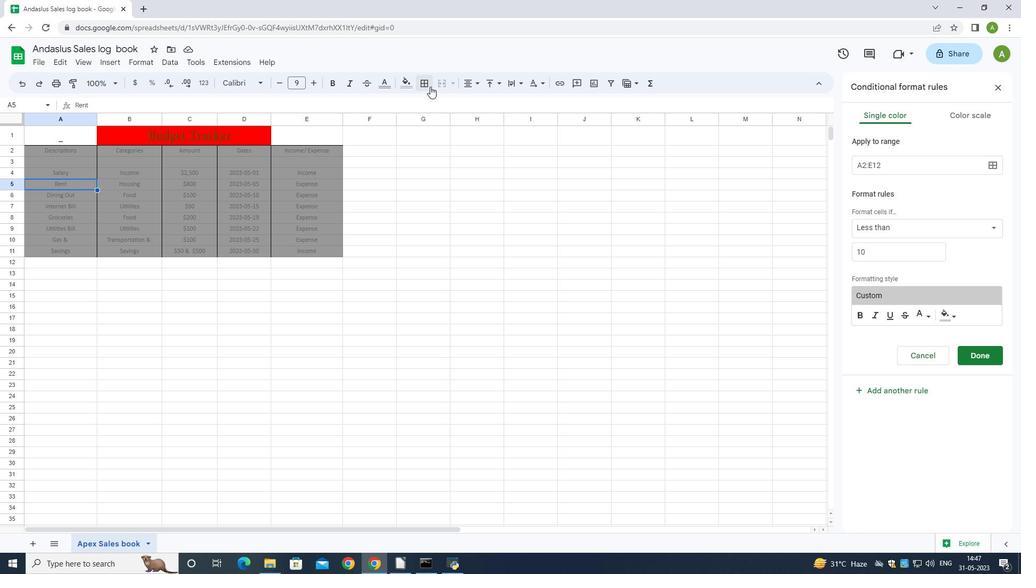 
Action: Mouse pressed left at (428, 86)
Screenshot: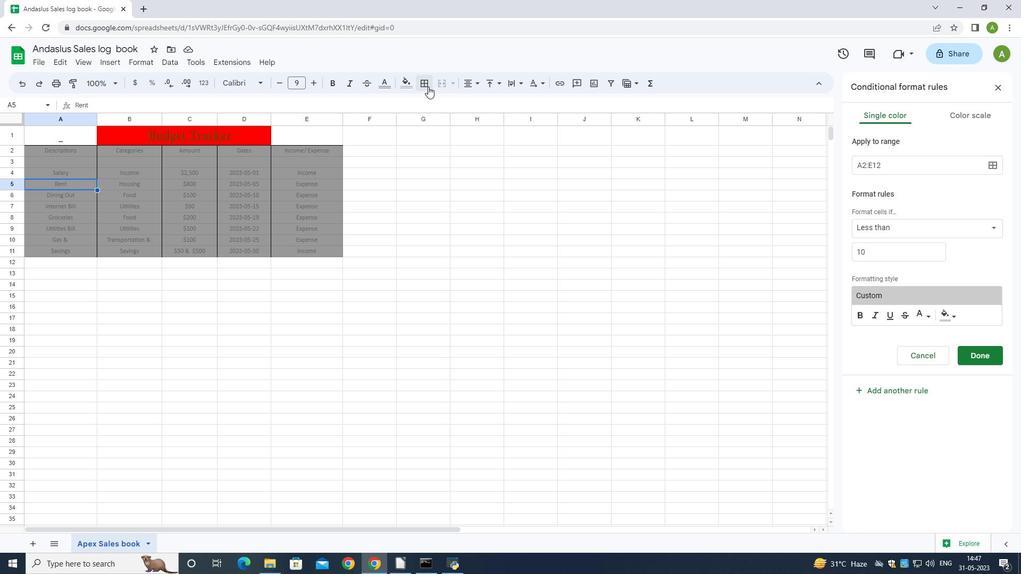 
Action: Mouse moved to (504, 108)
Screenshot: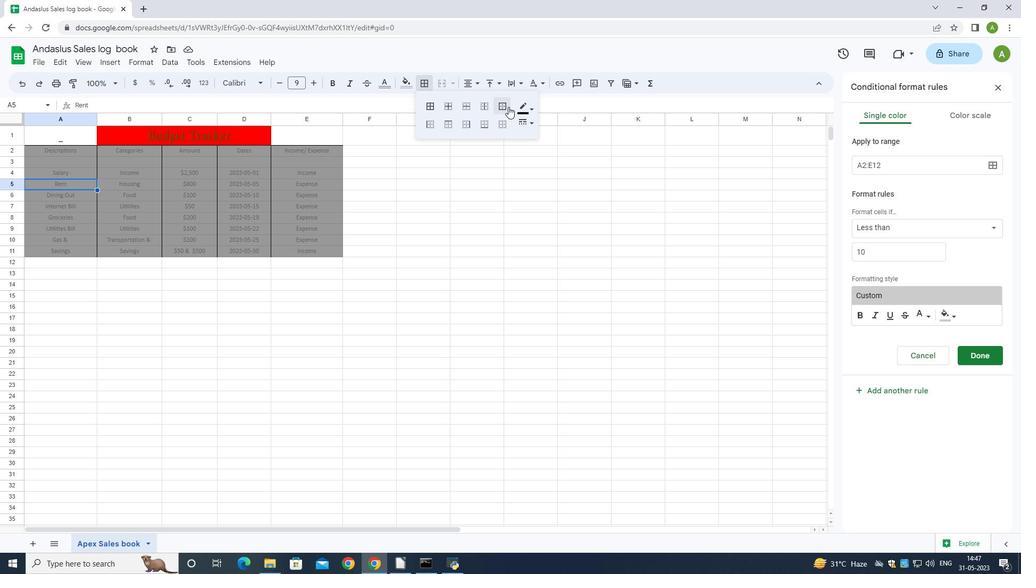 
Action: Mouse pressed left at (504, 108)
Screenshot: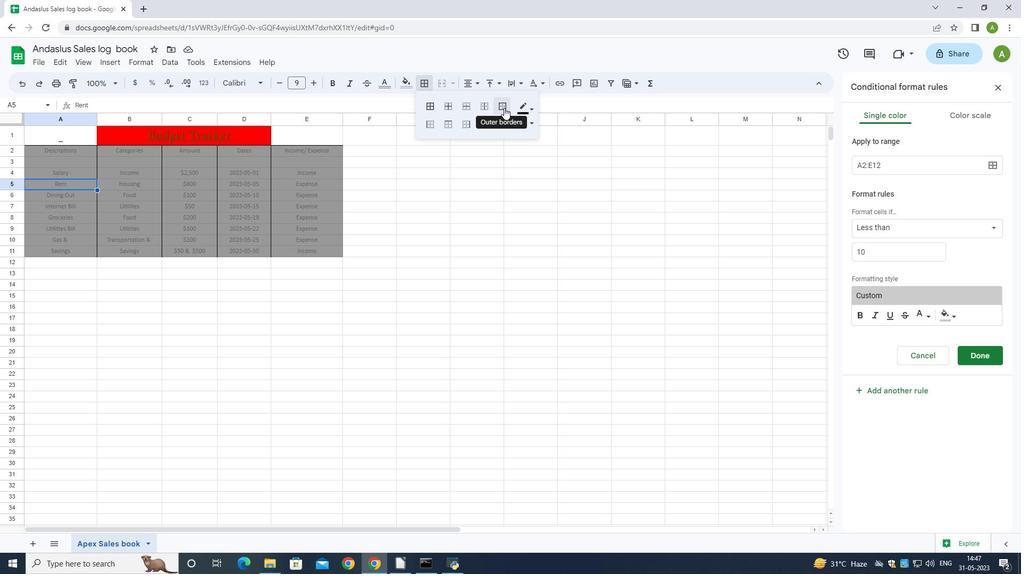 
Action: Mouse pressed left at (504, 108)
Screenshot: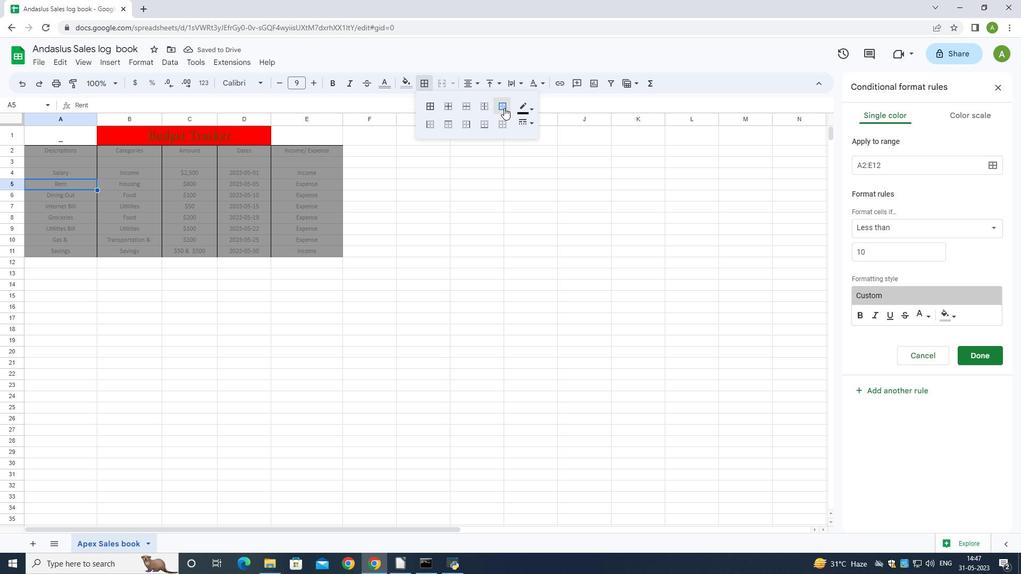 
Action: Mouse moved to (354, 216)
Screenshot: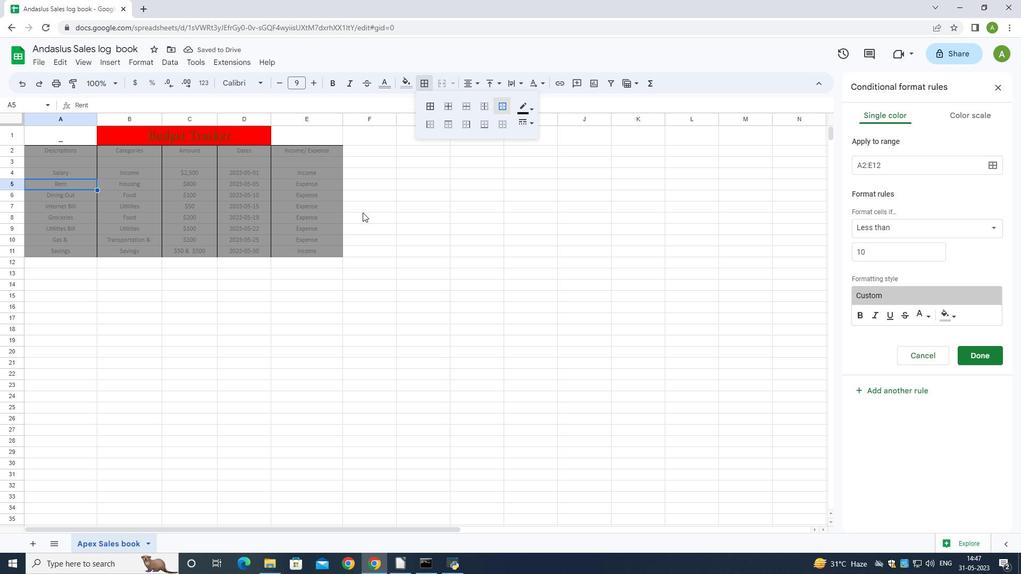 
Action: Key pressed ctrl+S
Screenshot: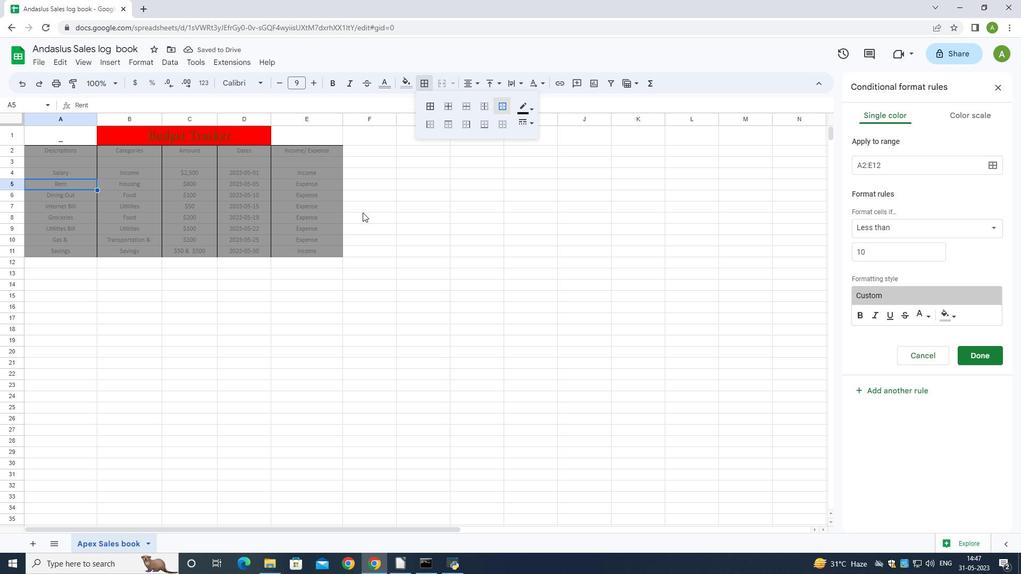 
Action: Mouse moved to (68, 270)
Screenshot: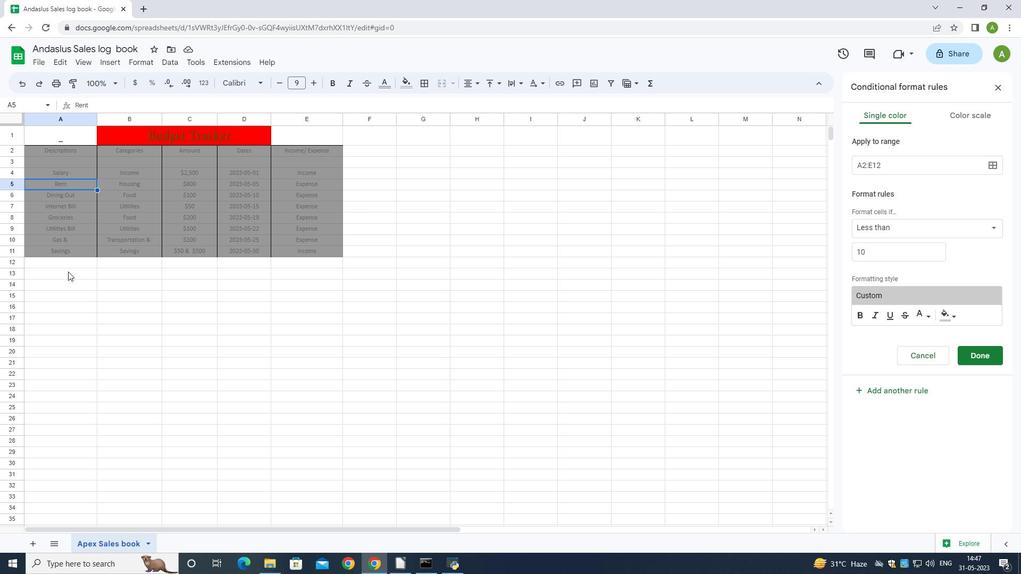
